 Task: Compose an email with the signature Jack Davis with the subject Thank you for your support and the message I am writing to request your feedback on the recent training program. from softage.8@softage.net to softage.3@softage.net Select the bulleted list and change the font typography to strikethroughSelect the bulleted list and remove the font typography strikethrough Send the email. Finally, move the email from Sent Items to the label Easter ideas
Action: Mouse moved to (1126, 66)
Screenshot: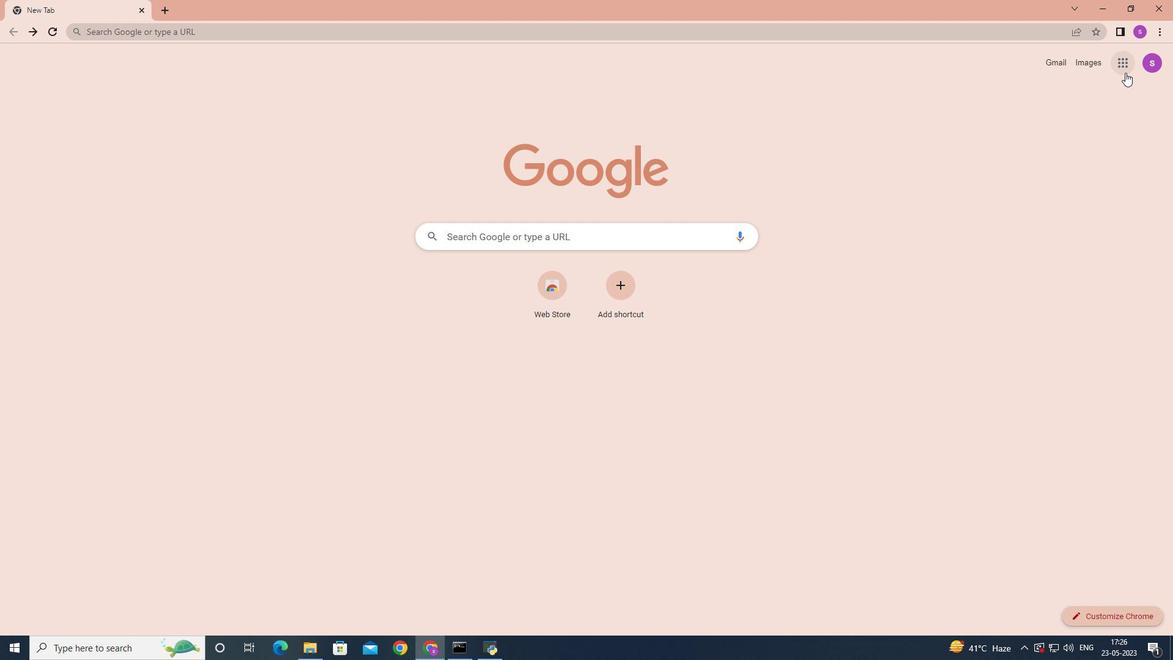 
Action: Mouse pressed left at (1126, 66)
Screenshot: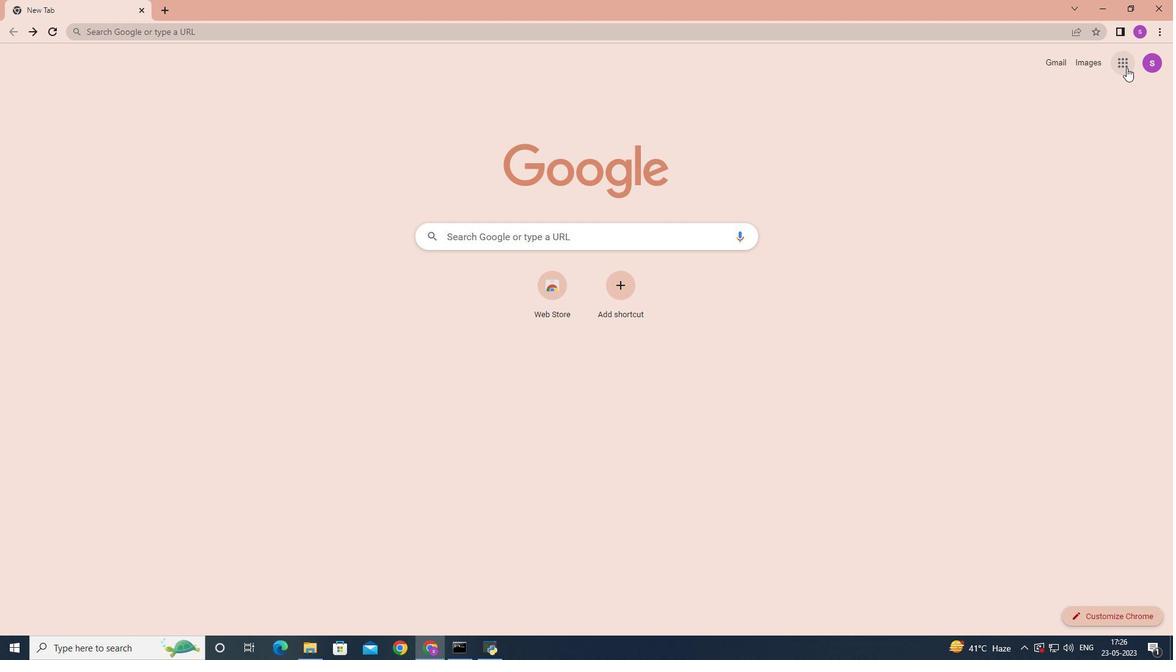 
Action: Mouse moved to (1082, 114)
Screenshot: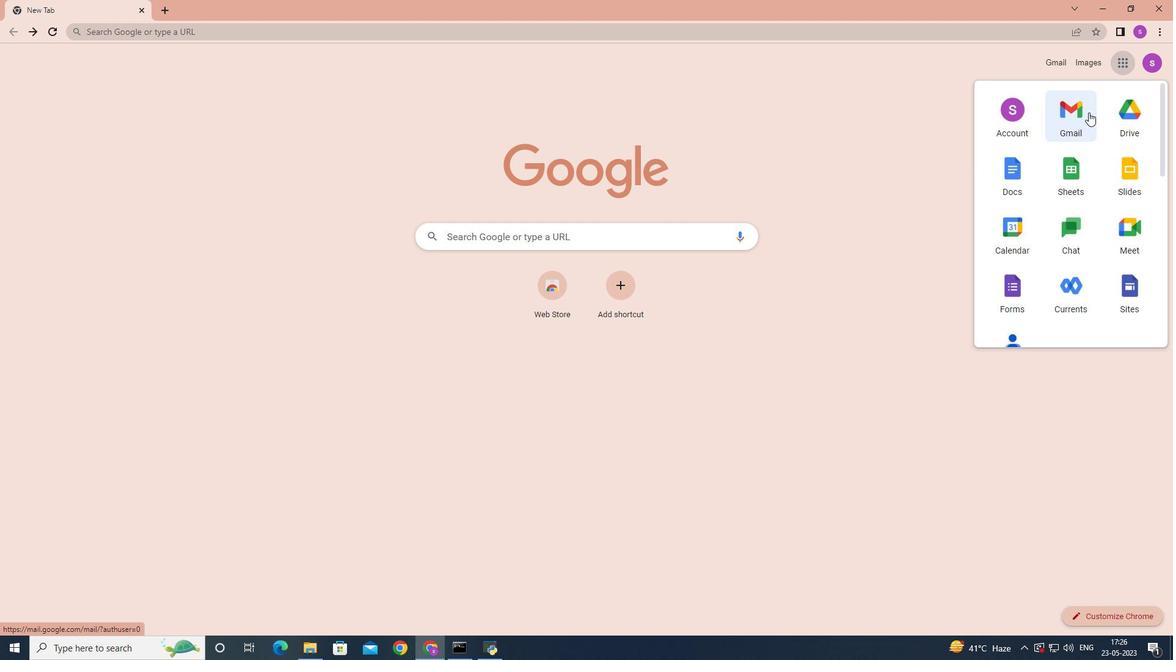 
Action: Mouse pressed left at (1082, 114)
Screenshot: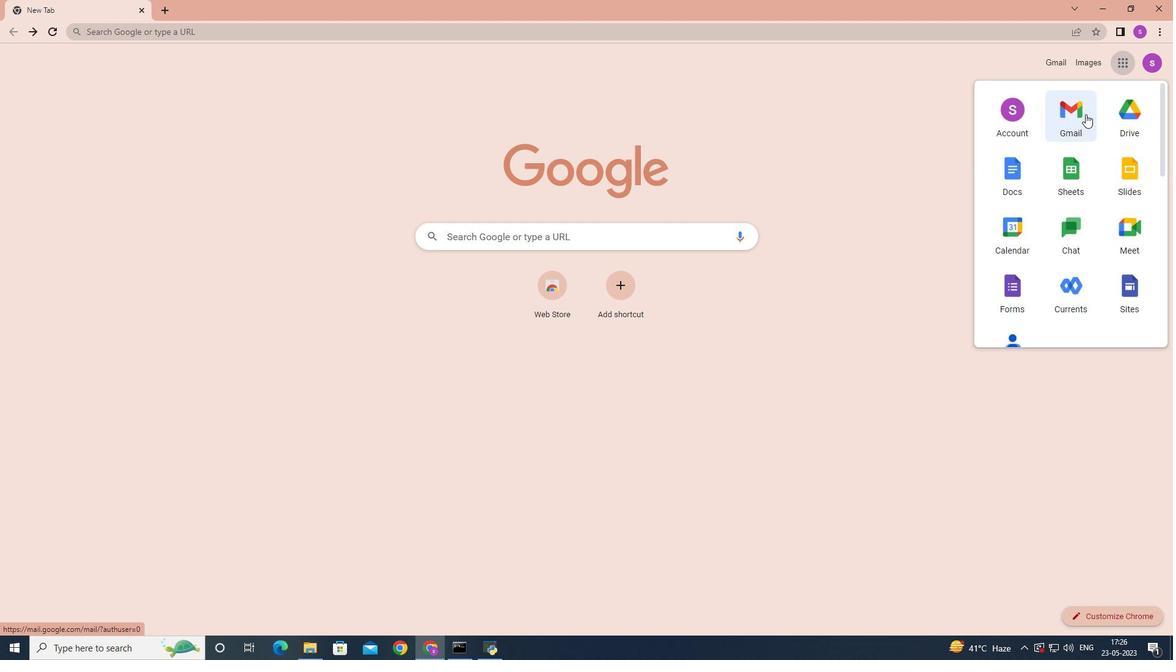
Action: Mouse moved to (1040, 66)
Screenshot: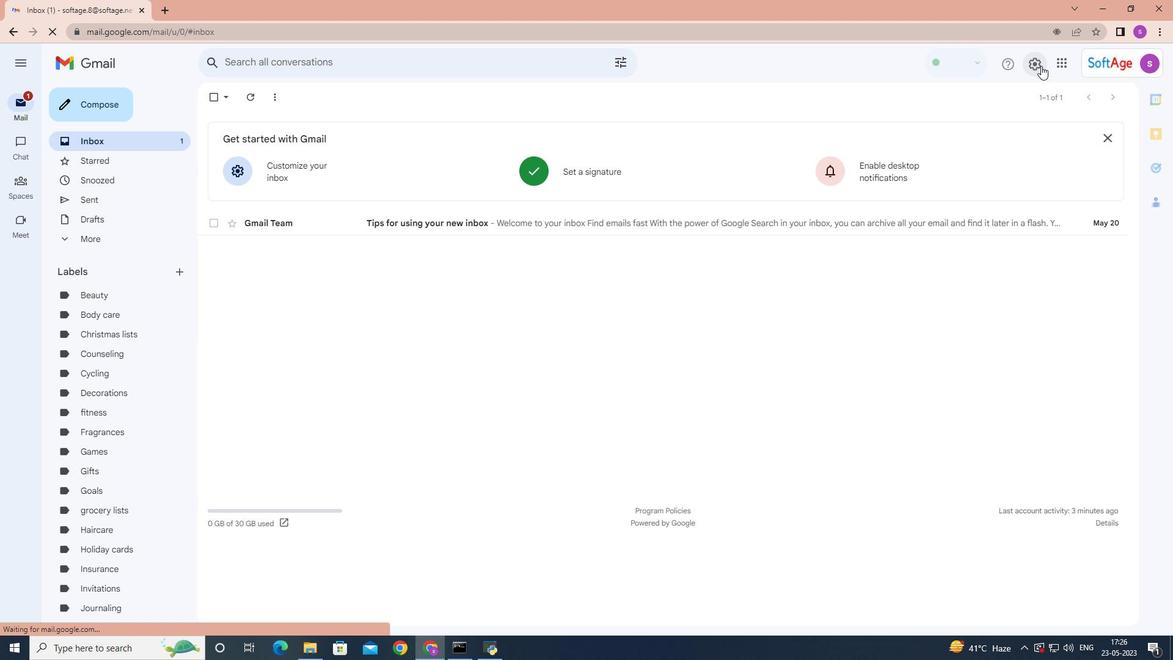
Action: Mouse pressed left at (1040, 66)
Screenshot: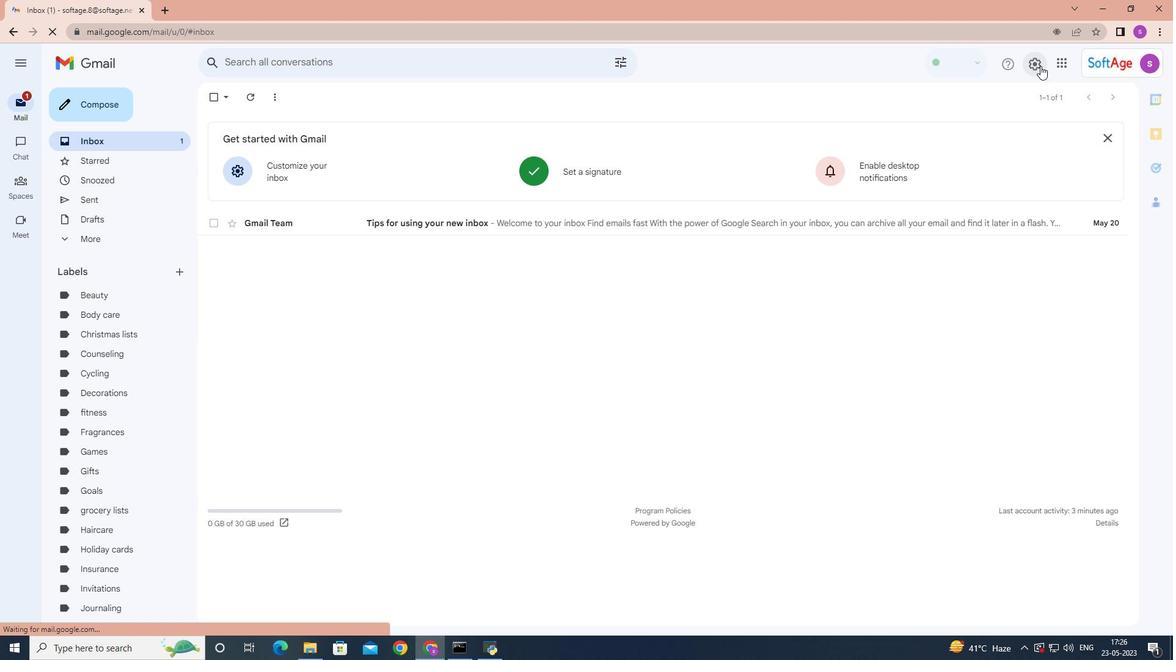 
Action: Mouse moved to (1056, 119)
Screenshot: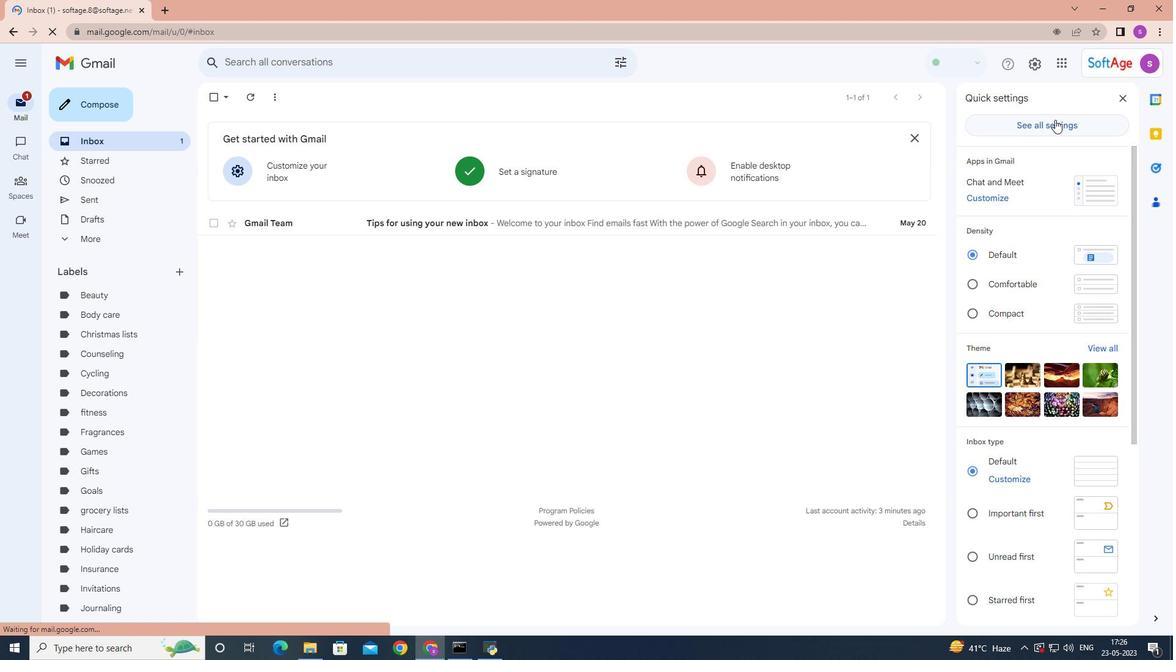 
Action: Mouse pressed left at (1056, 119)
Screenshot: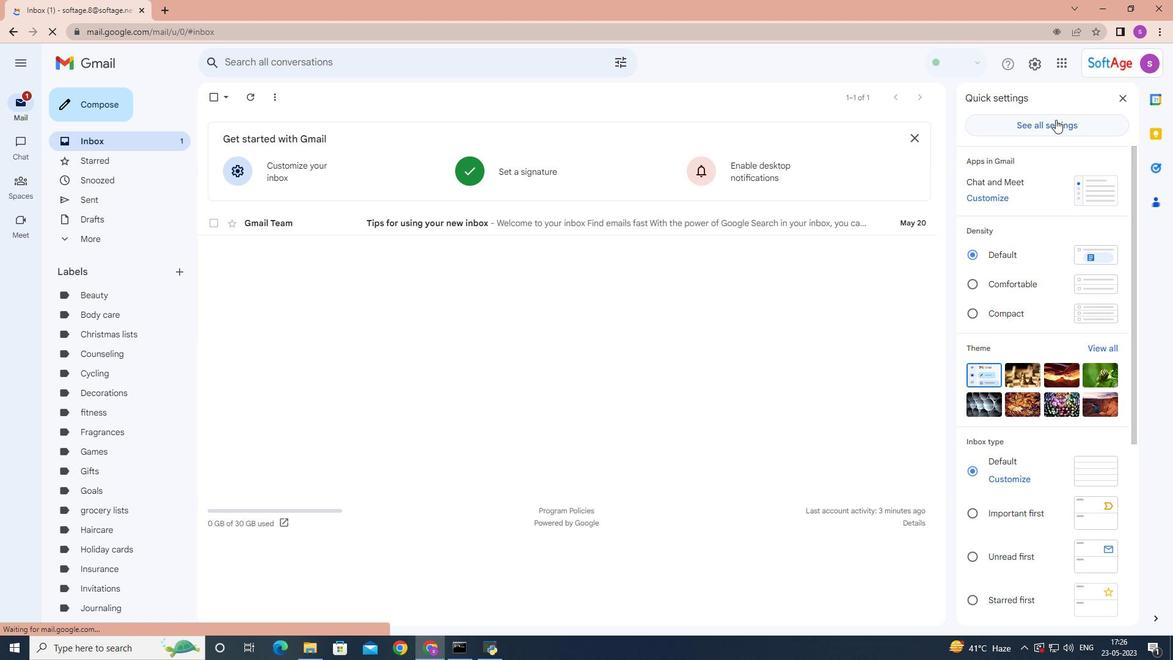 
Action: Mouse moved to (634, 208)
Screenshot: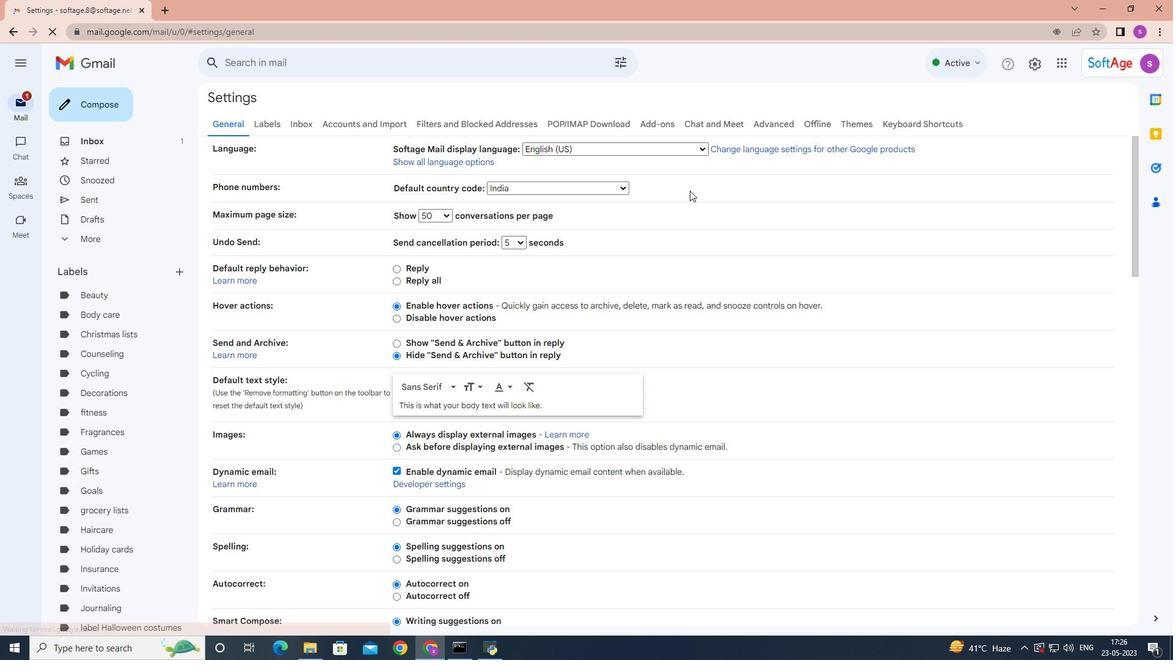 
Action: Mouse scrolled (634, 207) with delta (0, 0)
Screenshot: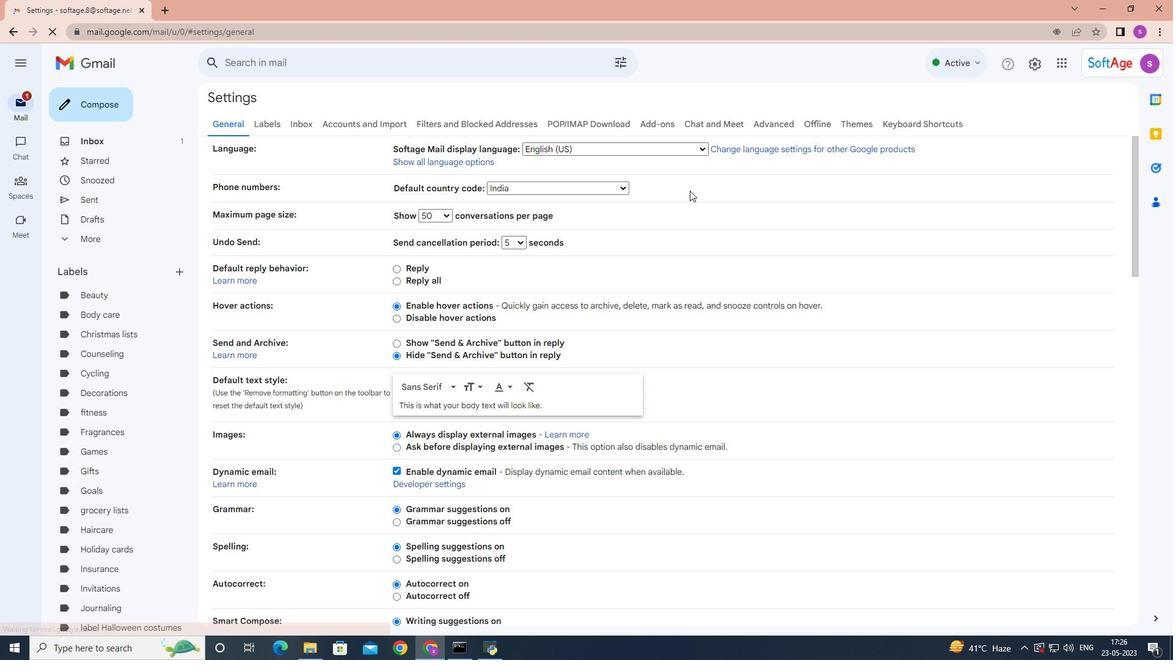 
Action: Mouse moved to (634, 208)
Screenshot: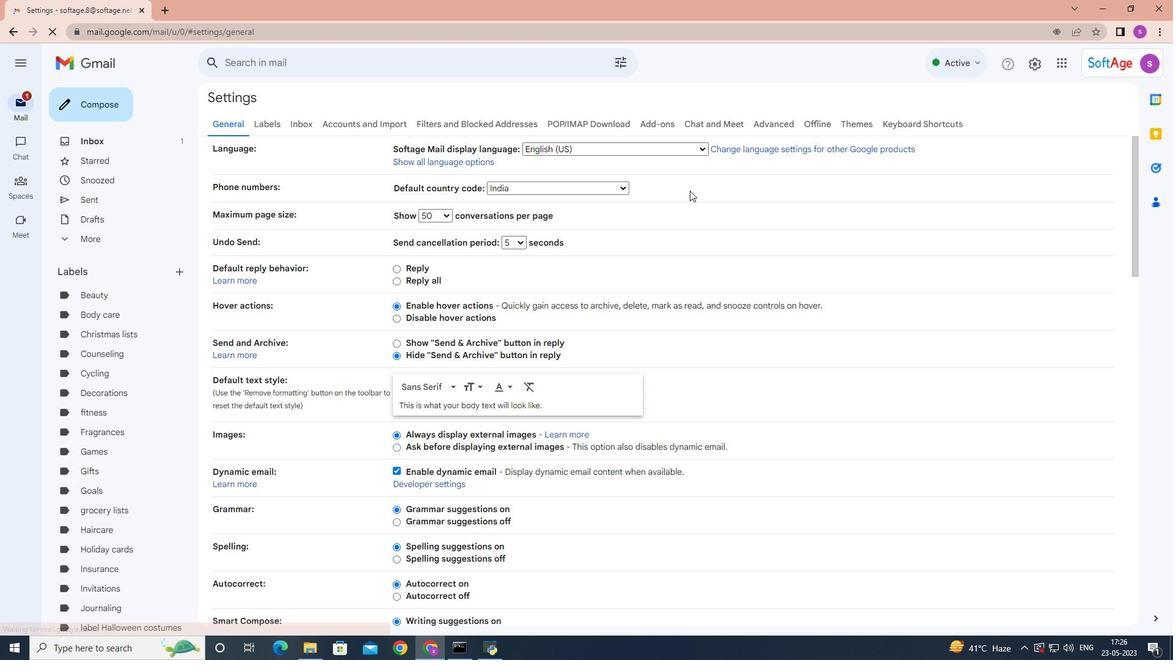 
Action: Mouse scrolled (634, 207) with delta (0, 0)
Screenshot: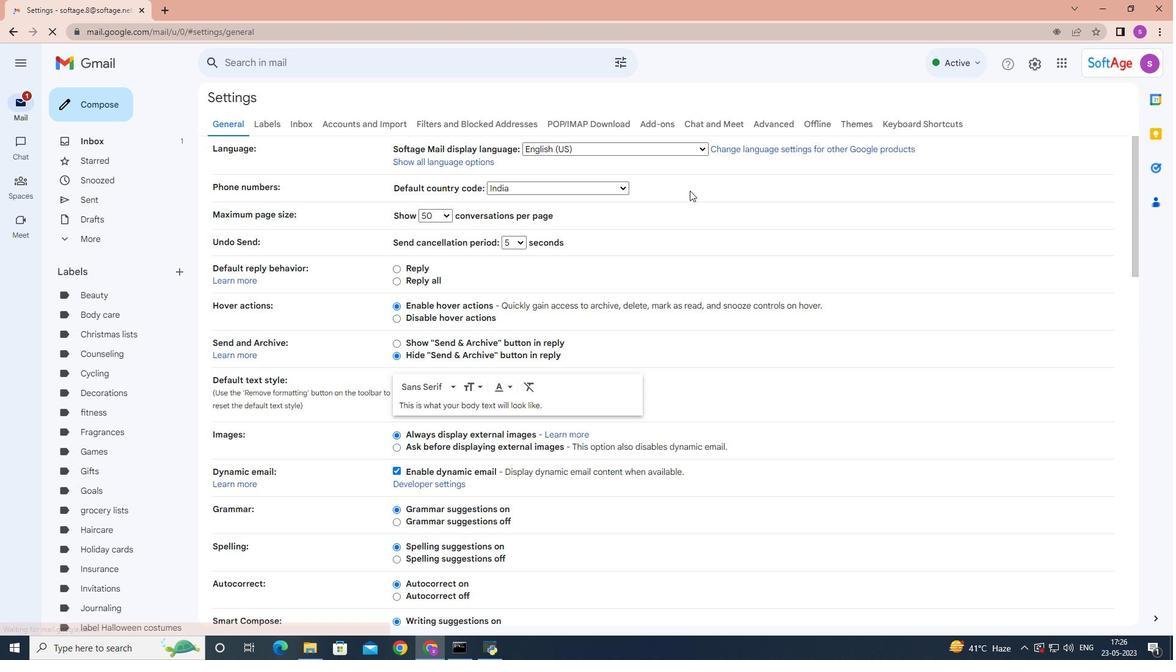 
Action: Mouse scrolled (634, 207) with delta (0, 0)
Screenshot: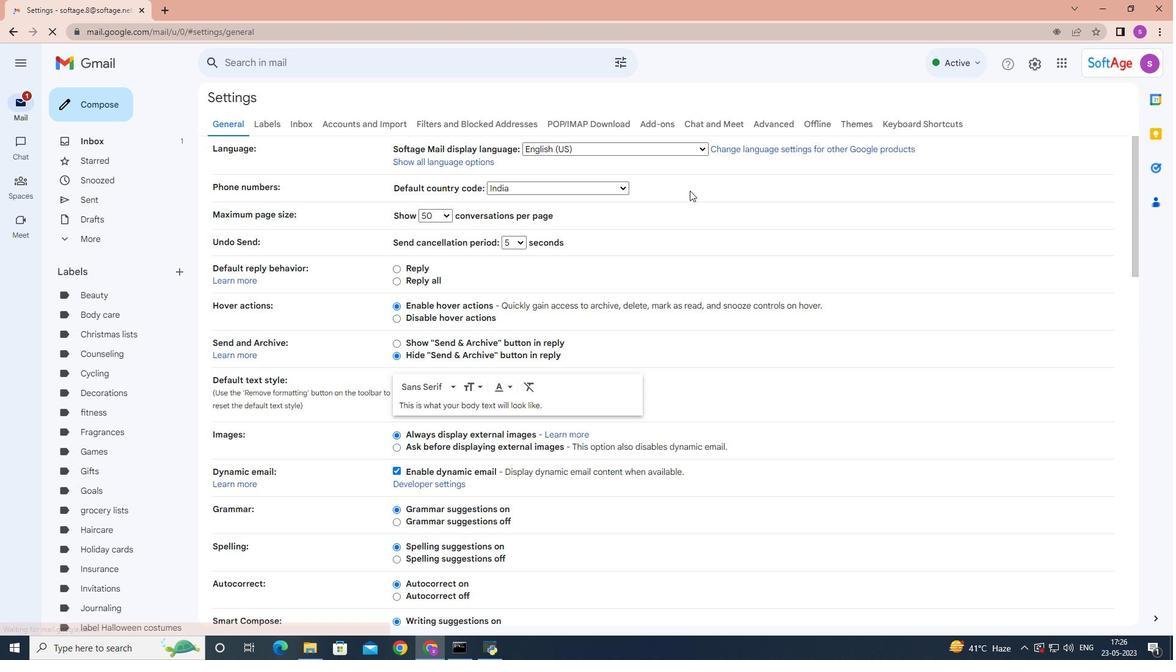 
Action: Mouse scrolled (634, 207) with delta (0, 0)
Screenshot: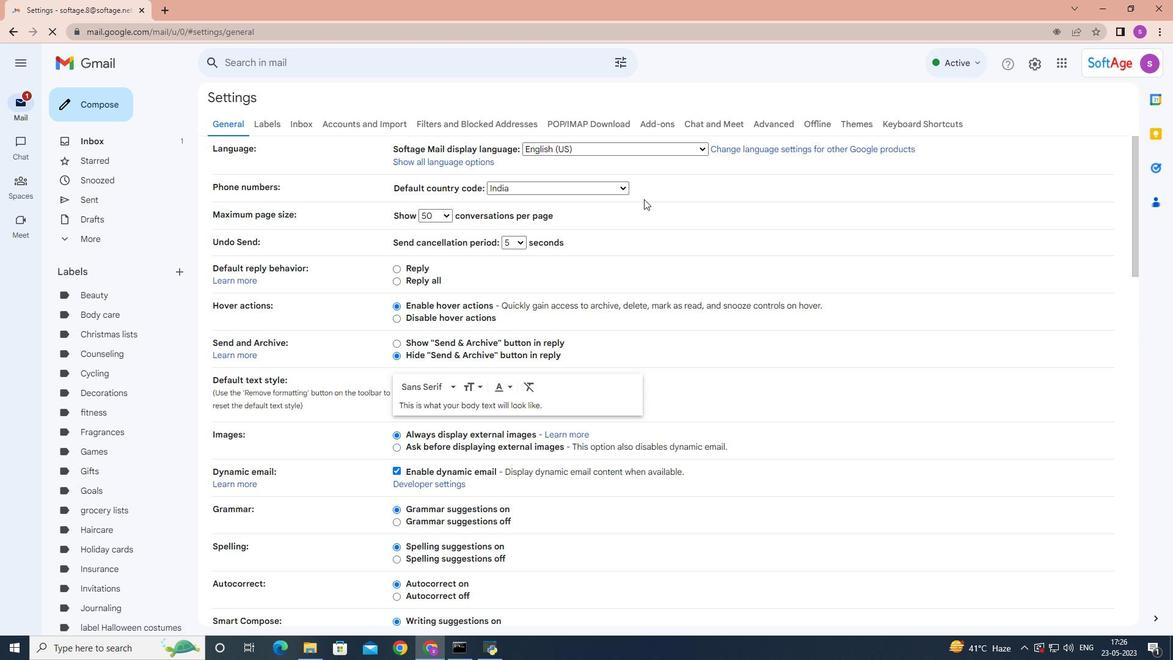 
Action: Mouse scrolled (634, 207) with delta (0, 0)
Screenshot: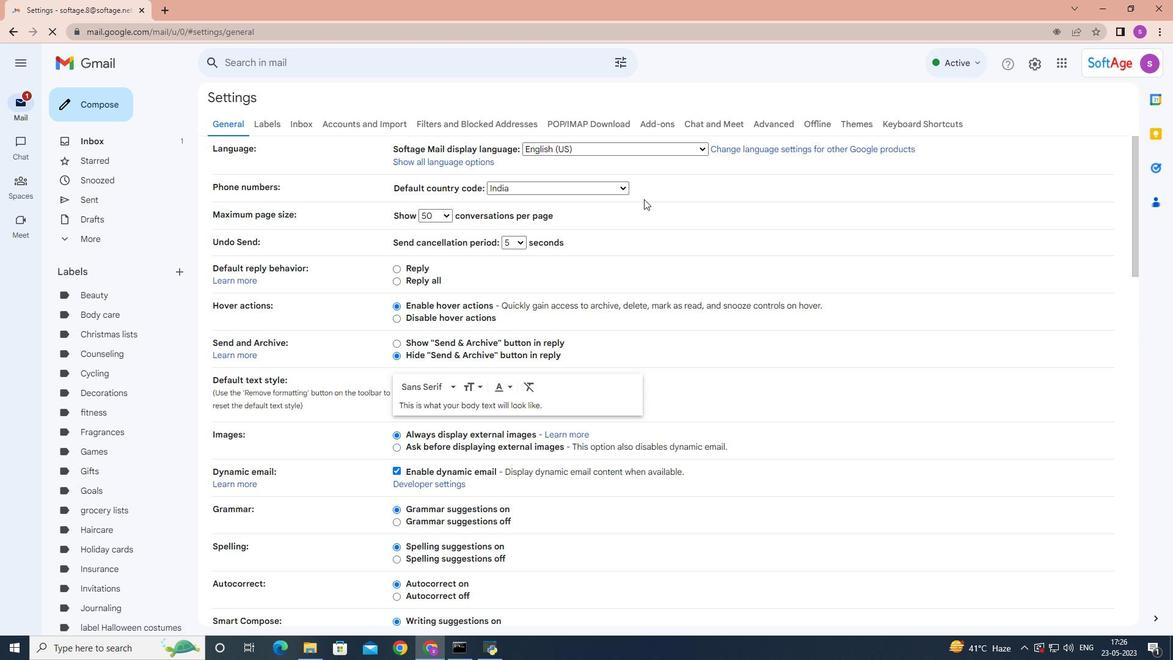 
Action: Mouse moved to (634, 209)
Screenshot: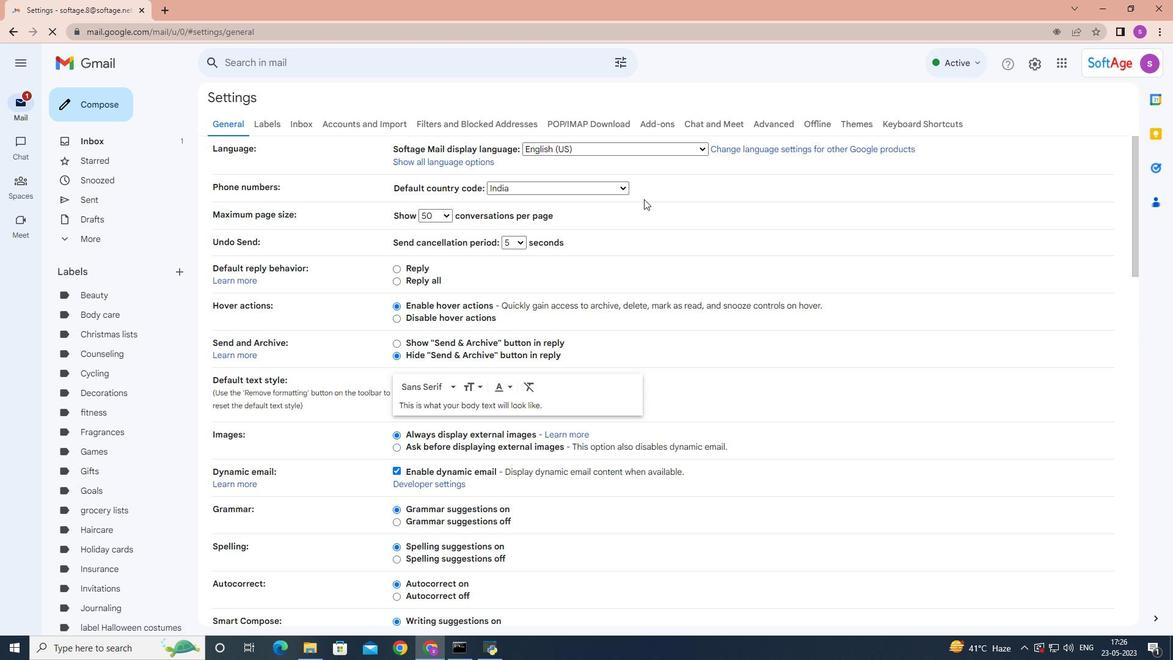 
Action: Mouse scrolled (634, 208) with delta (0, 0)
Screenshot: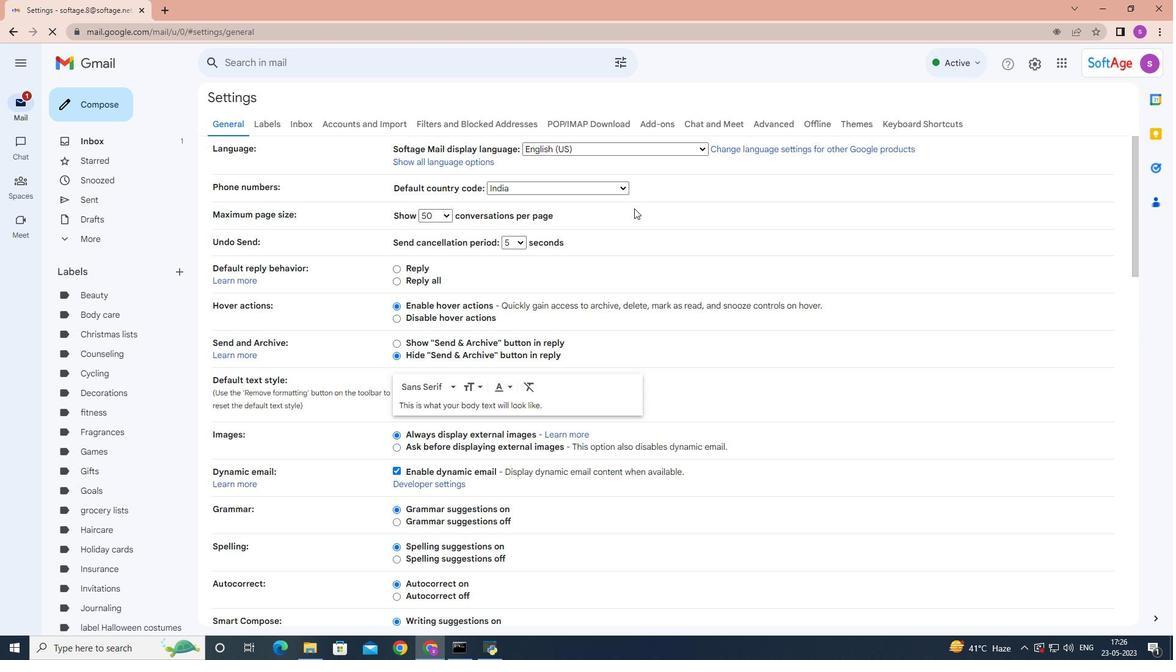 
Action: Mouse moved to (636, 209)
Screenshot: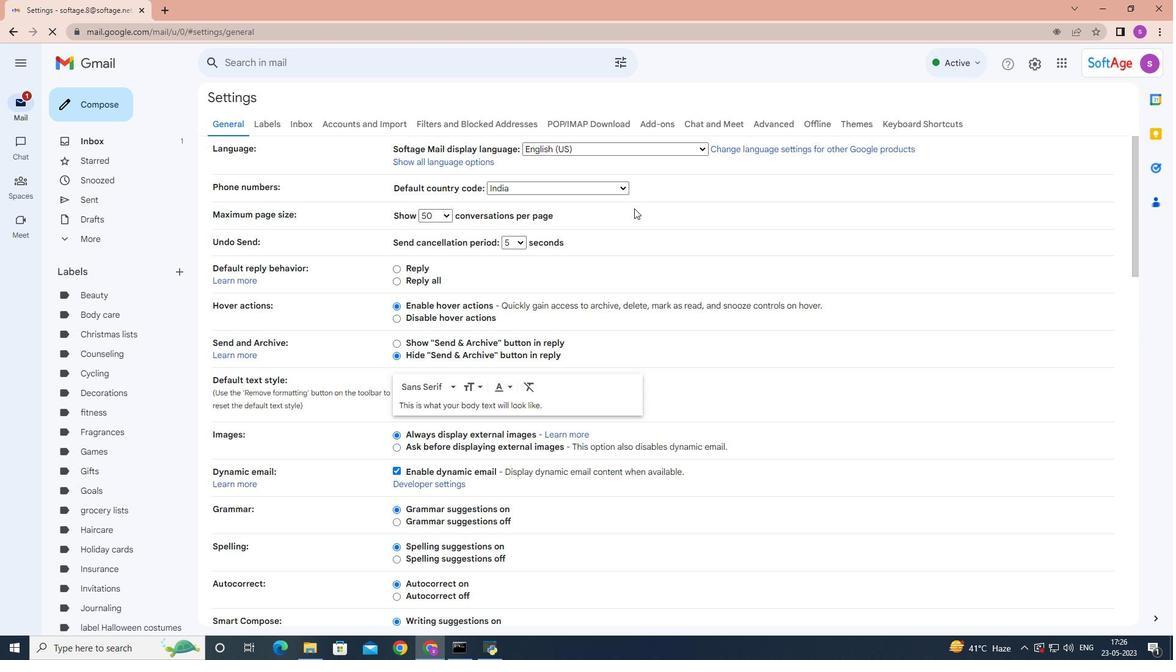 
Action: Mouse scrolled (636, 208) with delta (0, 0)
Screenshot: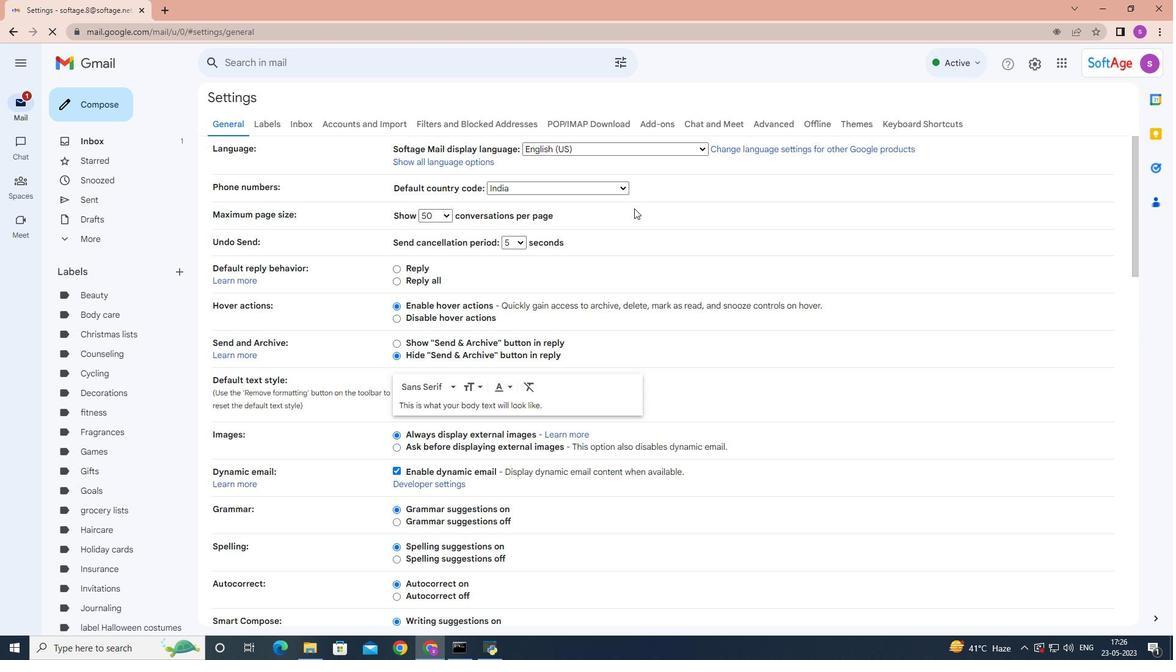 
Action: Mouse moved to (647, 204)
Screenshot: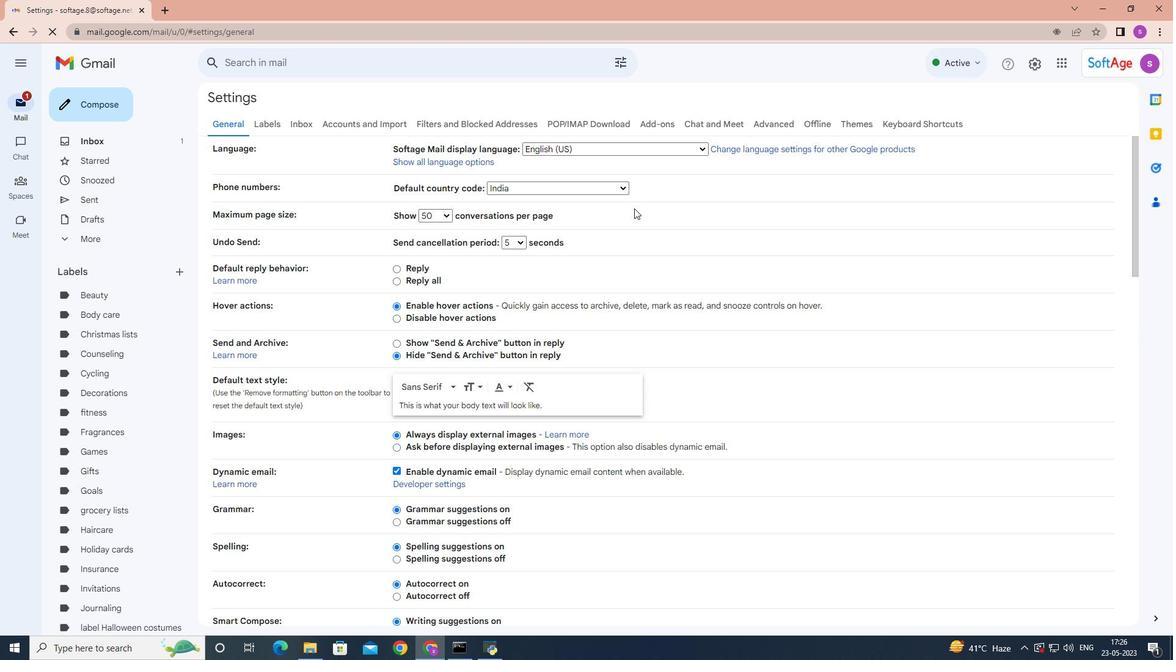 
Action: Mouse scrolled (647, 204) with delta (0, 0)
Screenshot: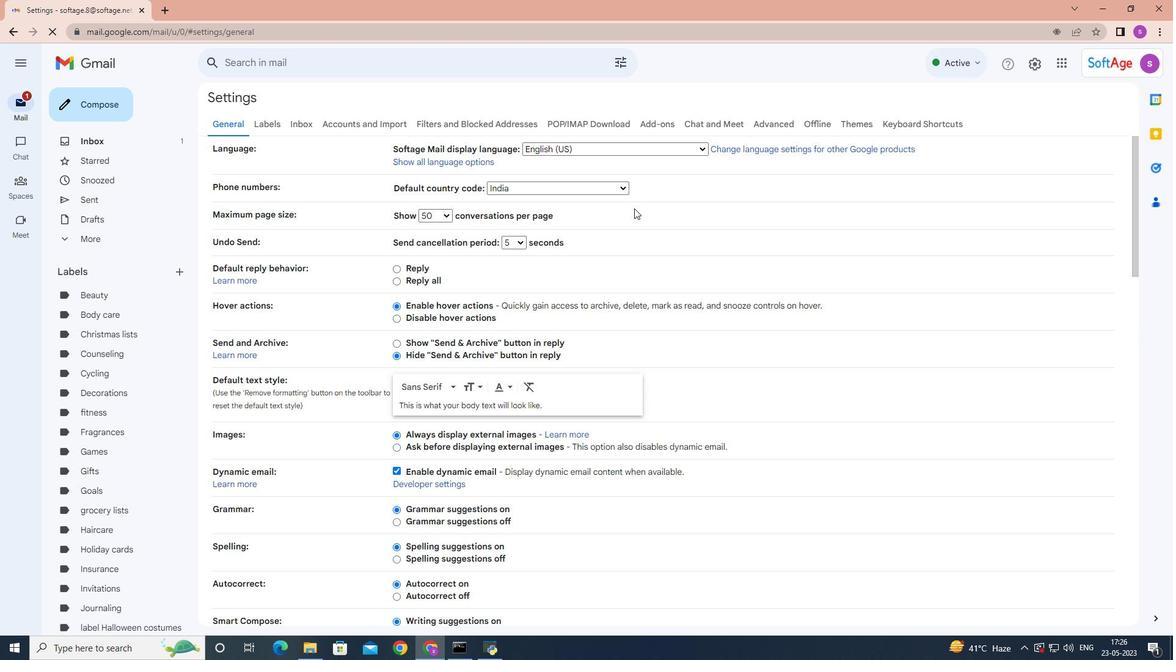 
Action: Mouse moved to (652, 209)
Screenshot: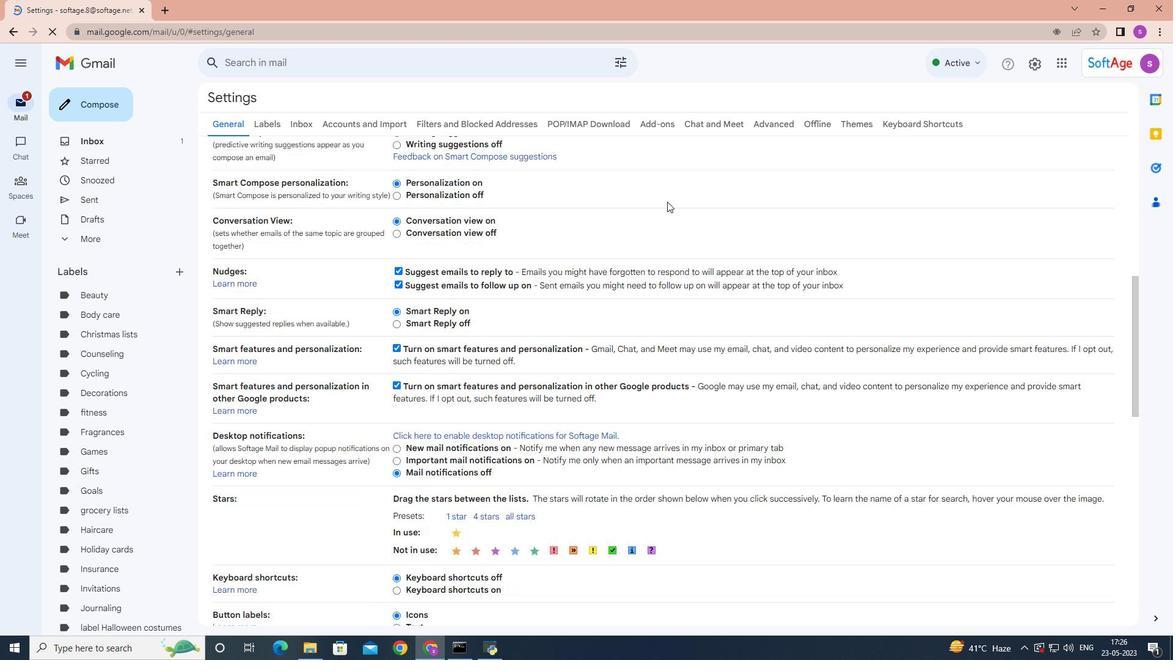 
Action: Mouse scrolled (652, 208) with delta (0, 0)
Screenshot: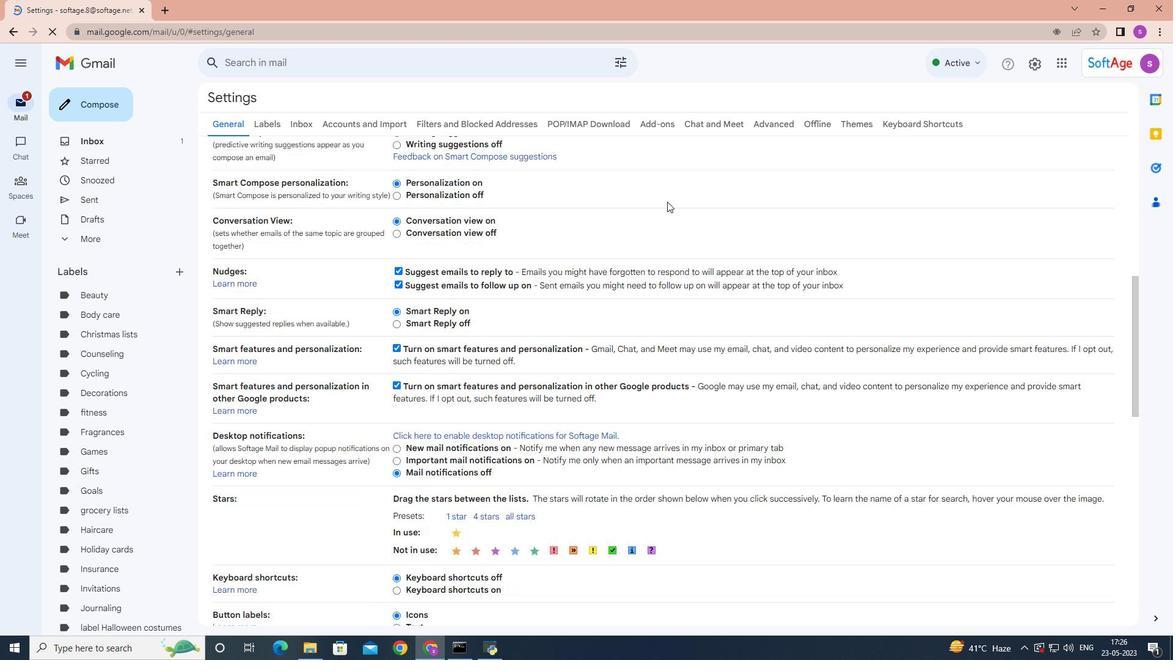 
Action: Mouse moved to (651, 210)
Screenshot: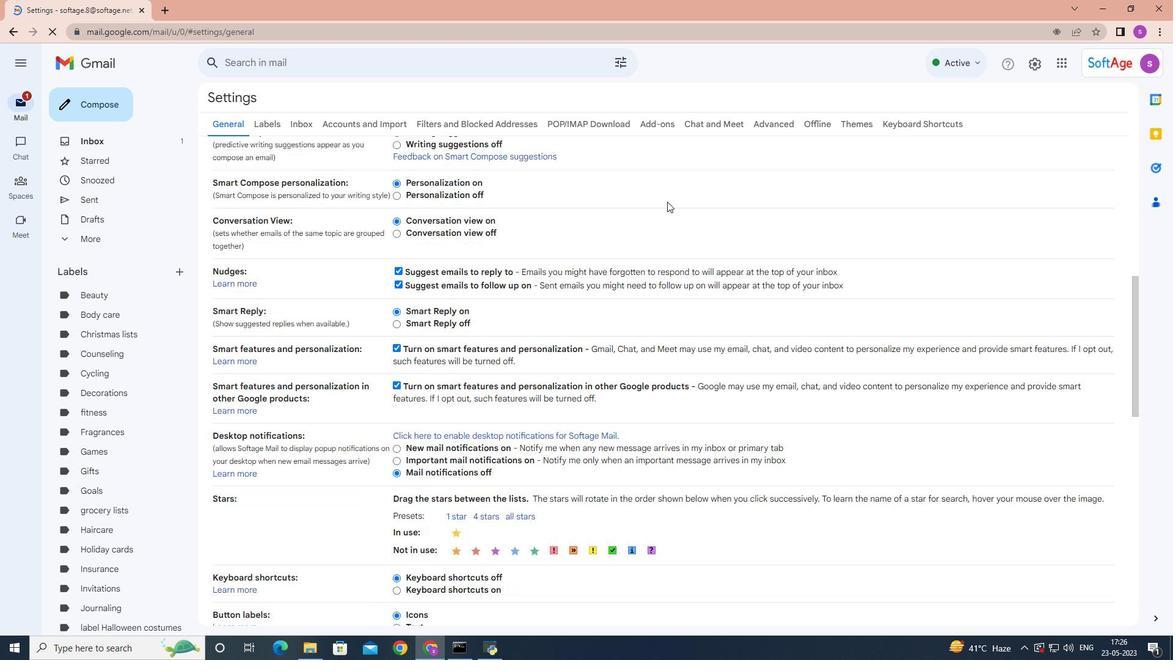 
Action: Mouse scrolled (651, 209) with delta (0, 0)
Screenshot: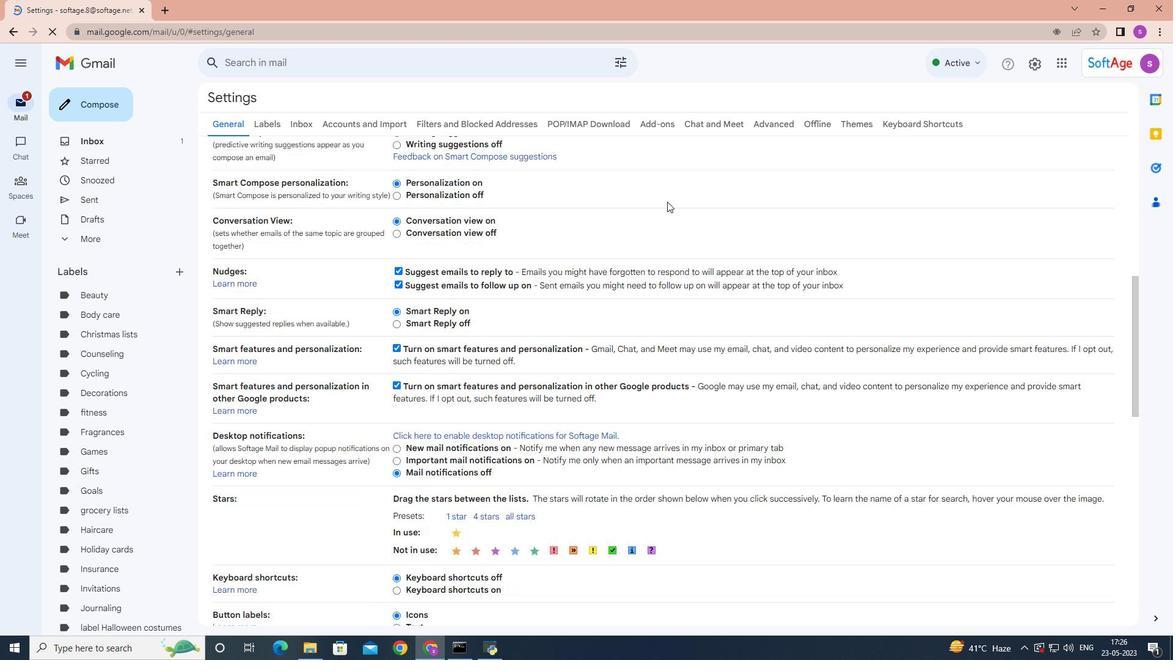 
Action: Mouse moved to (649, 210)
Screenshot: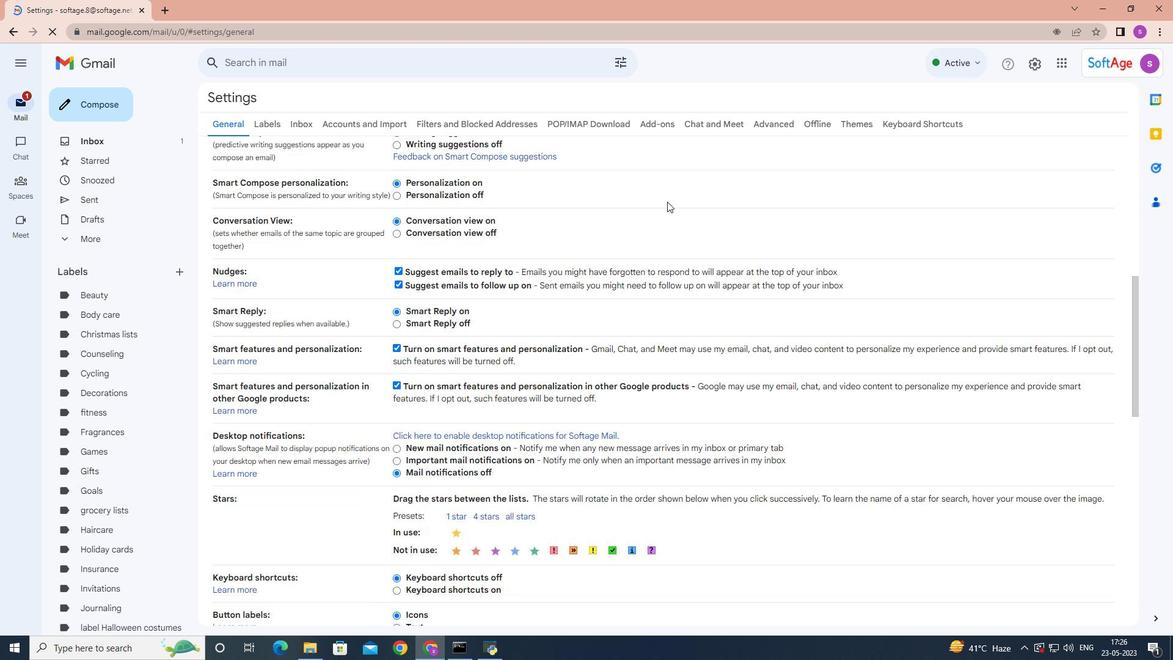 
Action: Mouse scrolled (649, 210) with delta (0, 0)
Screenshot: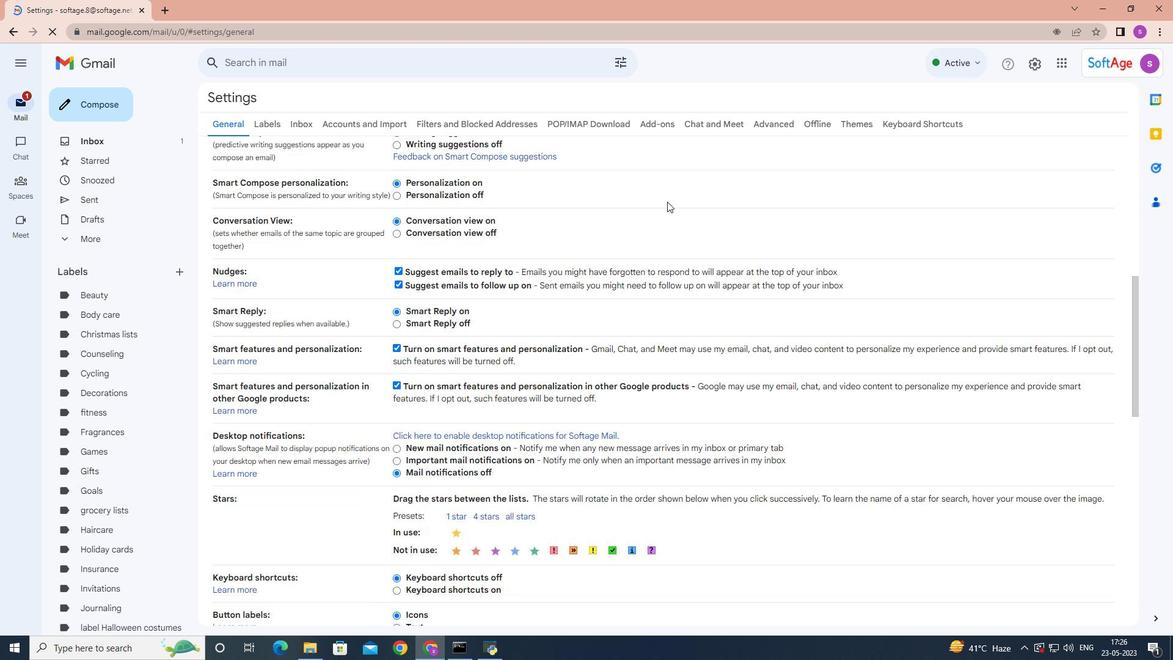 
Action: Mouse moved to (649, 210)
Screenshot: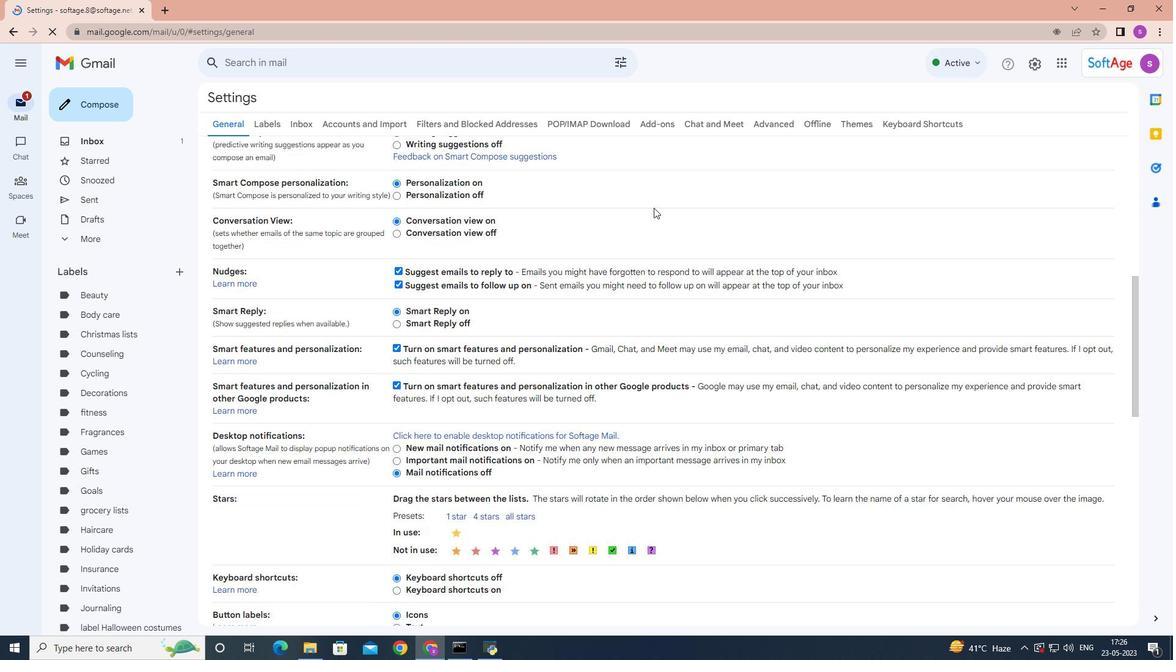
Action: Mouse scrolled (649, 210) with delta (0, 0)
Screenshot: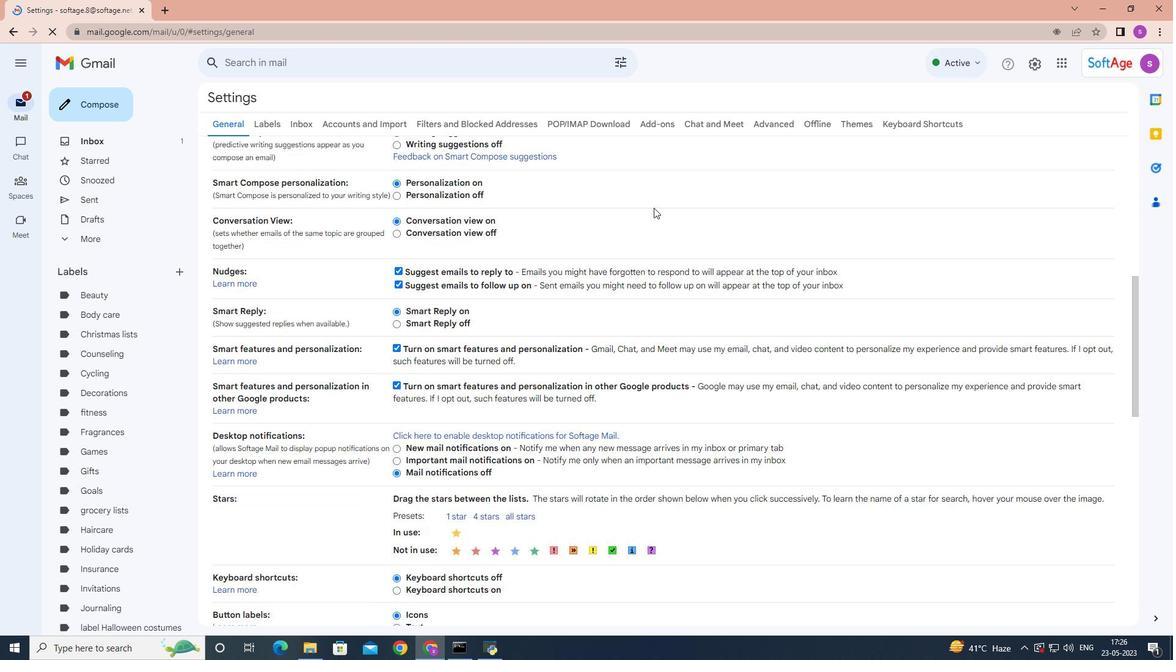 
Action: Mouse moved to (648, 210)
Screenshot: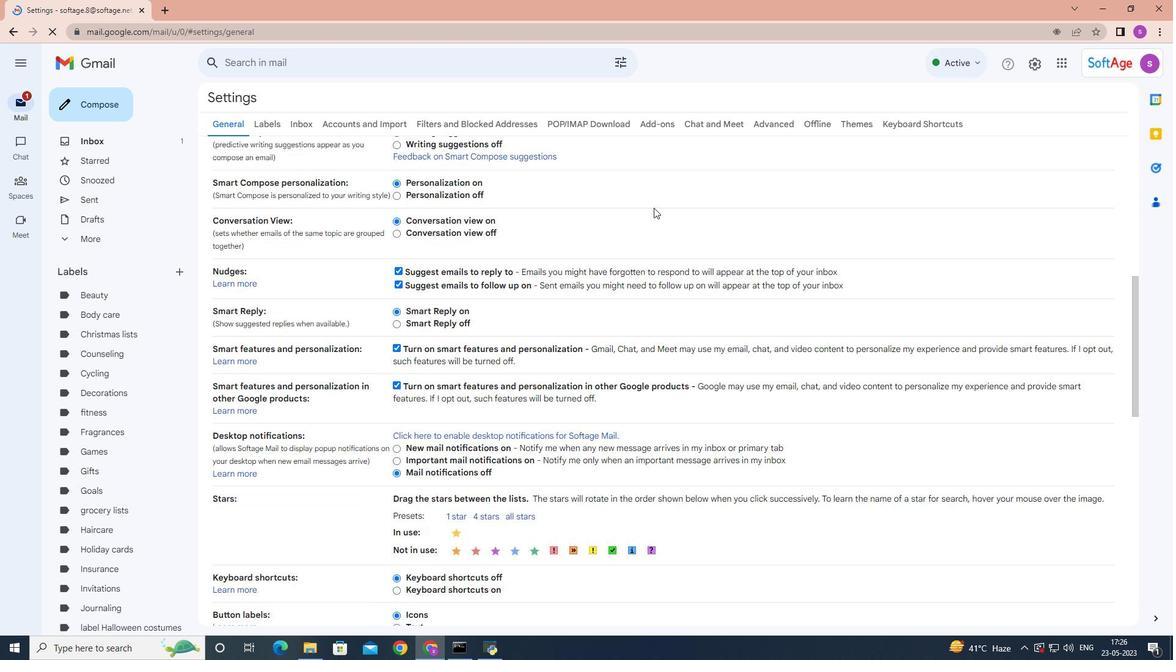 
Action: Mouse scrolled (648, 210) with delta (0, 0)
Screenshot: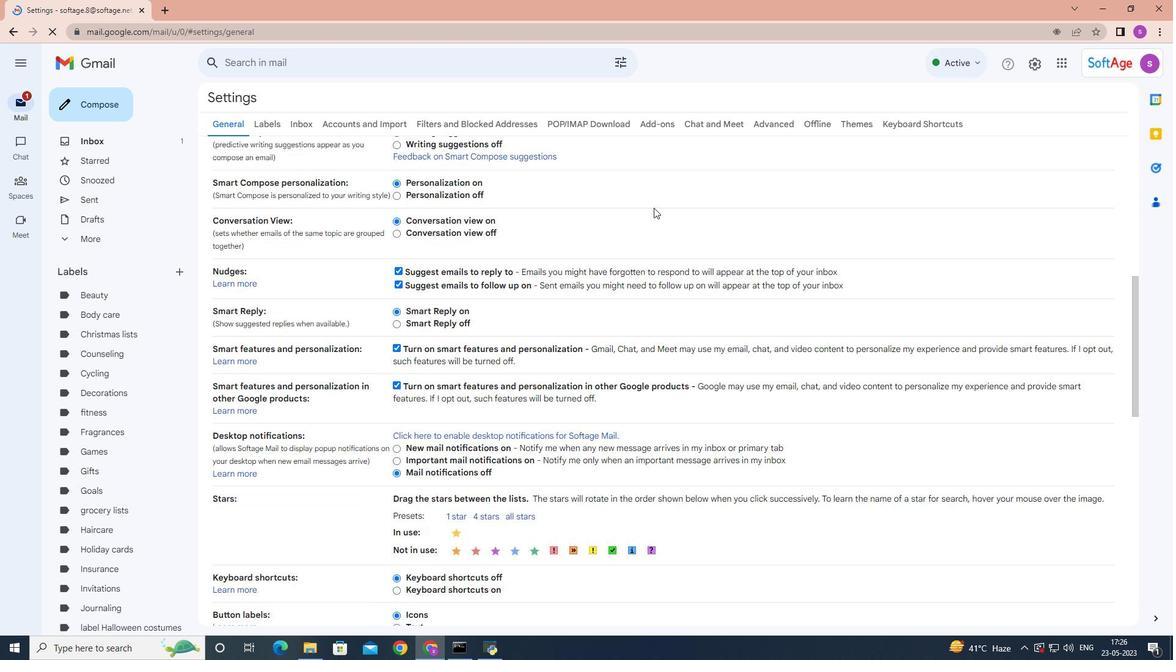 
Action: Mouse moved to (647, 210)
Screenshot: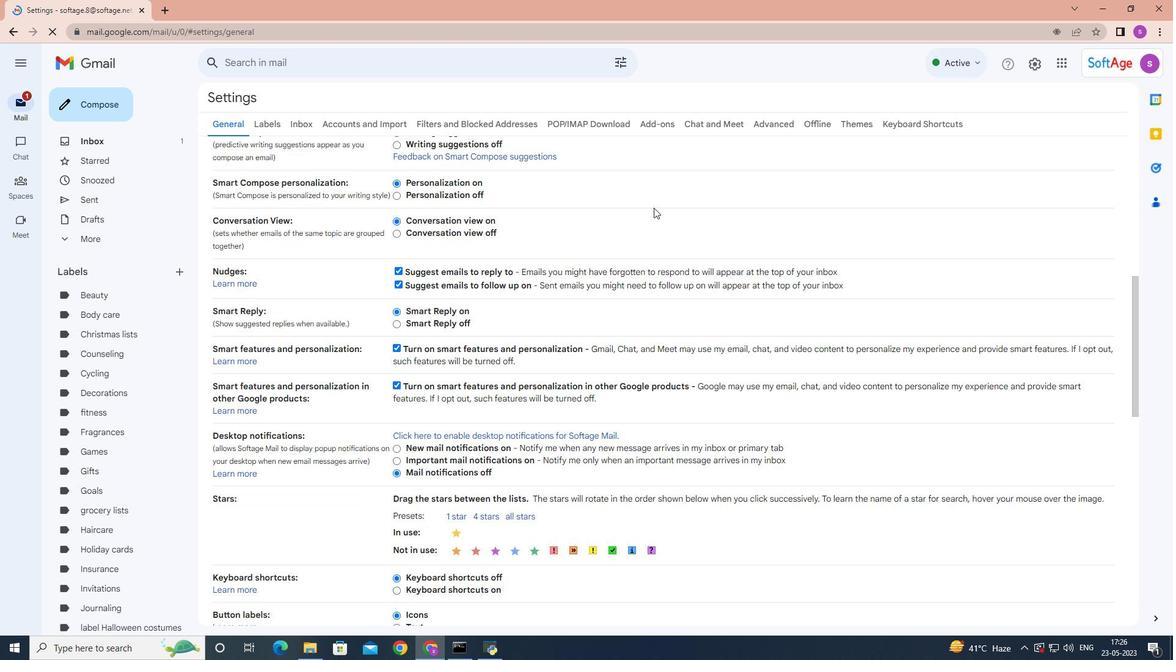 
Action: Mouse scrolled (647, 210) with delta (0, 0)
Screenshot: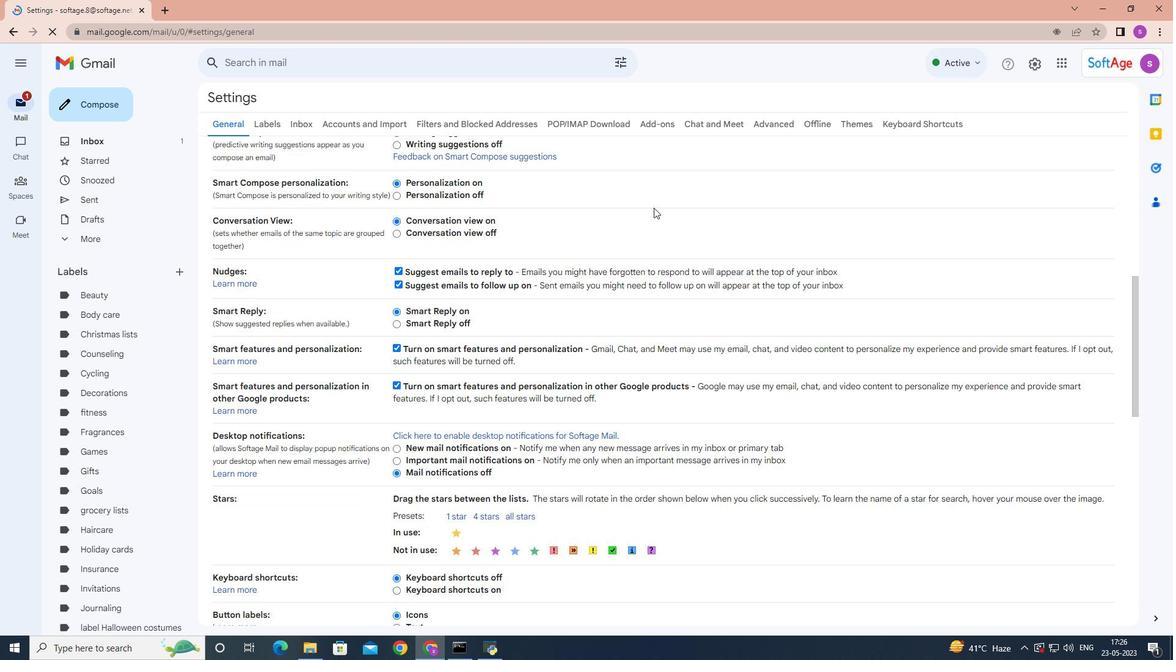 
Action: Mouse moved to (640, 207)
Screenshot: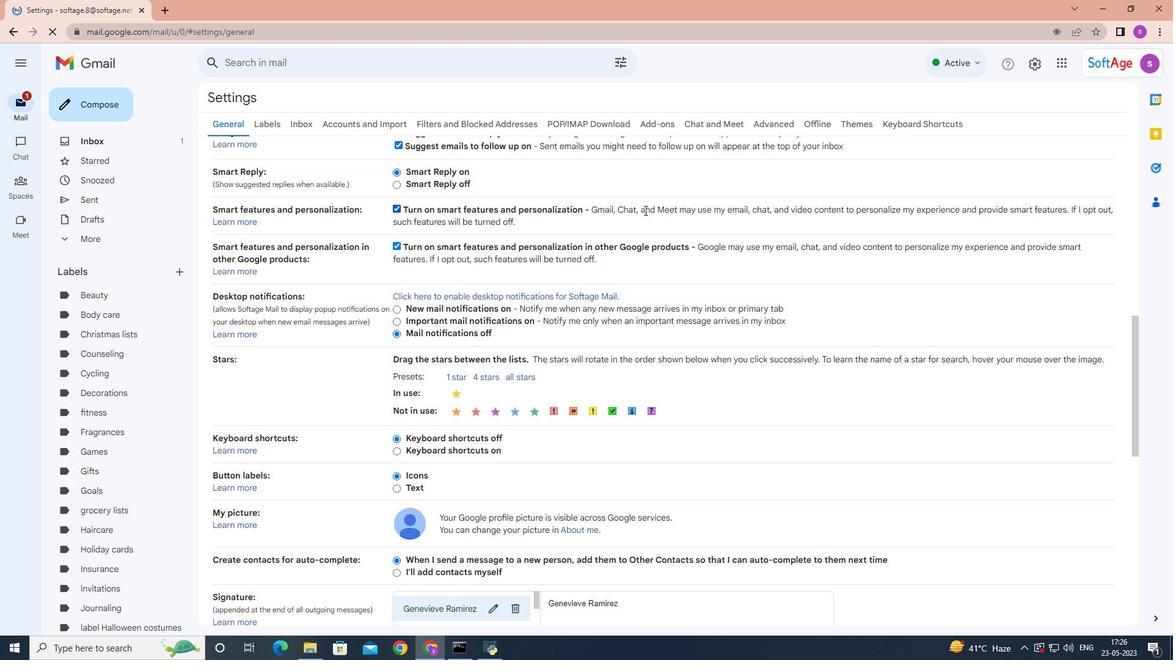 
Action: Mouse scrolled (640, 207) with delta (0, 0)
Screenshot: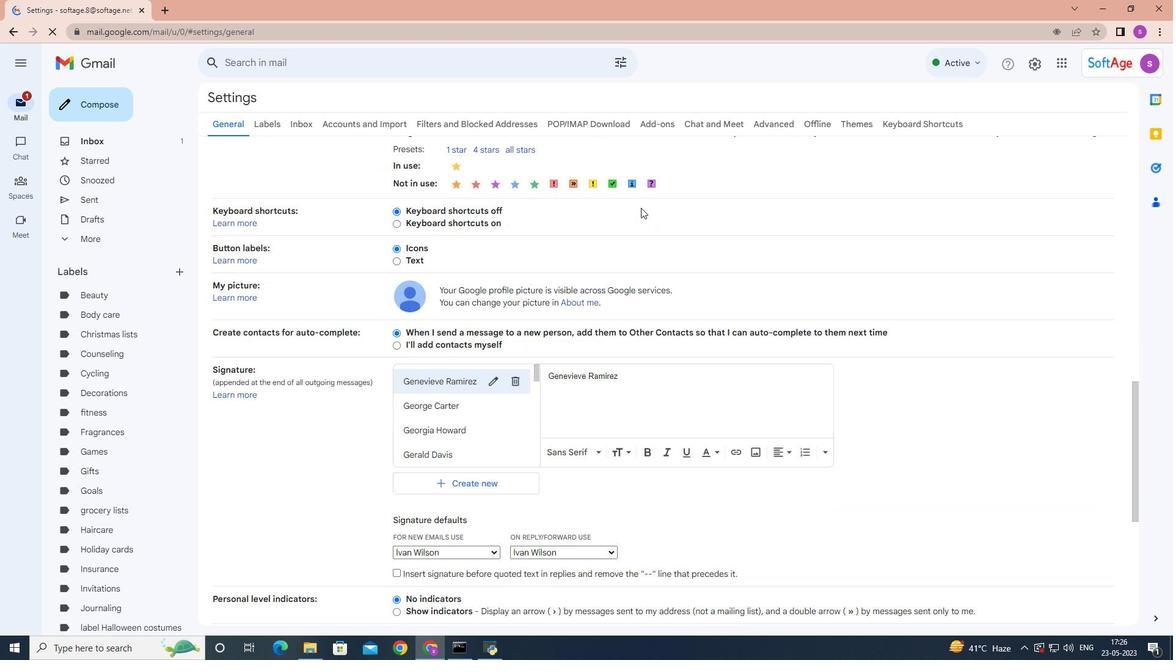 
Action: Mouse scrolled (640, 207) with delta (0, 0)
Screenshot: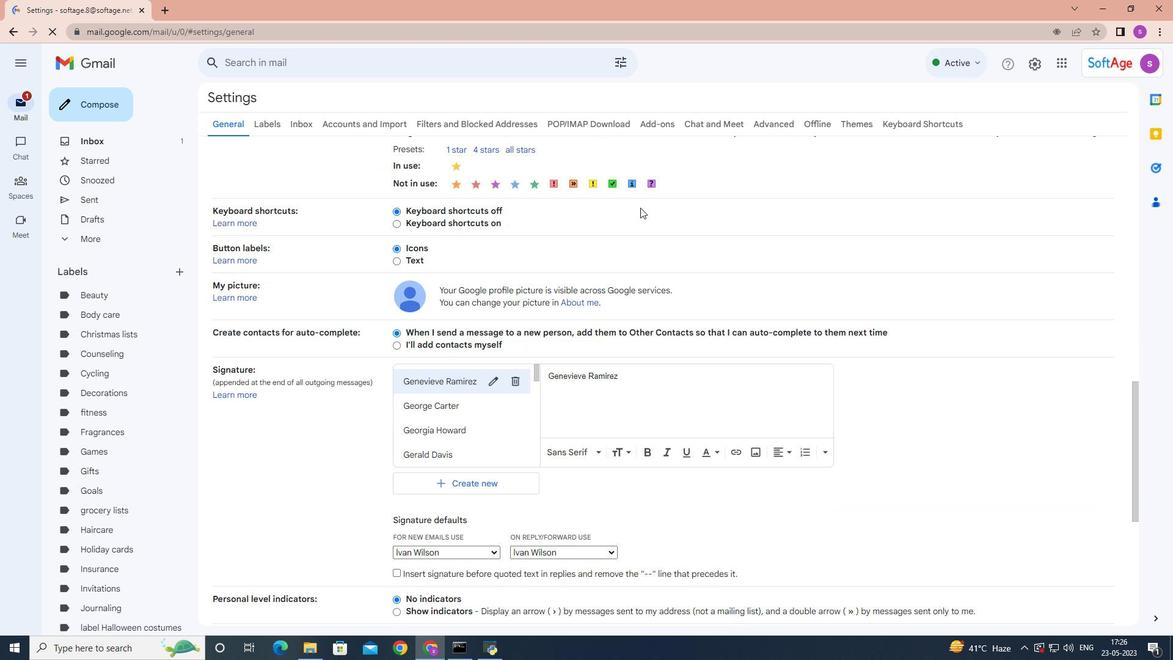 
Action: Mouse scrolled (640, 207) with delta (0, 0)
Screenshot: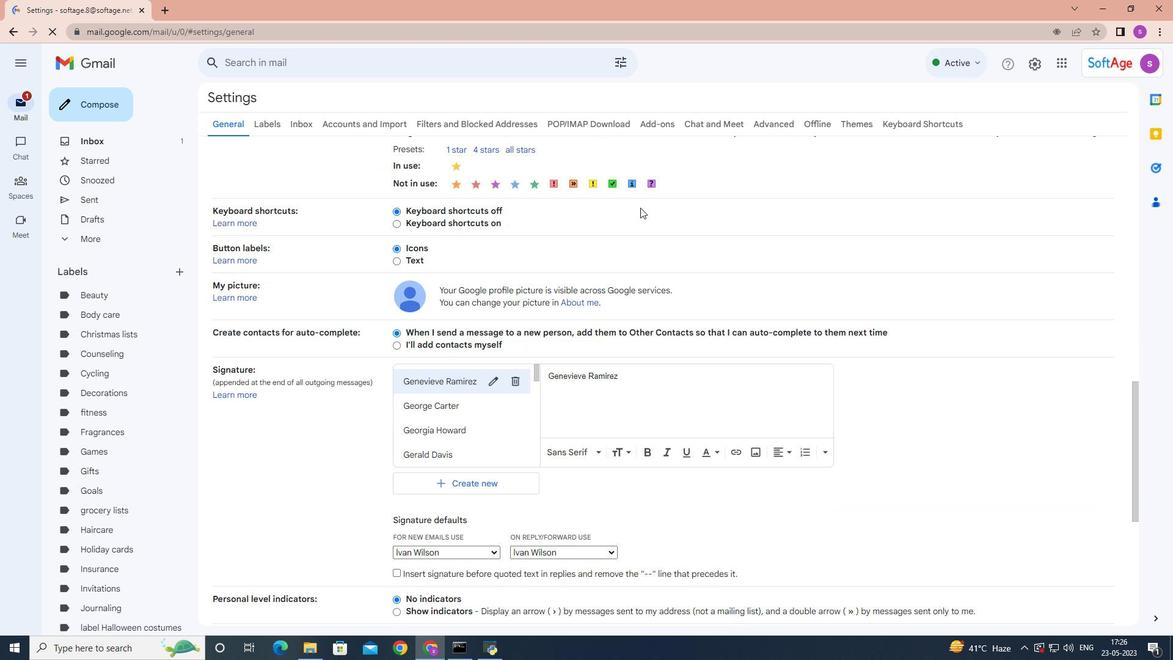 
Action: Mouse scrolled (640, 207) with delta (0, 0)
Screenshot: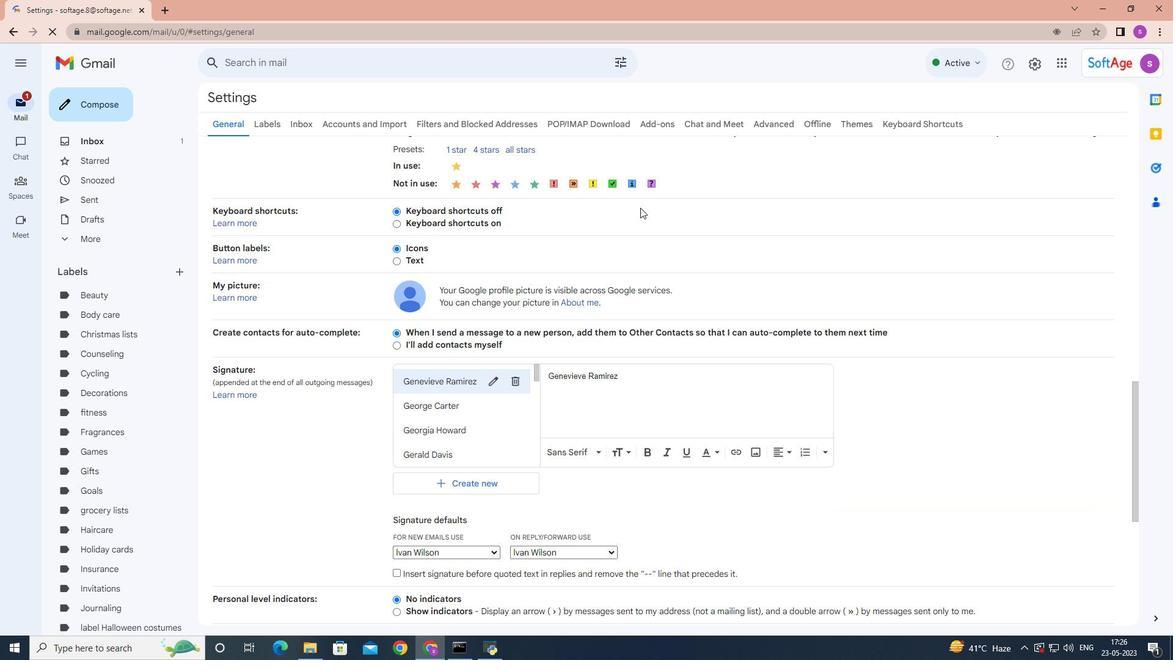 
Action: Mouse moved to (501, 240)
Screenshot: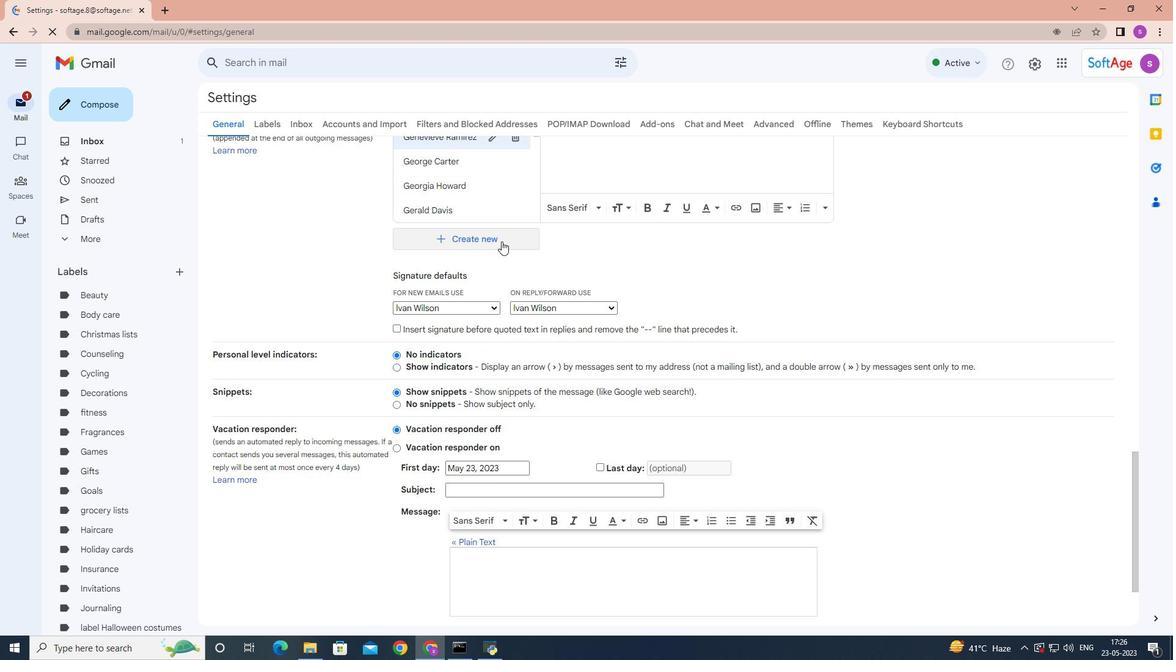 
Action: Mouse pressed left at (501, 240)
Screenshot: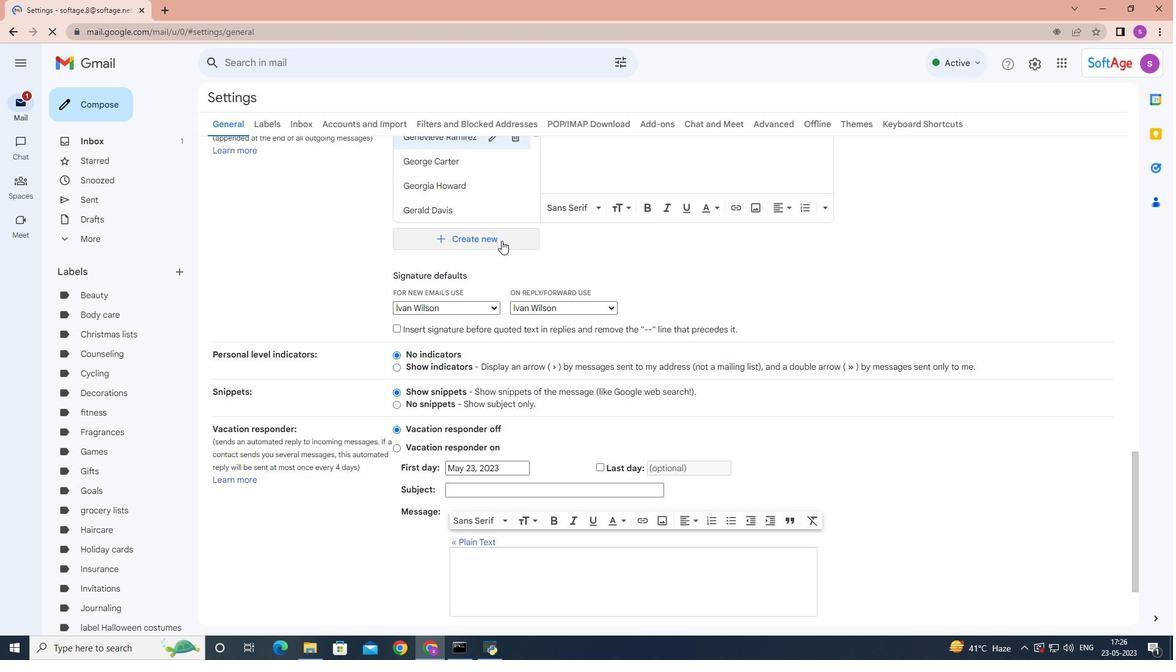 
Action: Mouse moved to (520, 342)
Screenshot: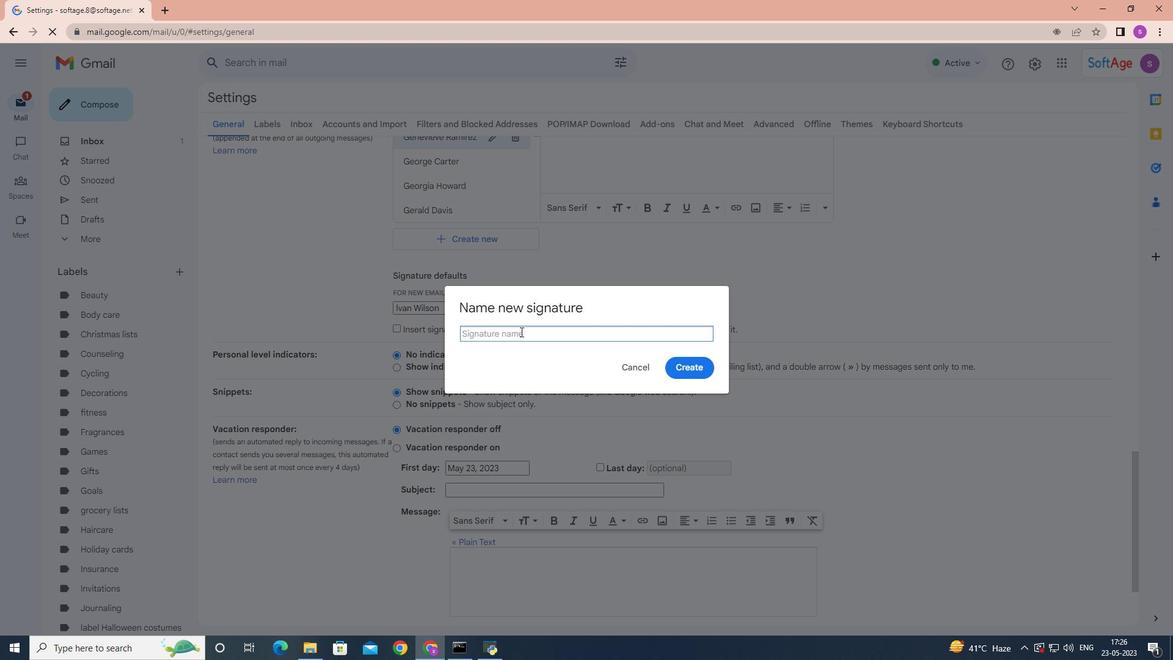 
Action: Key pressed <Key.shift>Jack<Key.space><Key.shift>Davis<Key.space>
Screenshot: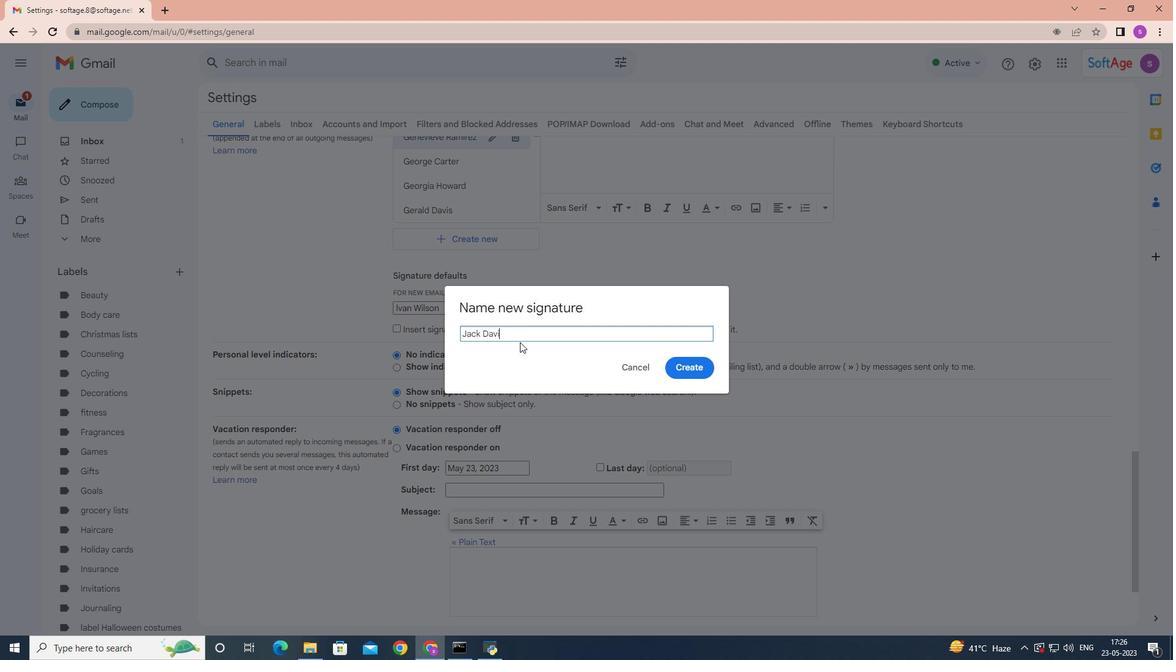
Action: Mouse moved to (677, 366)
Screenshot: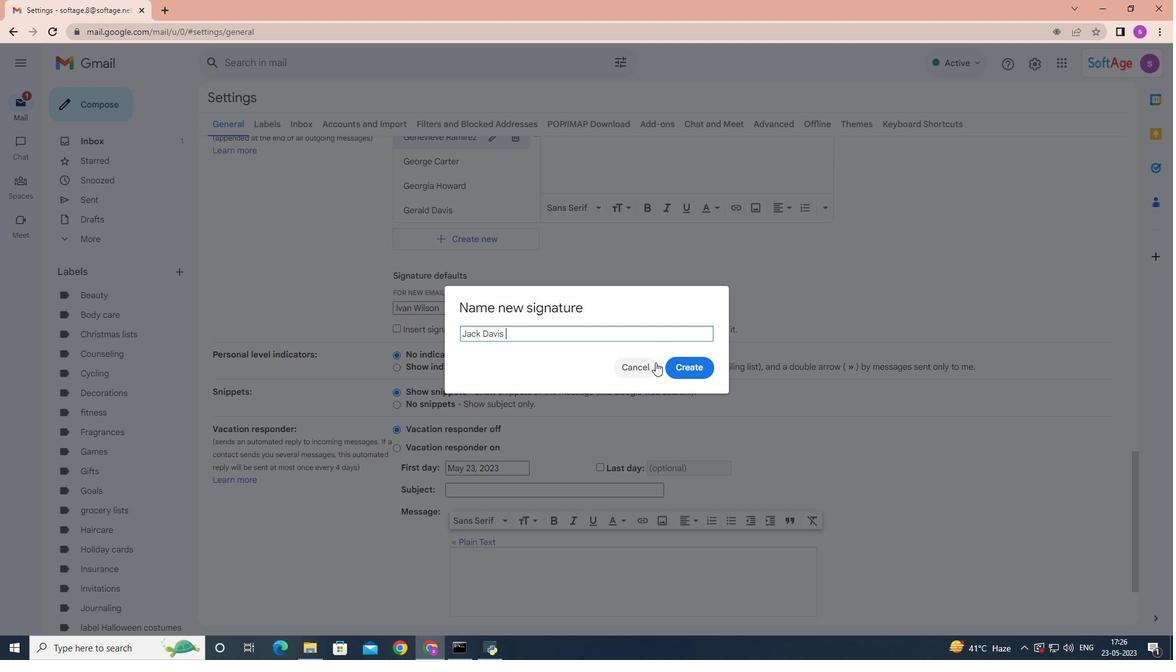 
Action: Mouse pressed left at (677, 366)
Screenshot: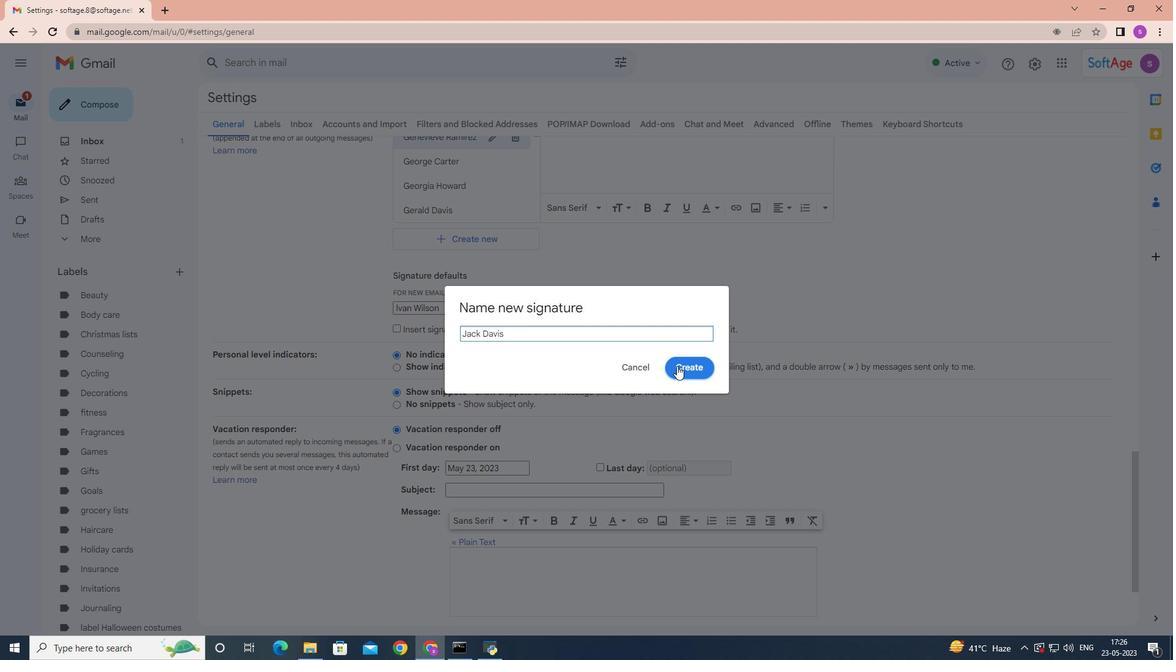 
Action: Mouse moved to (631, 369)
Screenshot: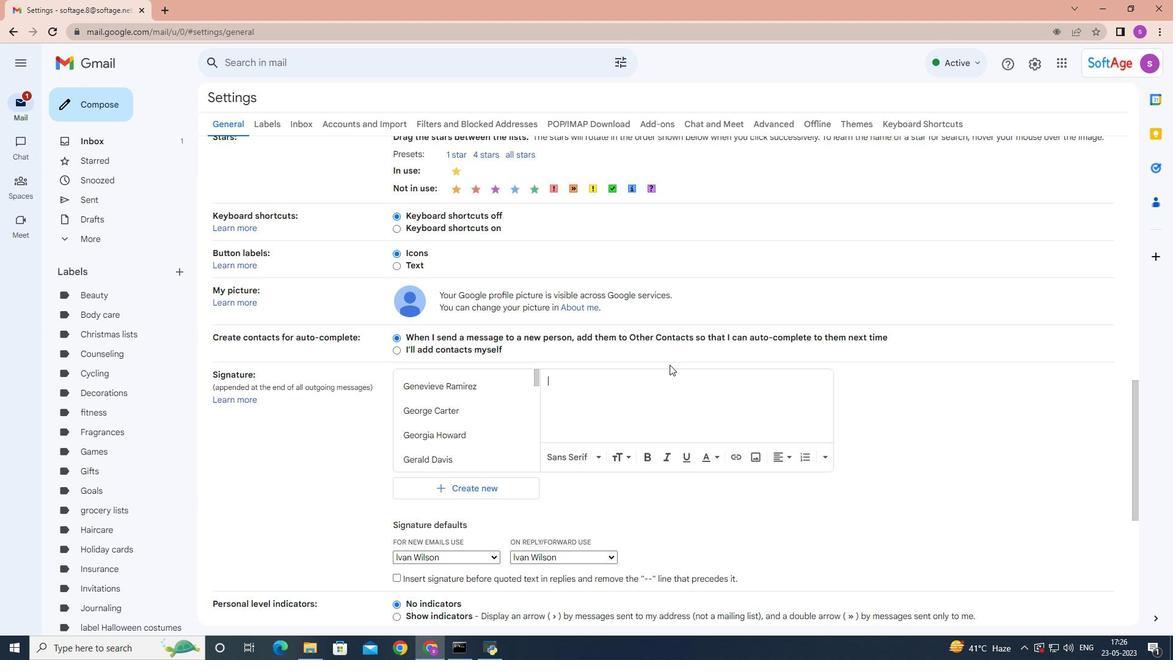 
Action: Key pressed <Key.shift>Jack<Key.space><Key.shift>Davis
Screenshot: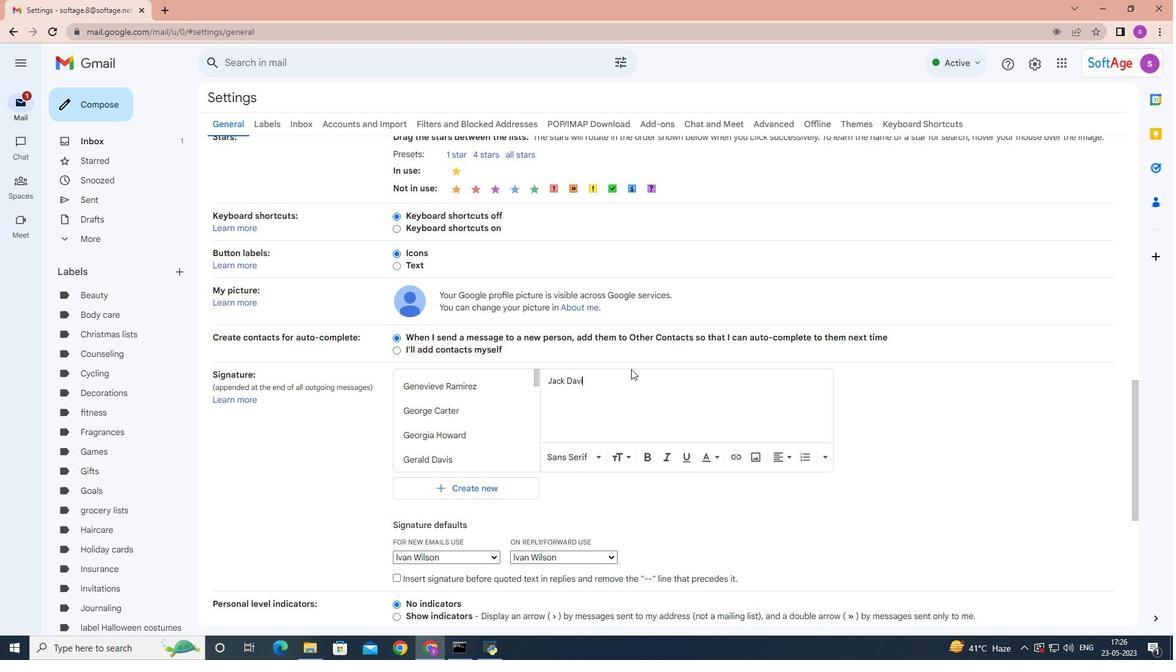 
Action: Mouse scrolled (631, 368) with delta (0, 0)
Screenshot: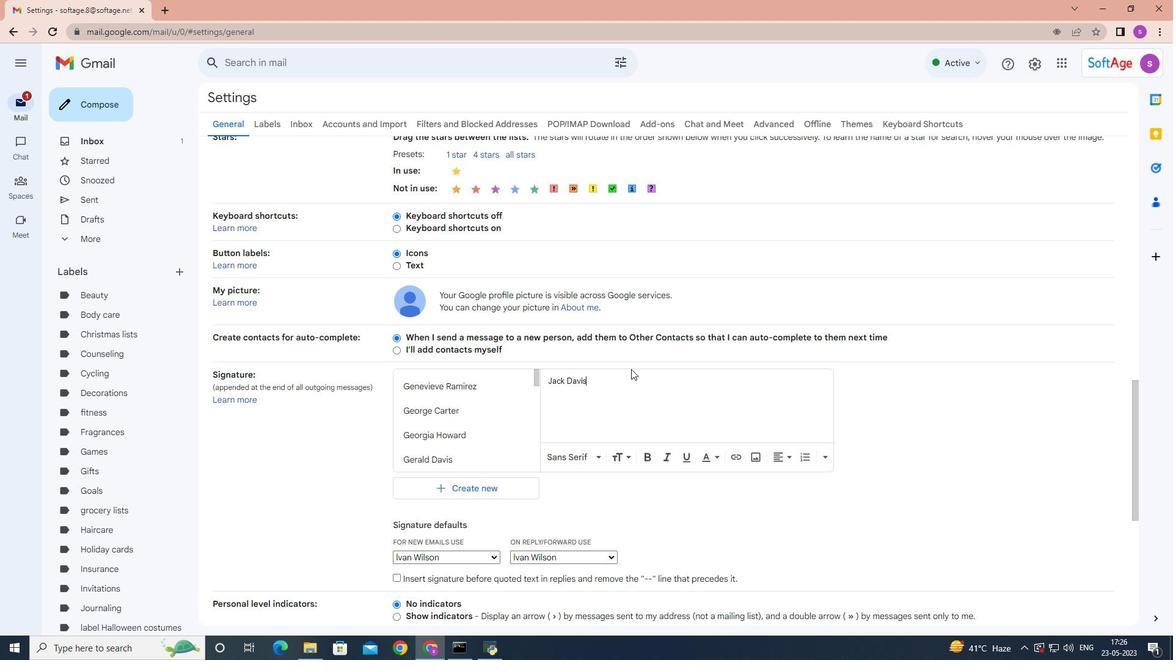 
Action: Mouse scrolled (631, 368) with delta (0, 0)
Screenshot: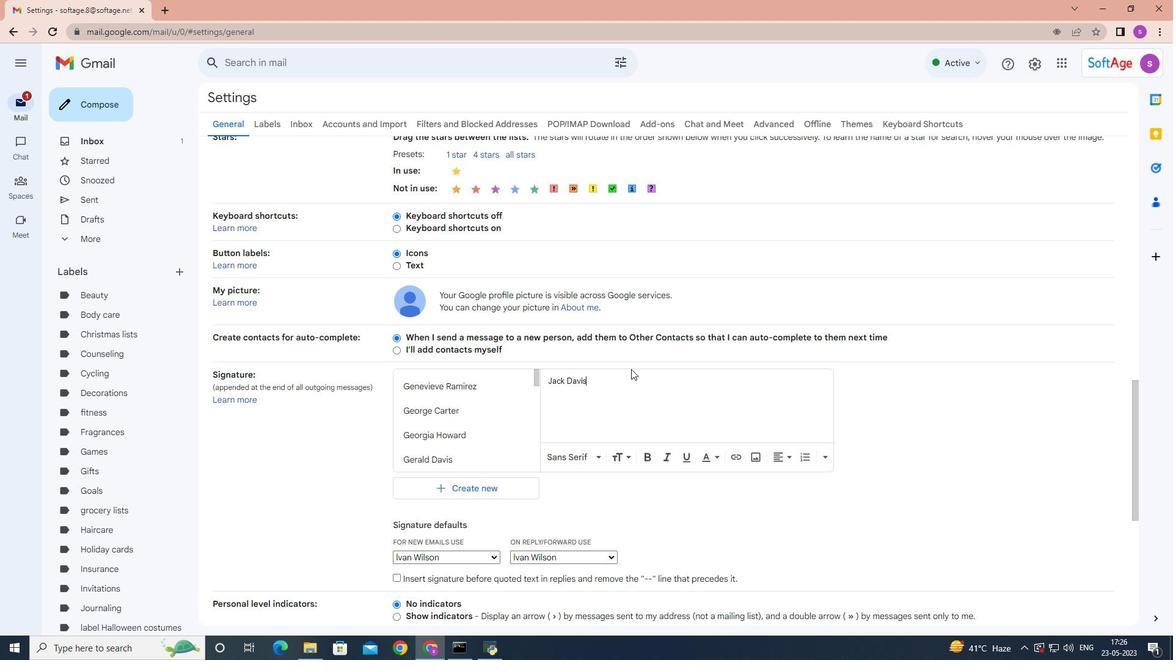 
Action: Mouse scrolled (631, 368) with delta (0, 0)
Screenshot: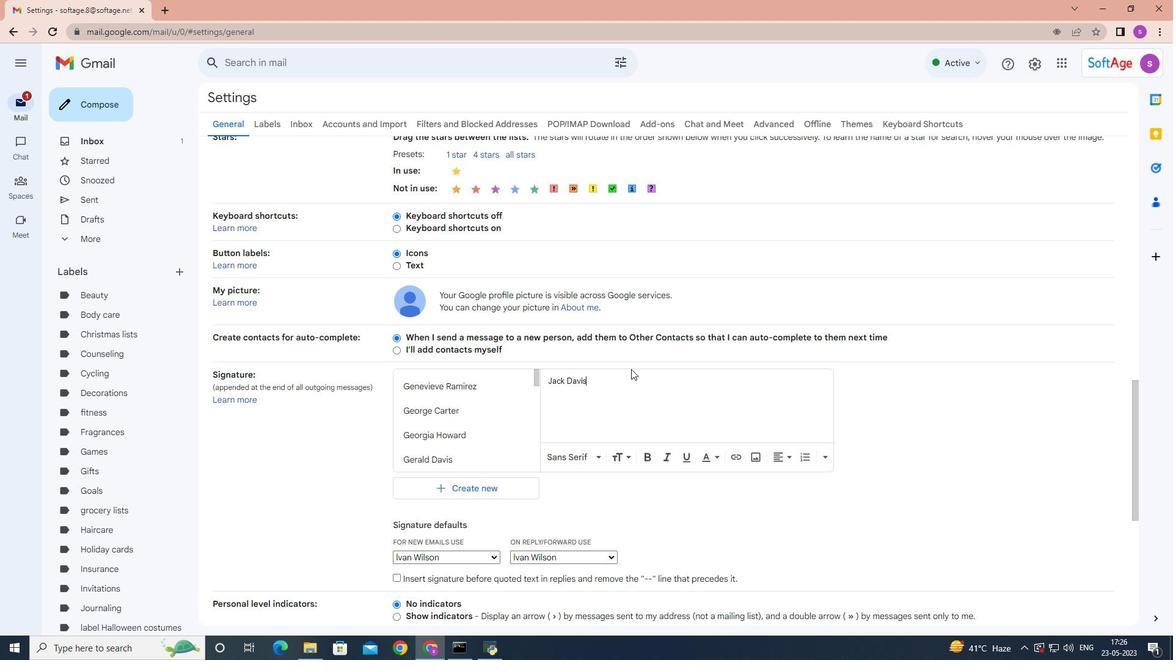 
Action: Mouse scrolled (631, 368) with delta (0, 0)
Screenshot: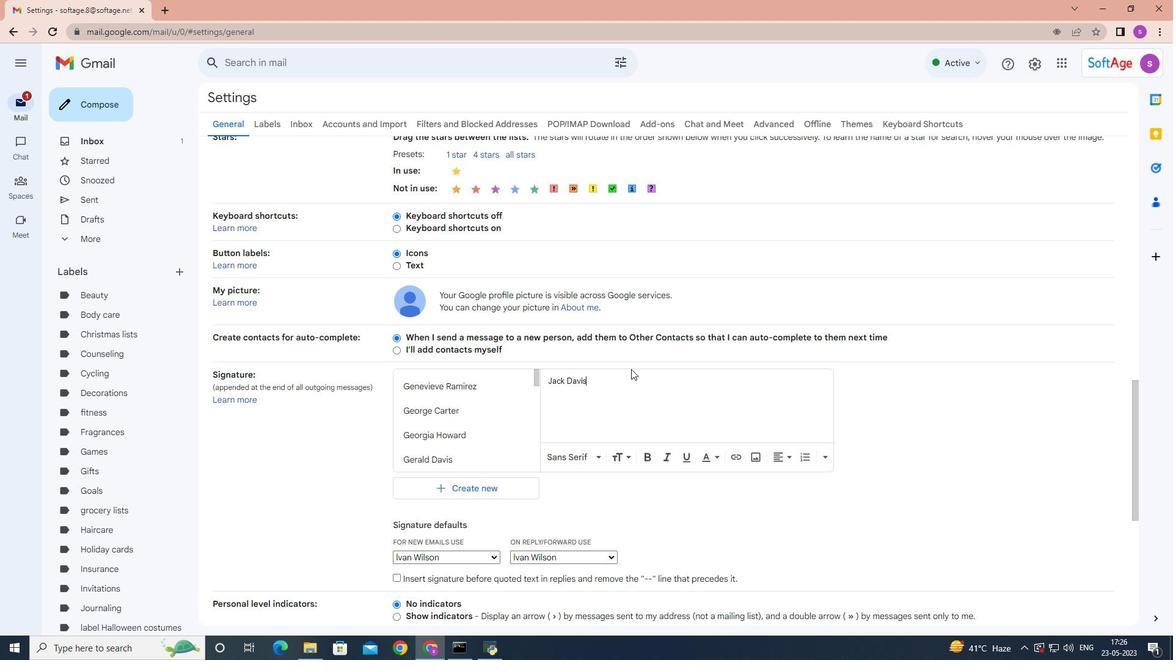 
Action: Mouse moved to (489, 314)
Screenshot: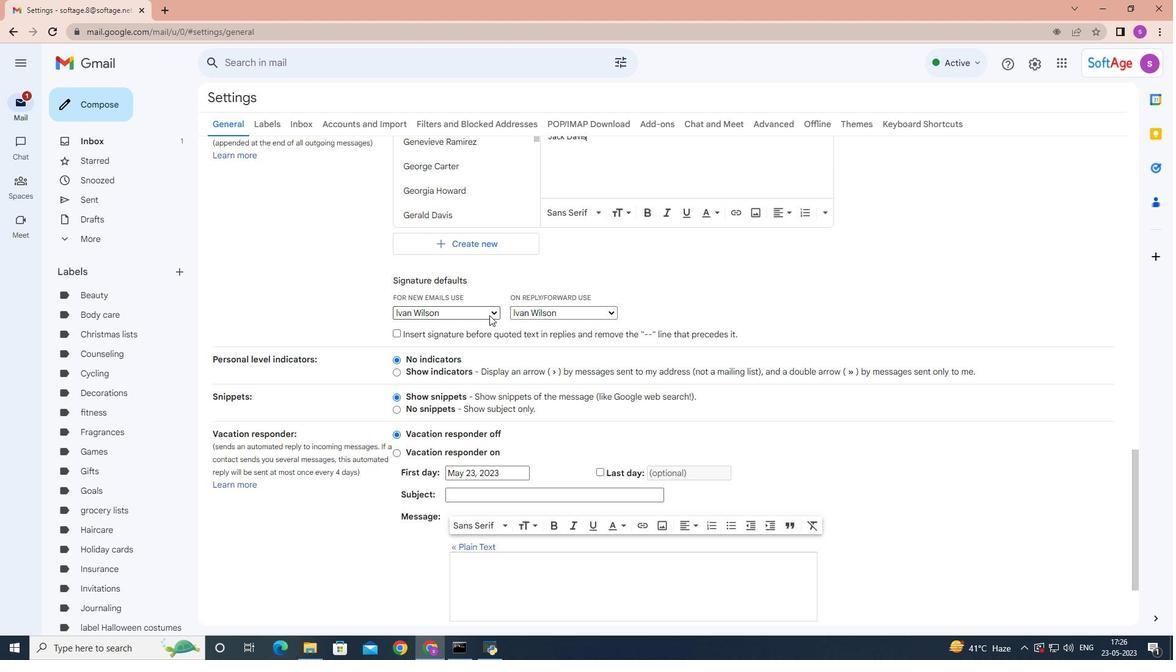 
Action: Mouse pressed left at (489, 314)
Screenshot: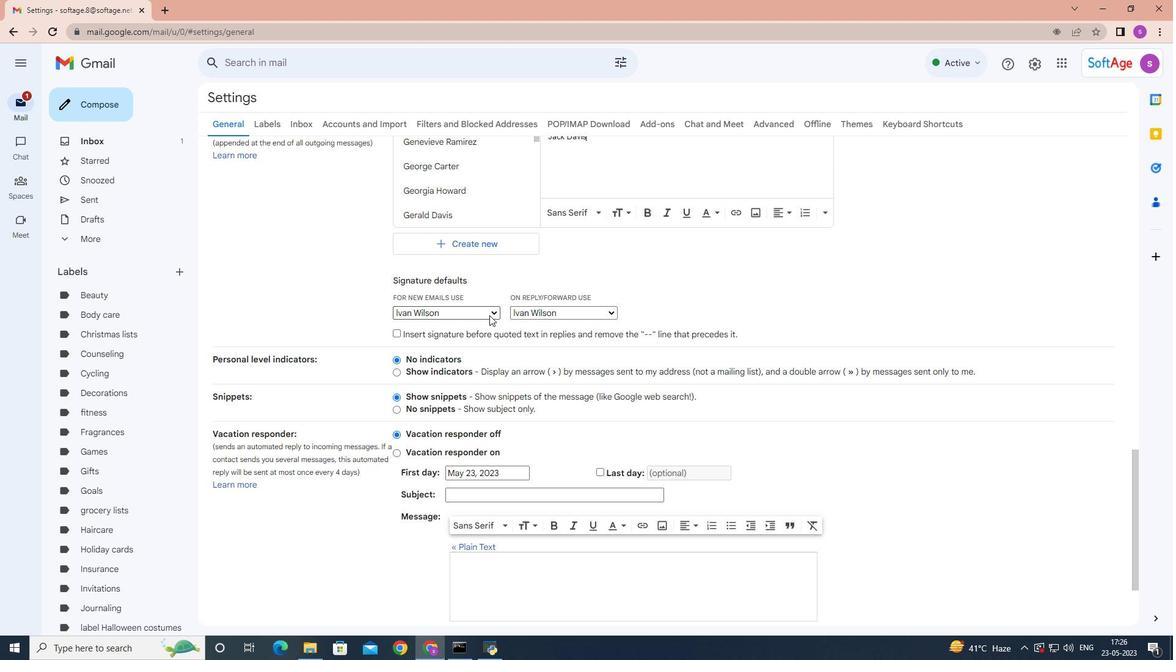 
Action: Mouse moved to (451, 540)
Screenshot: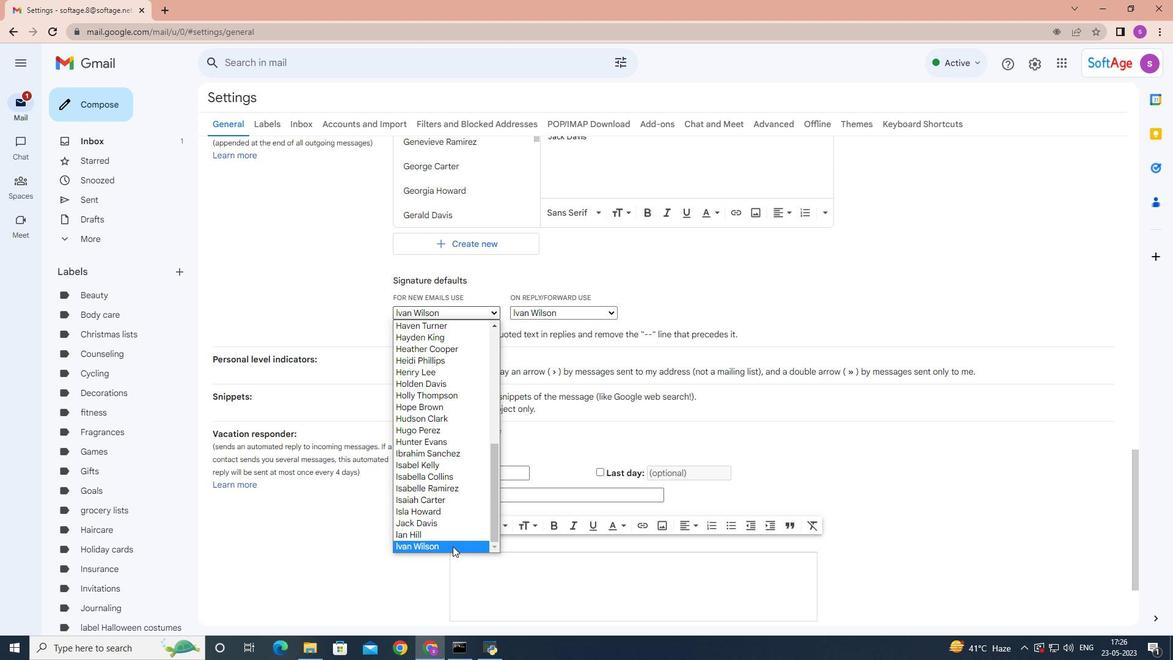 
Action: Mouse scrolled (451, 540) with delta (0, 0)
Screenshot: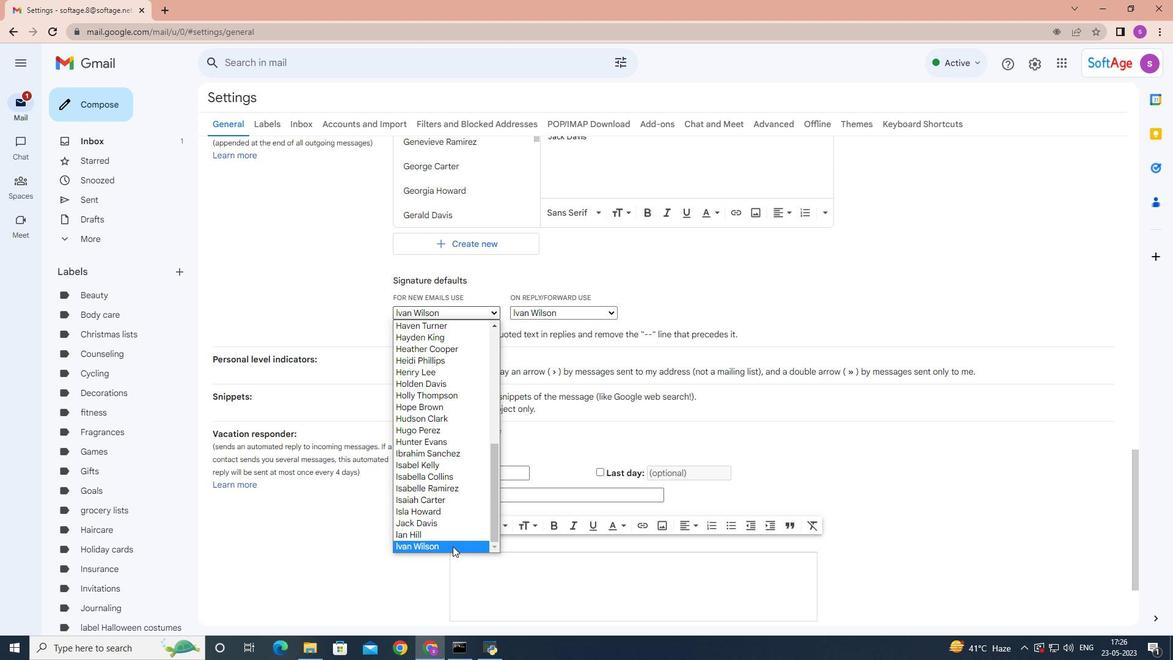 
Action: Mouse scrolled (451, 540) with delta (0, 0)
Screenshot: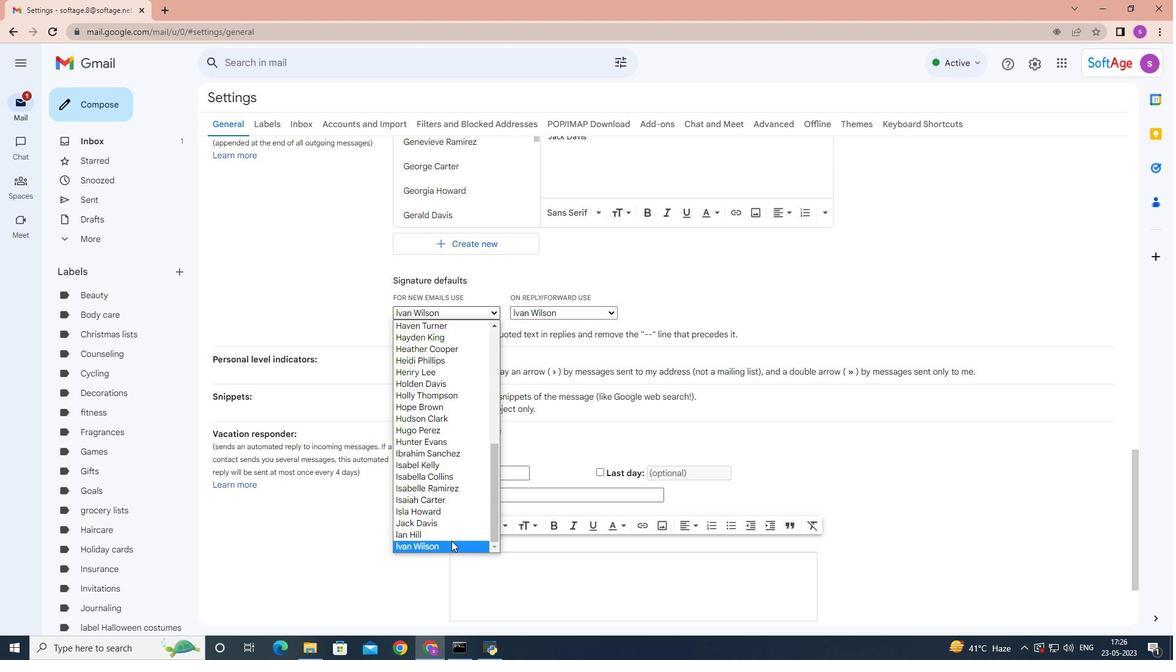 
Action: Mouse scrolled (451, 540) with delta (0, 0)
Screenshot: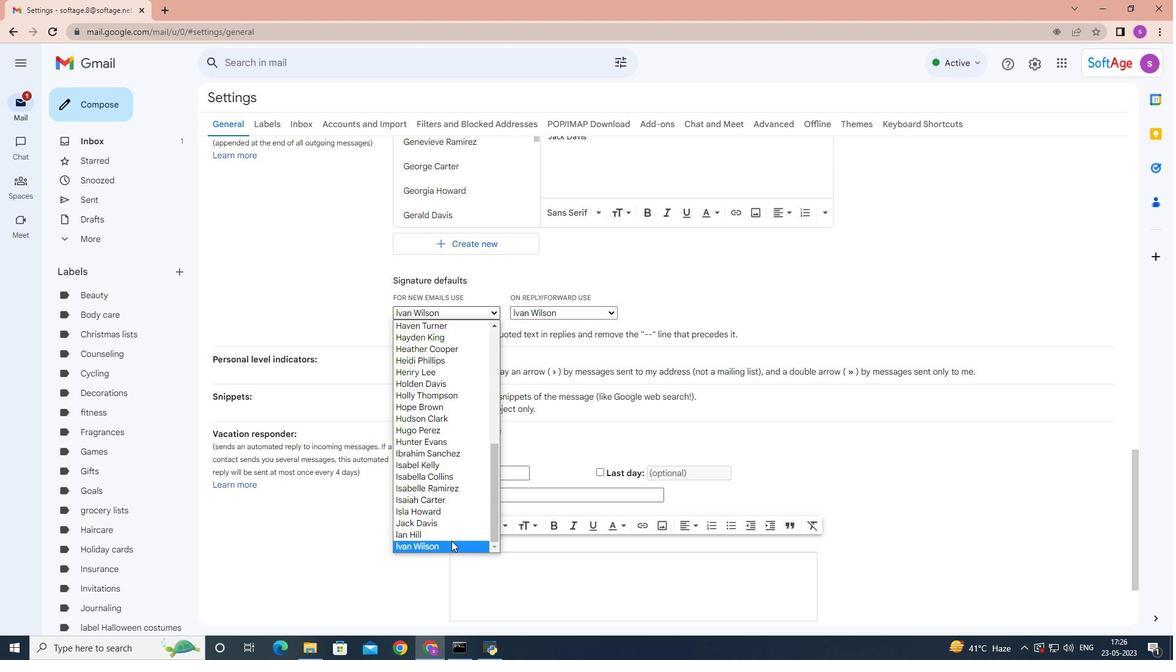 
Action: Mouse moved to (451, 534)
Screenshot: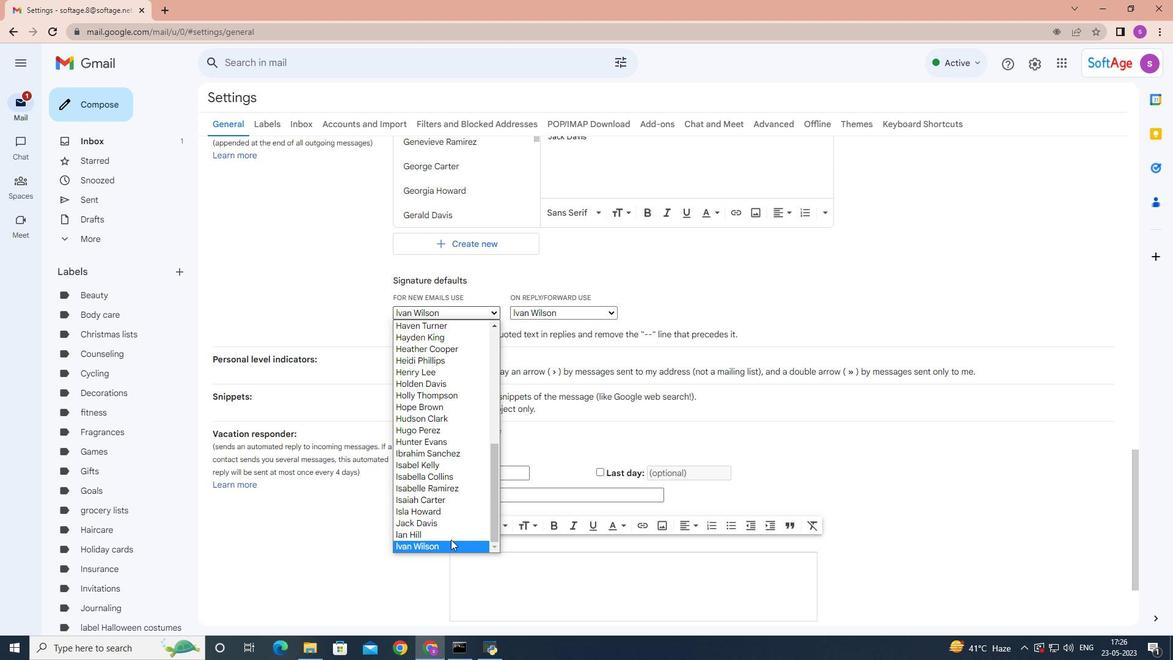 
Action: Mouse scrolled (451, 533) with delta (0, 0)
Screenshot: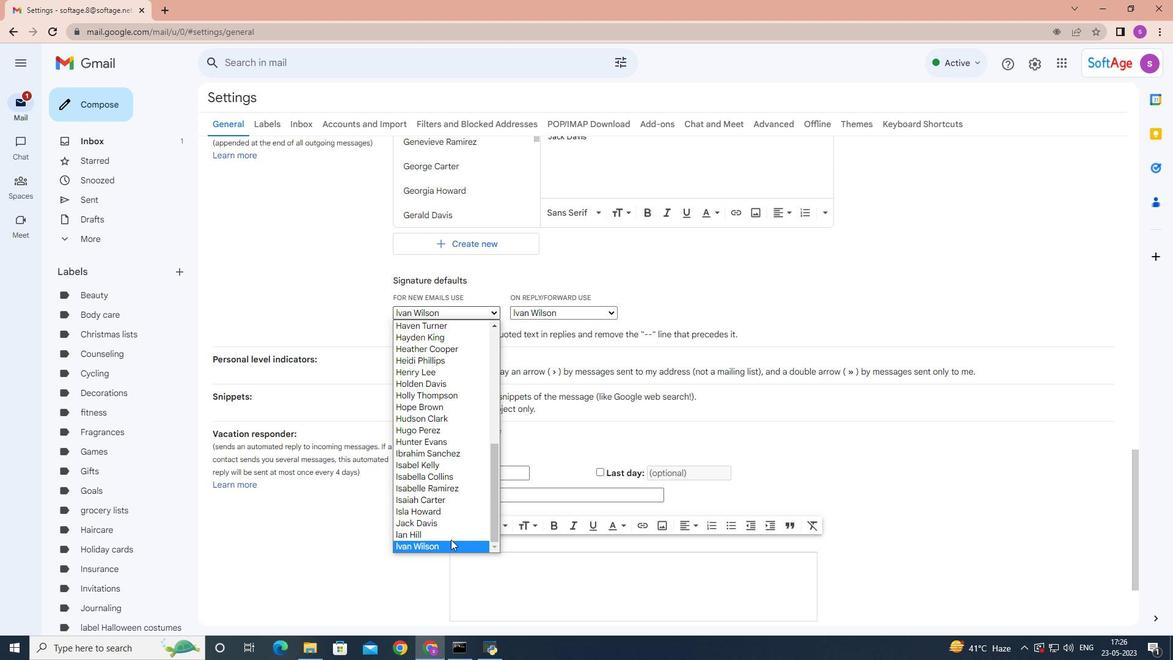 
Action: Mouse moved to (466, 495)
Screenshot: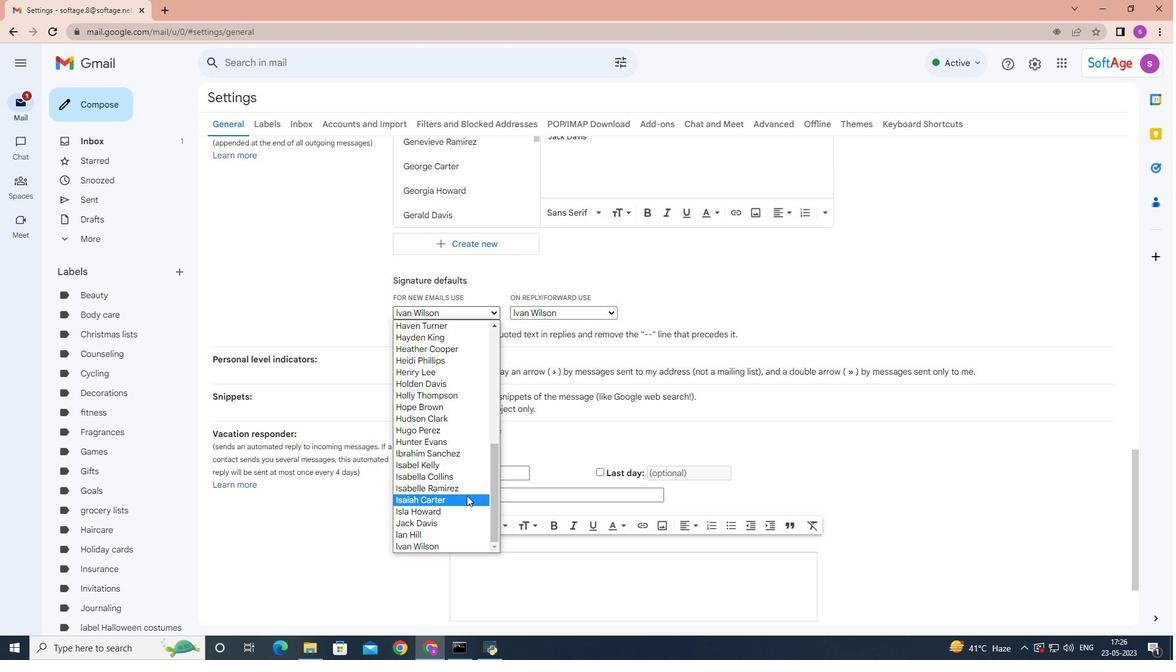 
Action: Mouse scrolled (466, 494) with delta (0, 0)
Screenshot: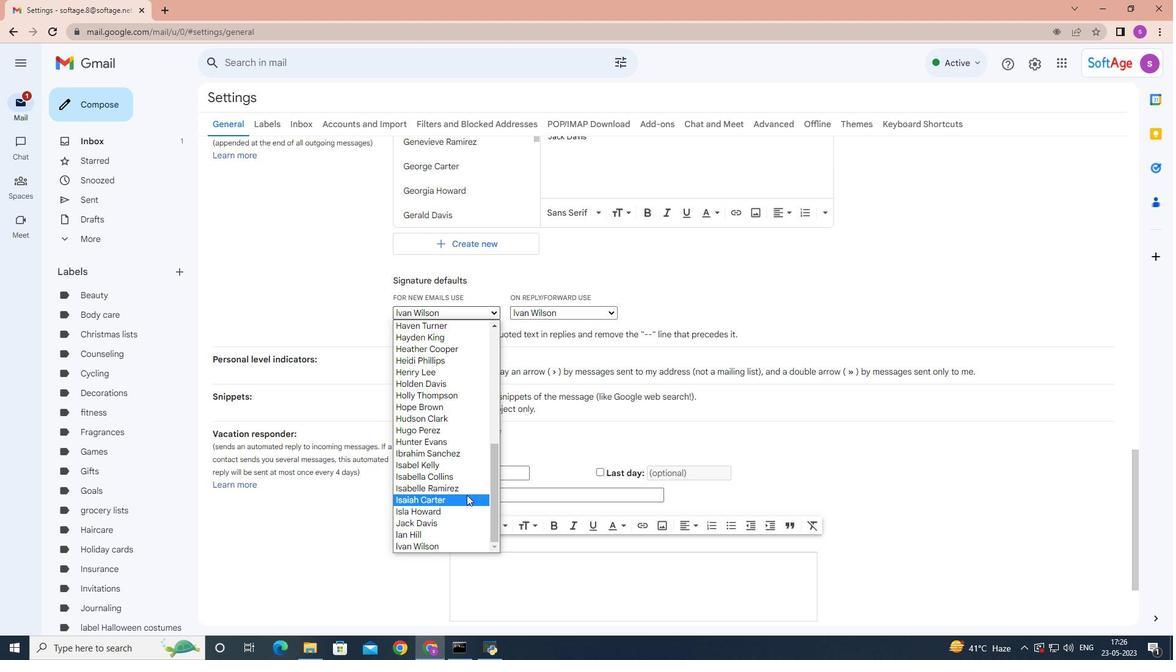 
Action: Mouse scrolled (466, 494) with delta (0, 0)
Screenshot: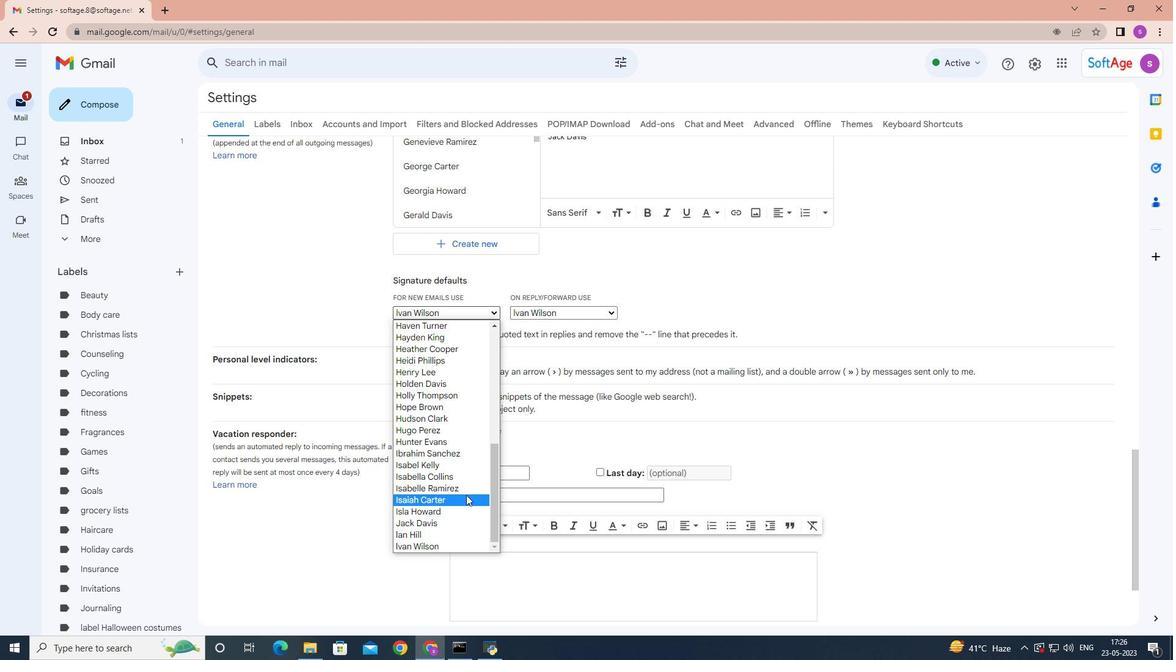
Action: Mouse scrolled (466, 494) with delta (0, 0)
Screenshot: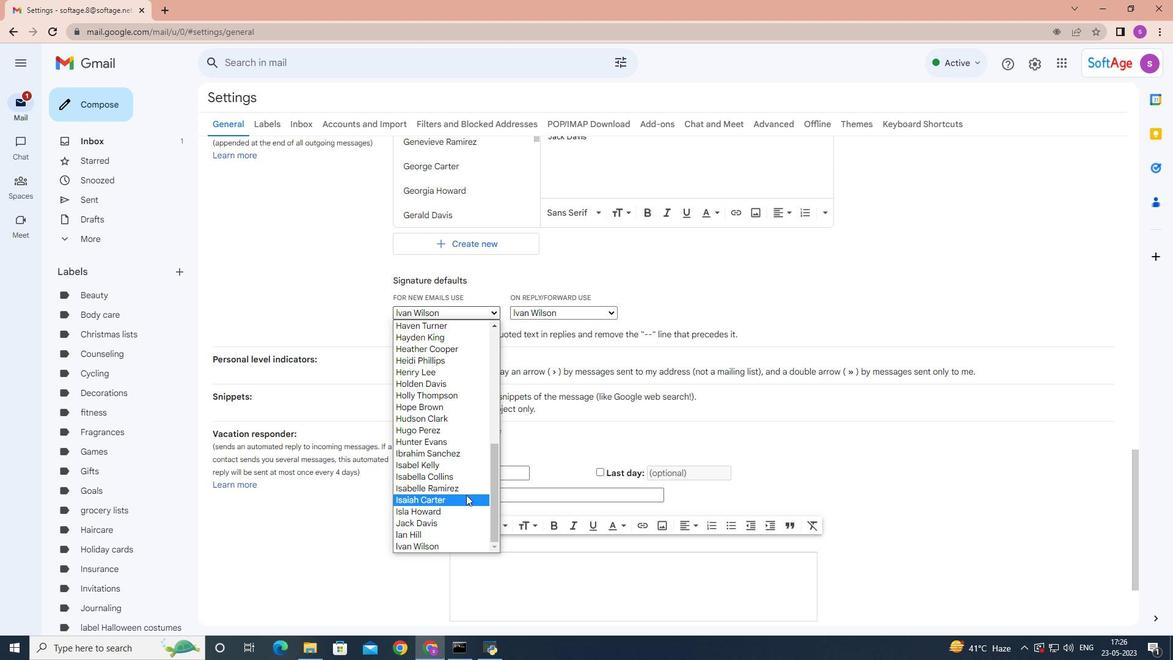
Action: Mouse scrolled (466, 494) with delta (0, 0)
Screenshot: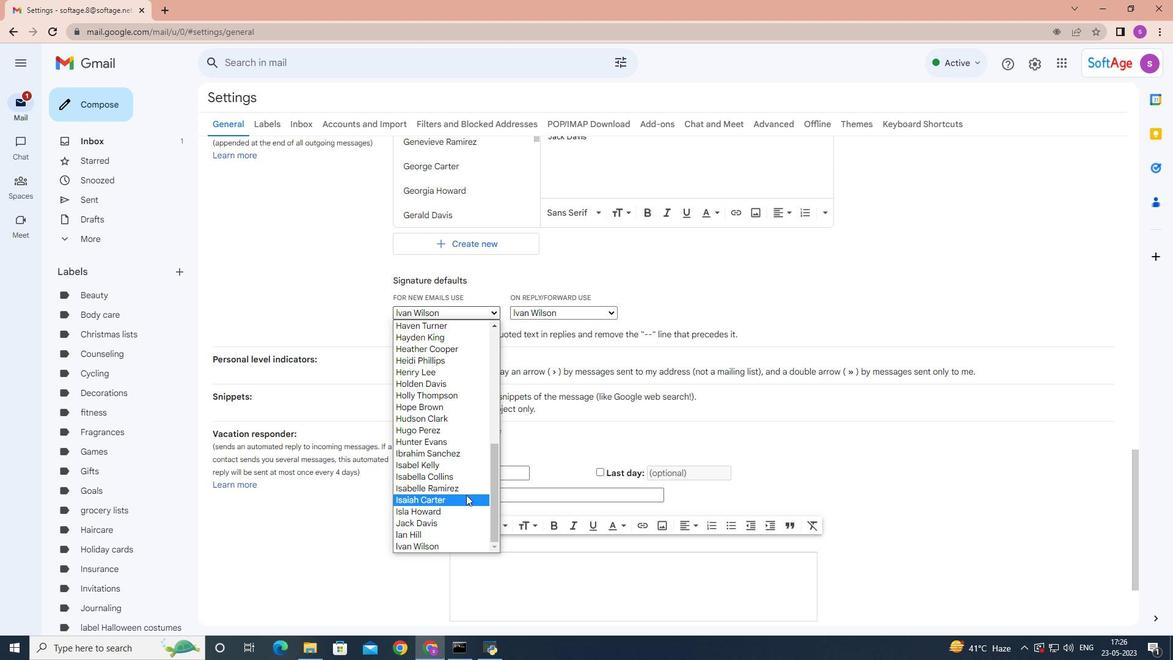
Action: Mouse moved to (454, 519)
Screenshot: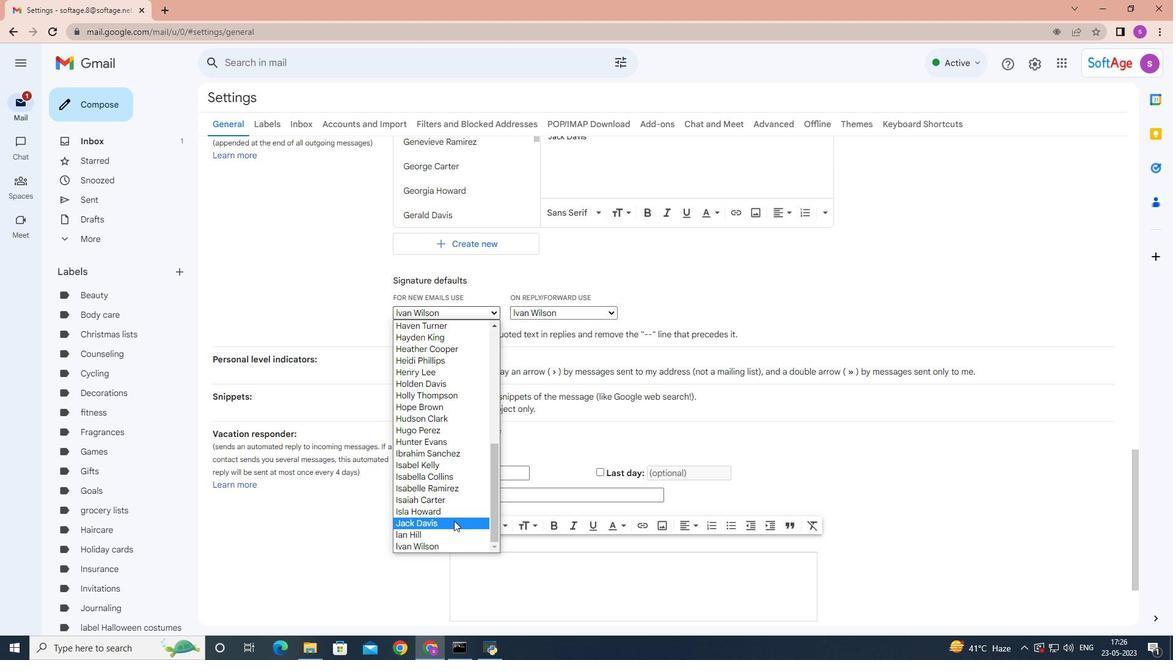 
Action: Mouse pressed left at (454, 519)
Screenshot: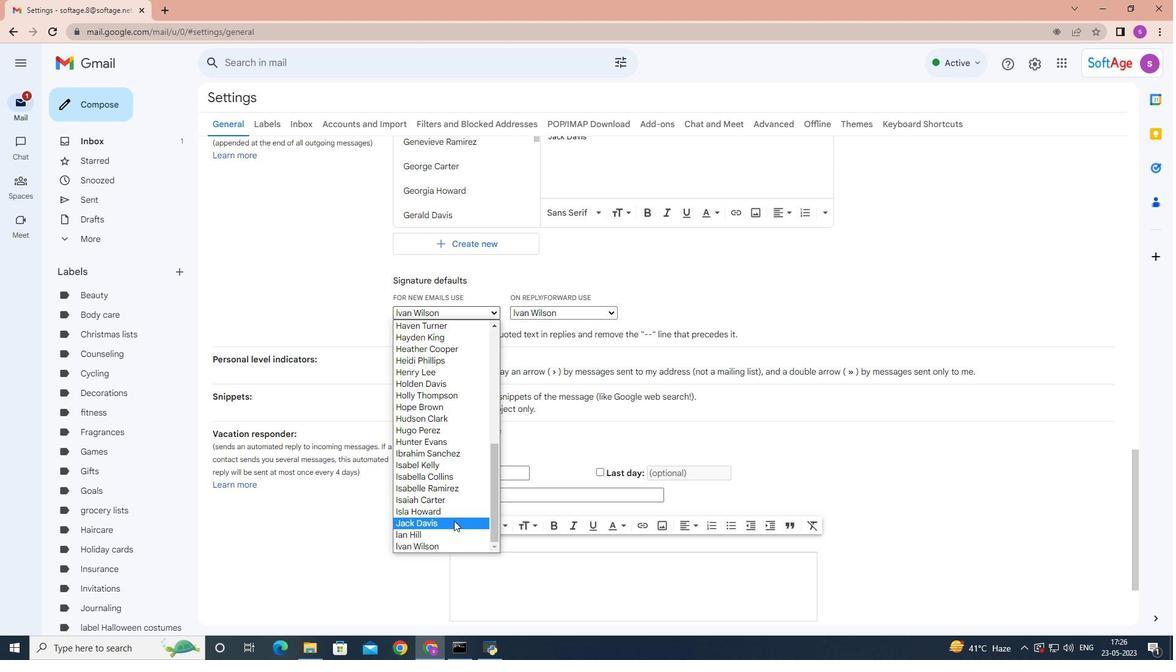 
Action: Mouse moved to (608, 314)
Screenshot: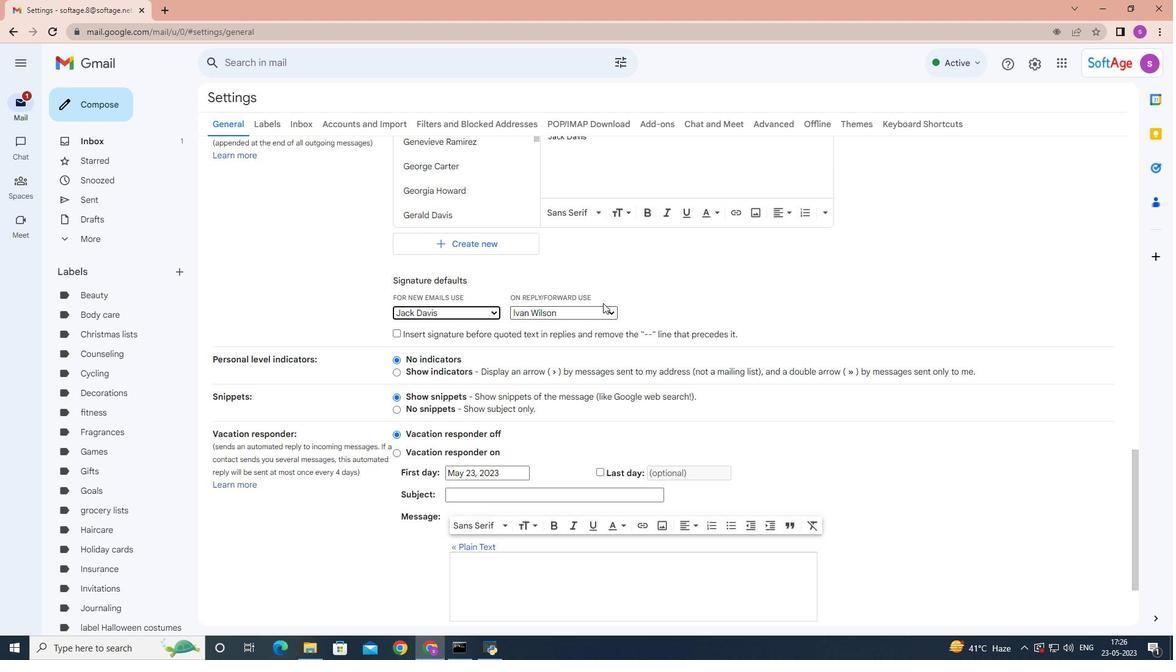 
Action: Mouse pressed left at (608, 314)
Screenshot: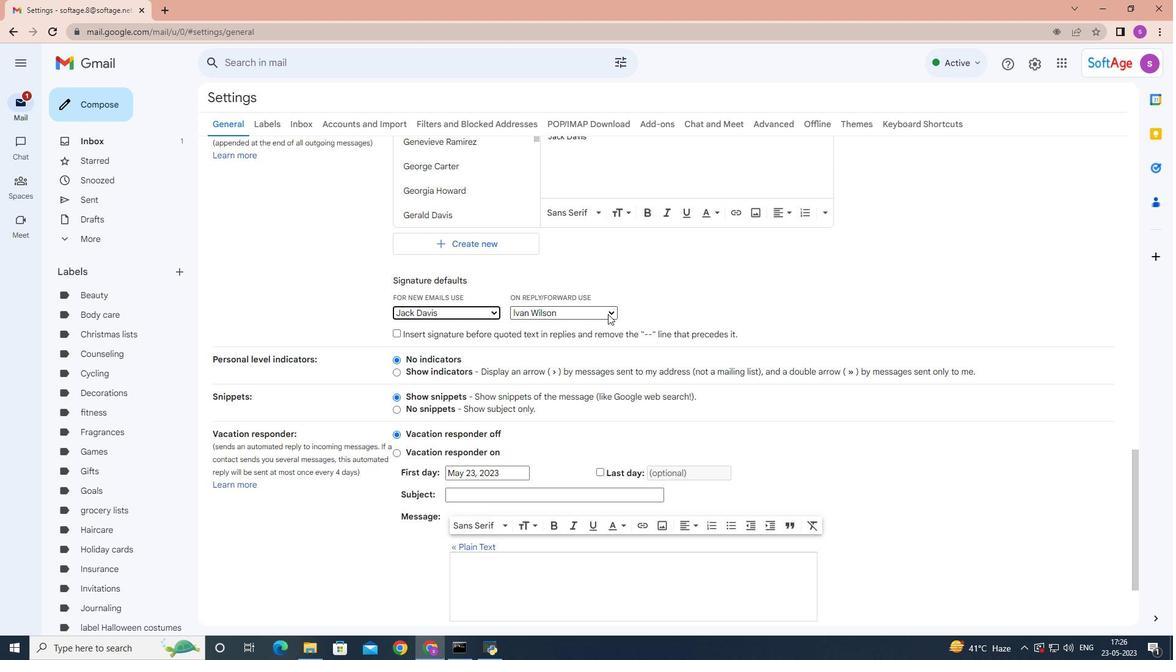 
Action: Mouse moved to (552, 470)
Screenshot: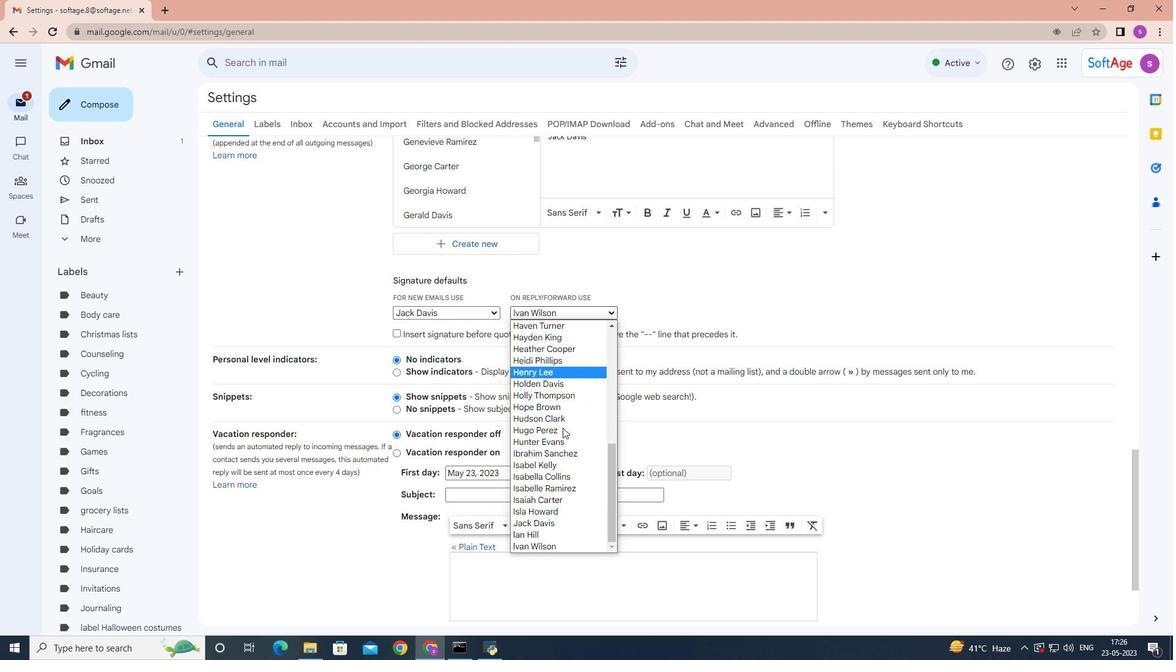 
Action: Mouse scrolled (552, 470) with delta (0, 0)
Screenshot: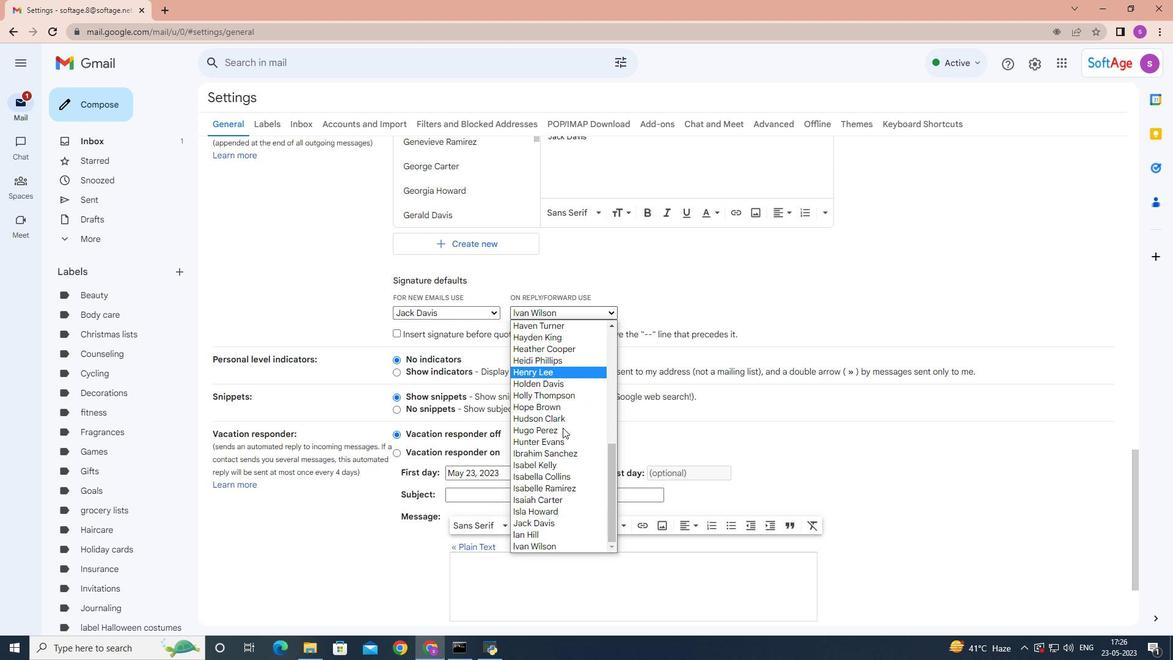 
Action: Mouse moved to (551, 473)
Screenshot: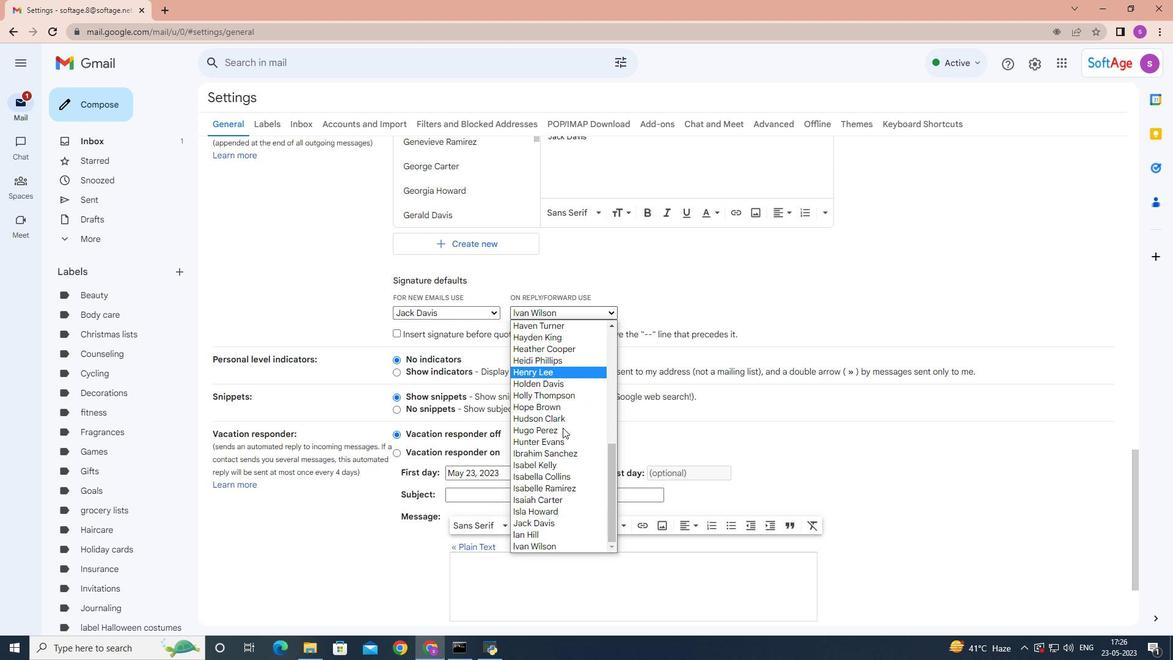 
Action: Mouse scrolled (551, 472) with delta (0, 0)
Screenshot: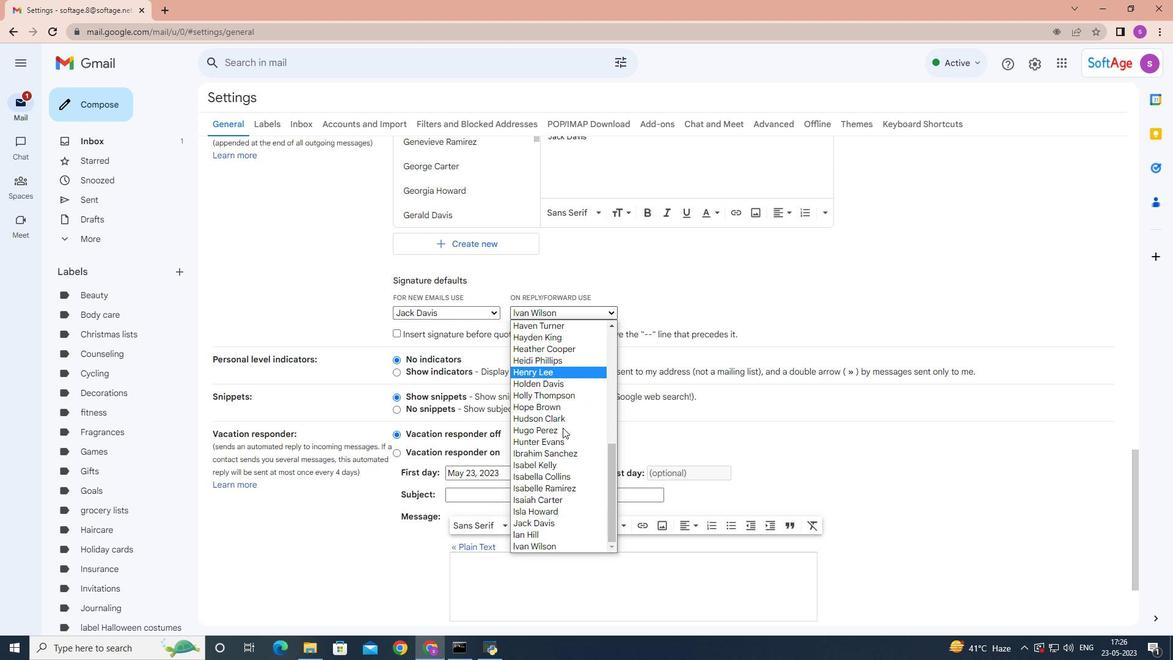 
Action: Mouse moved to (550, 474)
Screenshot: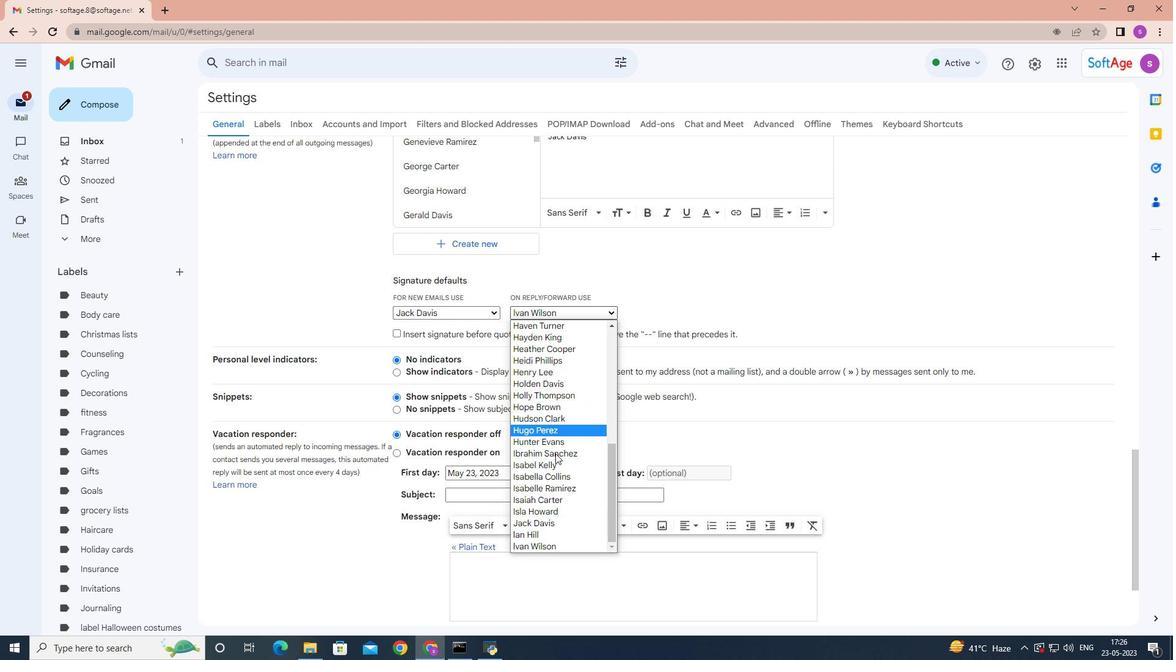 
Action: Mouse scrolled (550, 474) with delta (0, 0)
Screenshot: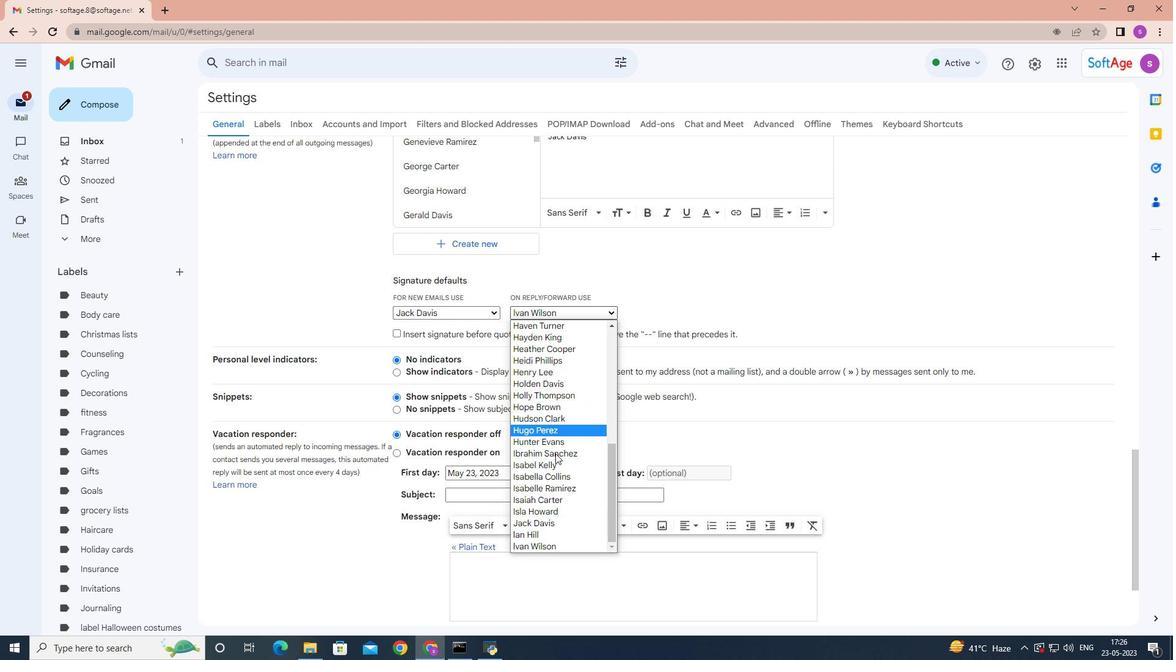 
Action: Mouse scrolled (550, 474) with delta (0, 0)
Screenshot: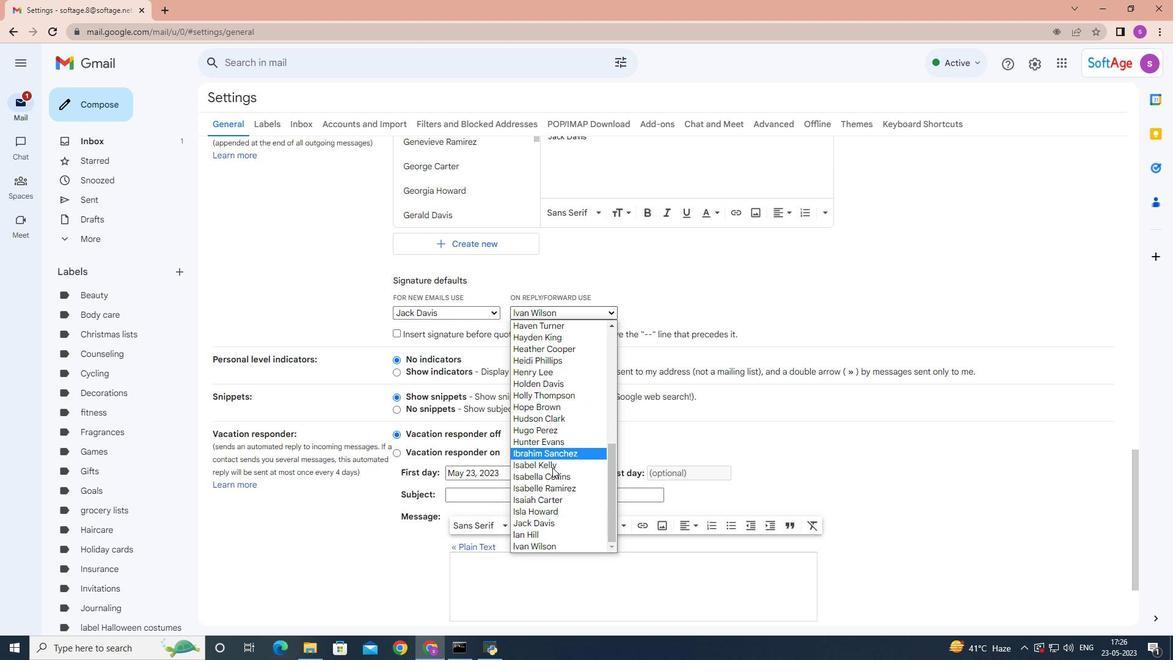 
Action: Mouse moved to (550, 474)
Screenshot: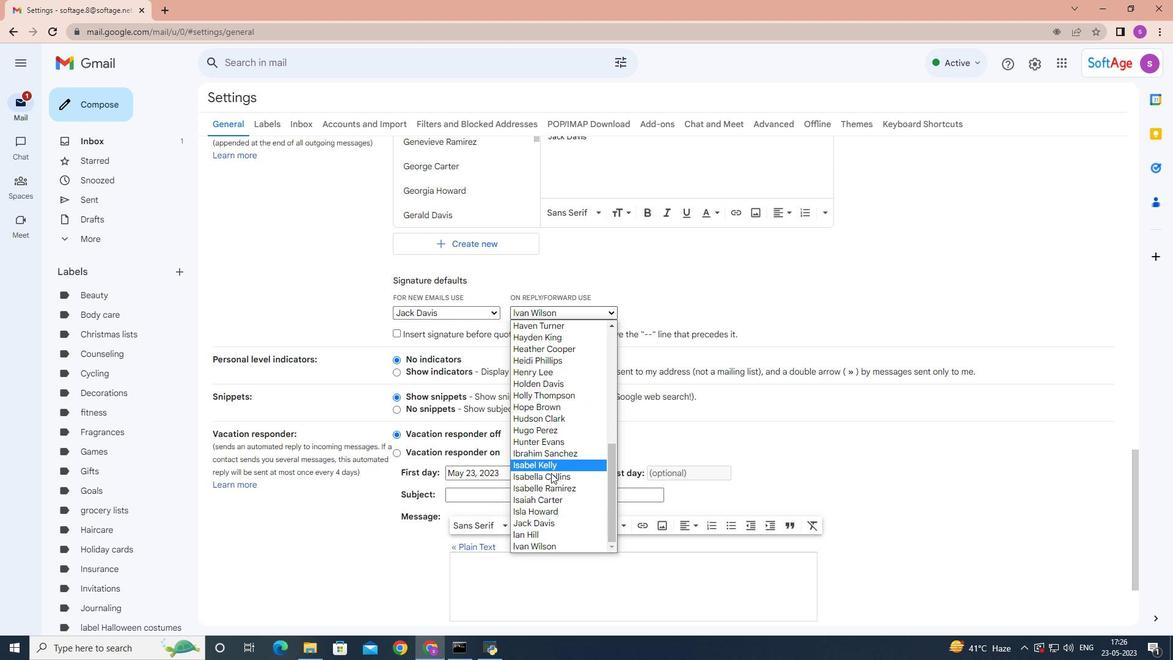 
Action: Mouse scrolled (550, 474) with delta (0, 0)
Screenshot: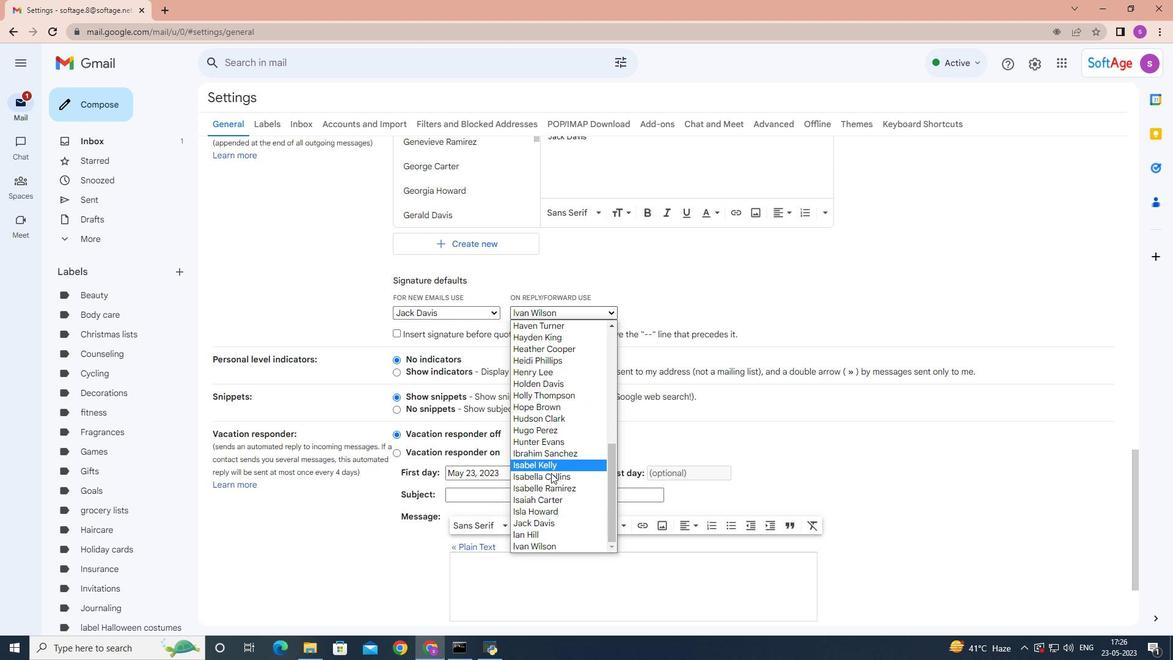 
Action: Mouse scrolled (550, 474) with delta (0, 0)
Screenshot: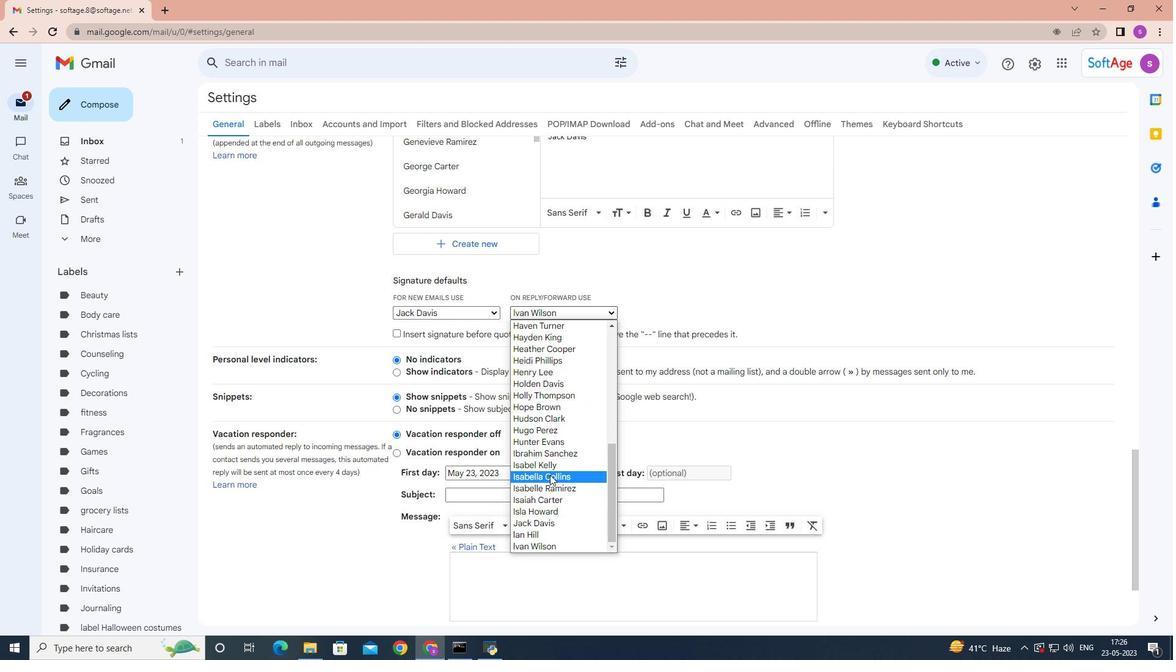 
Action: Mouse moved to (563, 520)
Screenshot: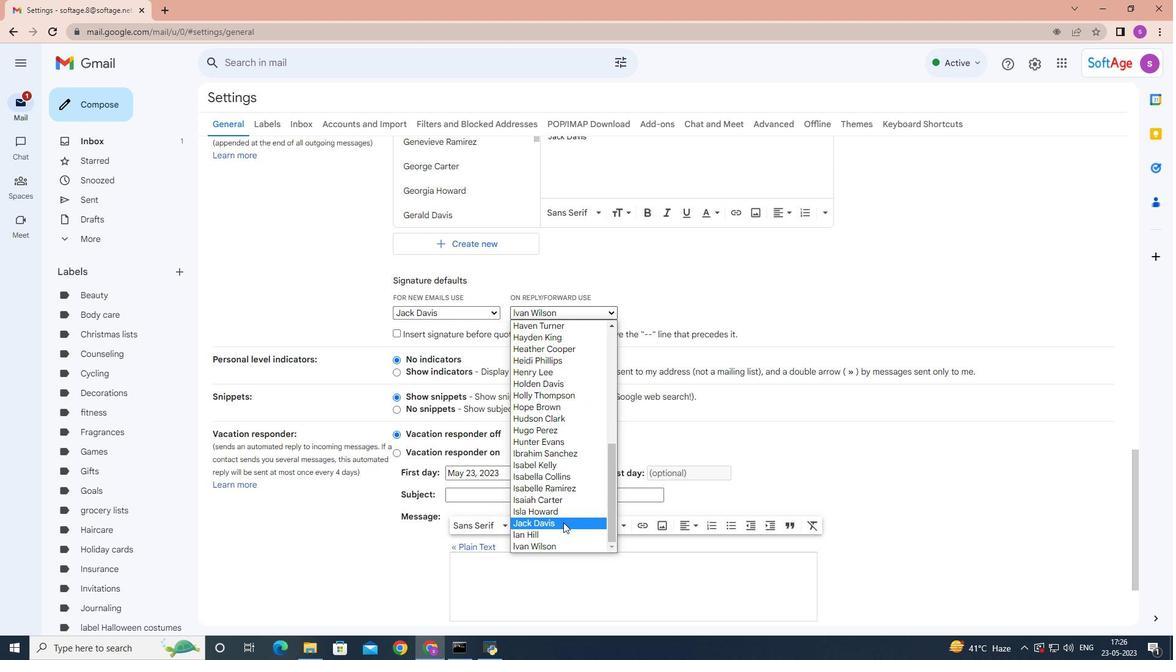 
Action: Mouse pressed left at (563, 520)
Screenshot: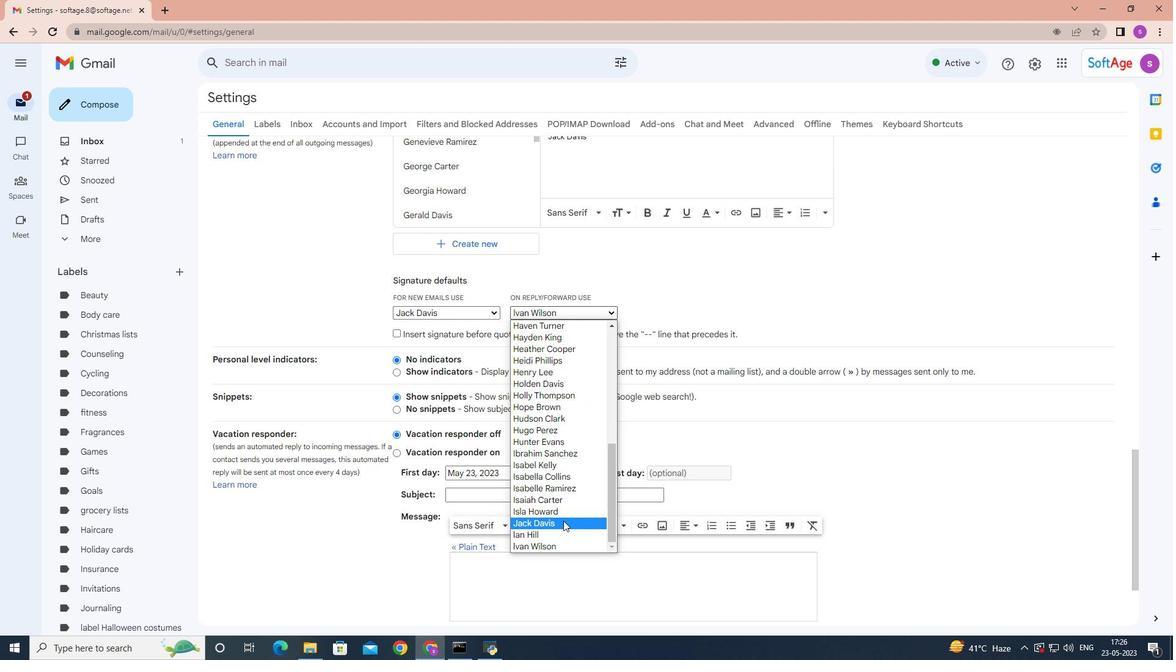 
Action: Mouse moved to (786, 415)
Screenshot: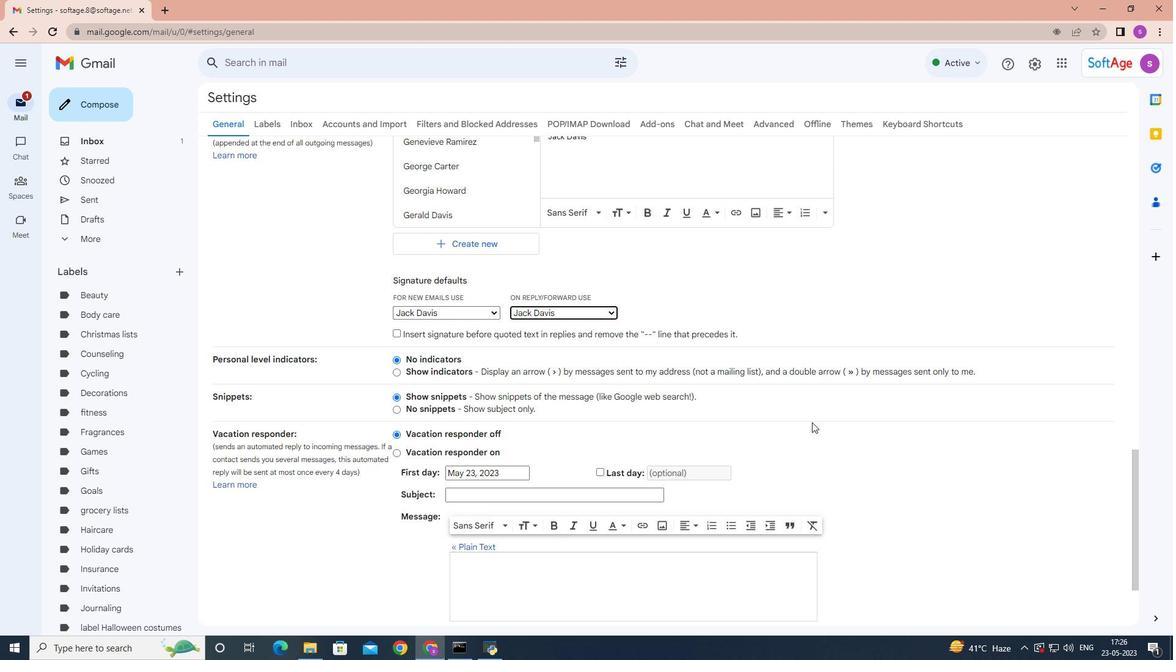 
Action: Mouse scrolled (786, 414) with delta (0, 0)
Screenshot: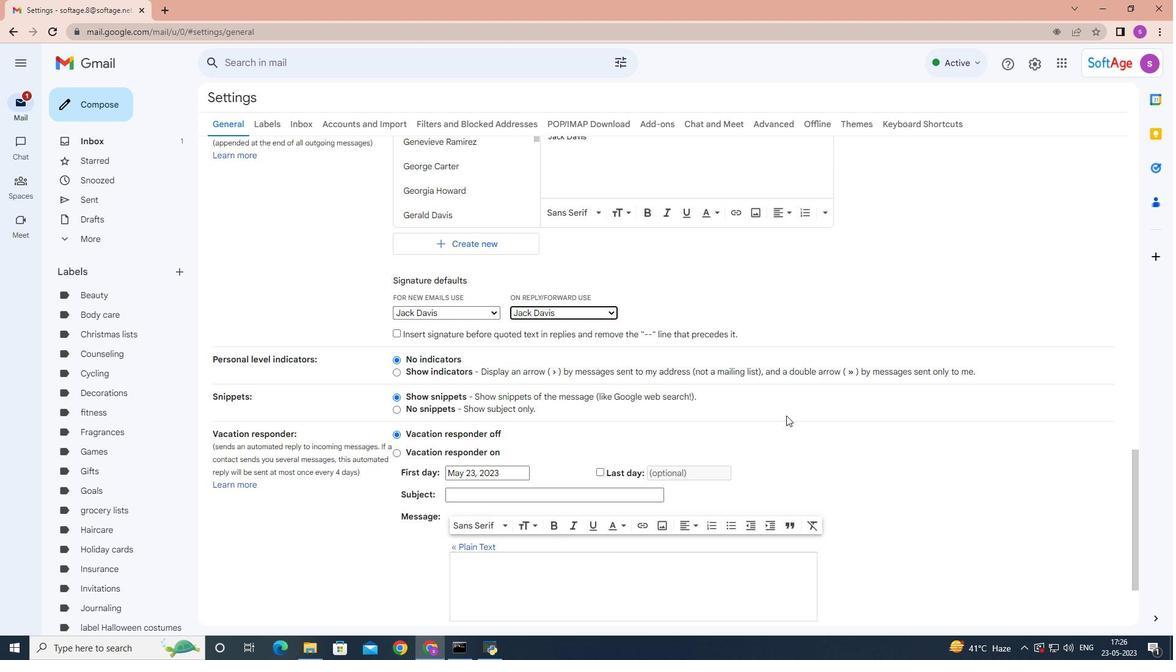 
Action: Mouse scrolled (786, 414) with delta (0, 0)
Screenshot: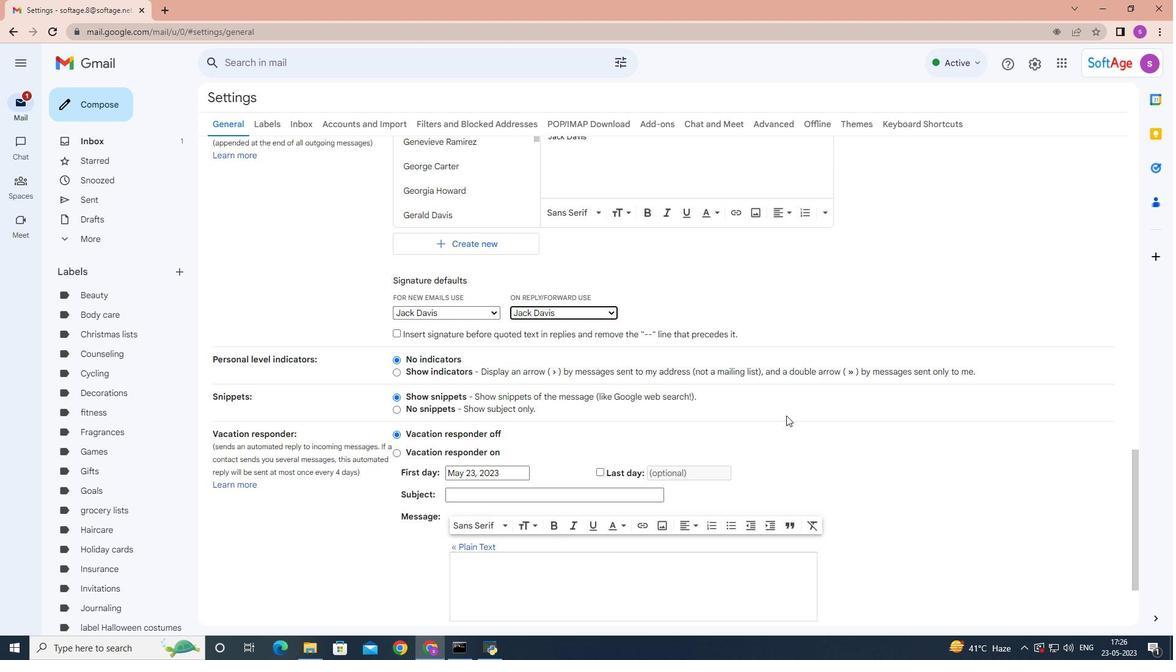 
Action: Mouse scrolled (786, 414) with delta (0, 0)
Screenshot: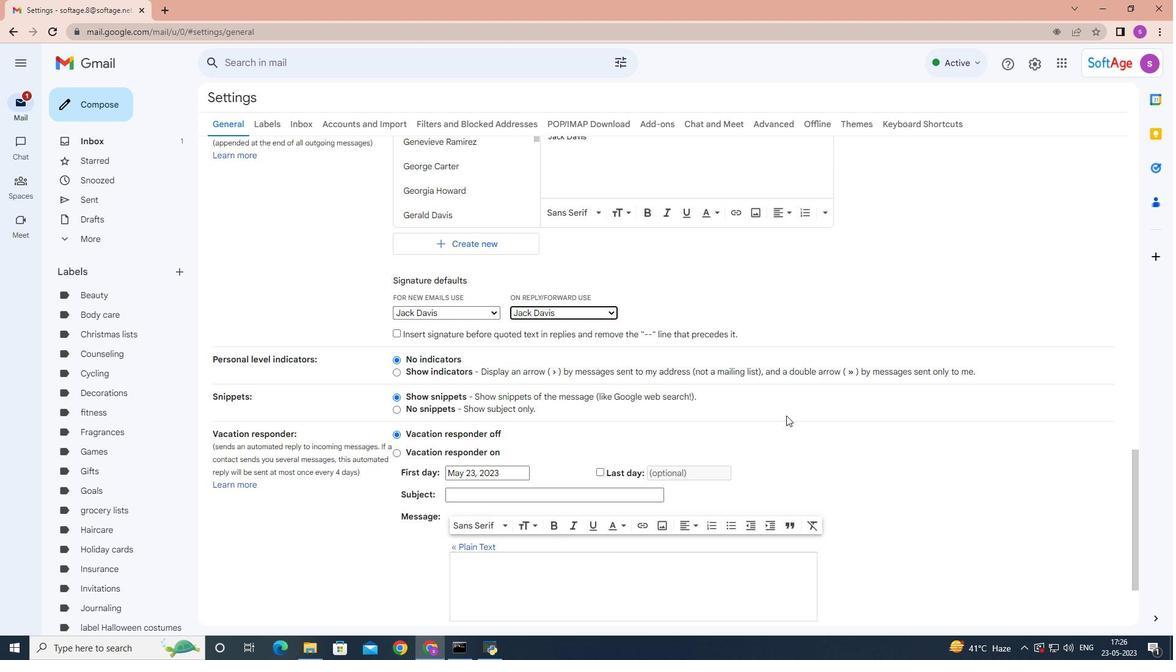 
Action: Mouse scrolled (786, 414) with delta (0, 0)
Screenshot: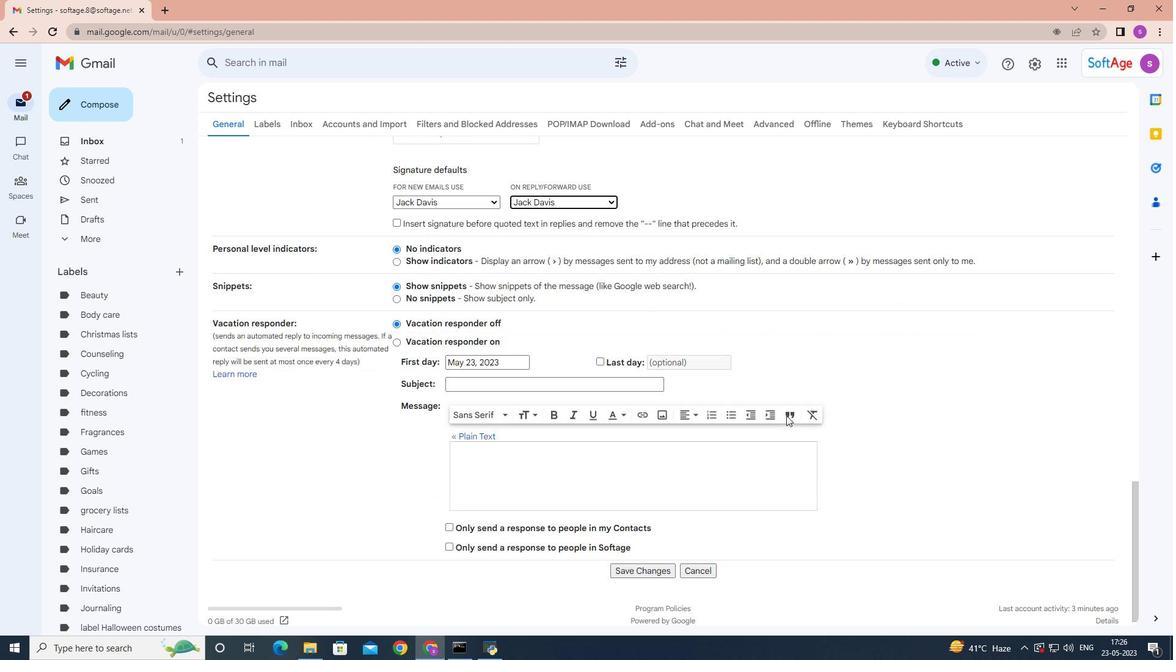 
Action: Mouse scrolled (786, 414) with delta (0, 0)
Screenshot: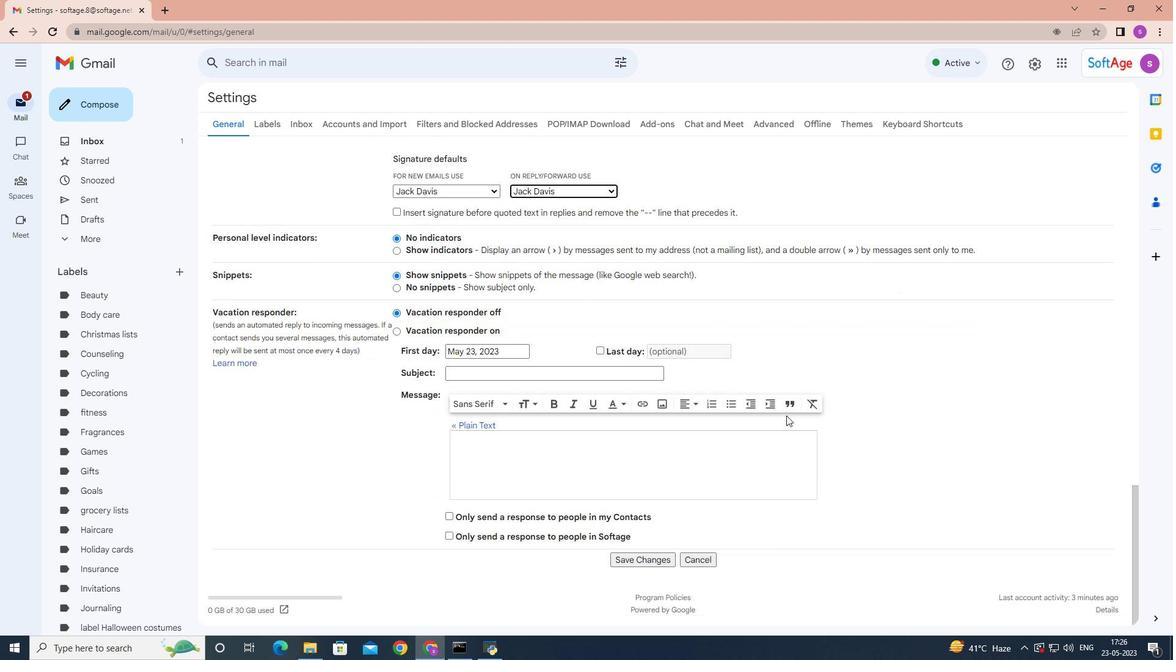 
Action: Mouse moved to (639, 556)
Screenshot: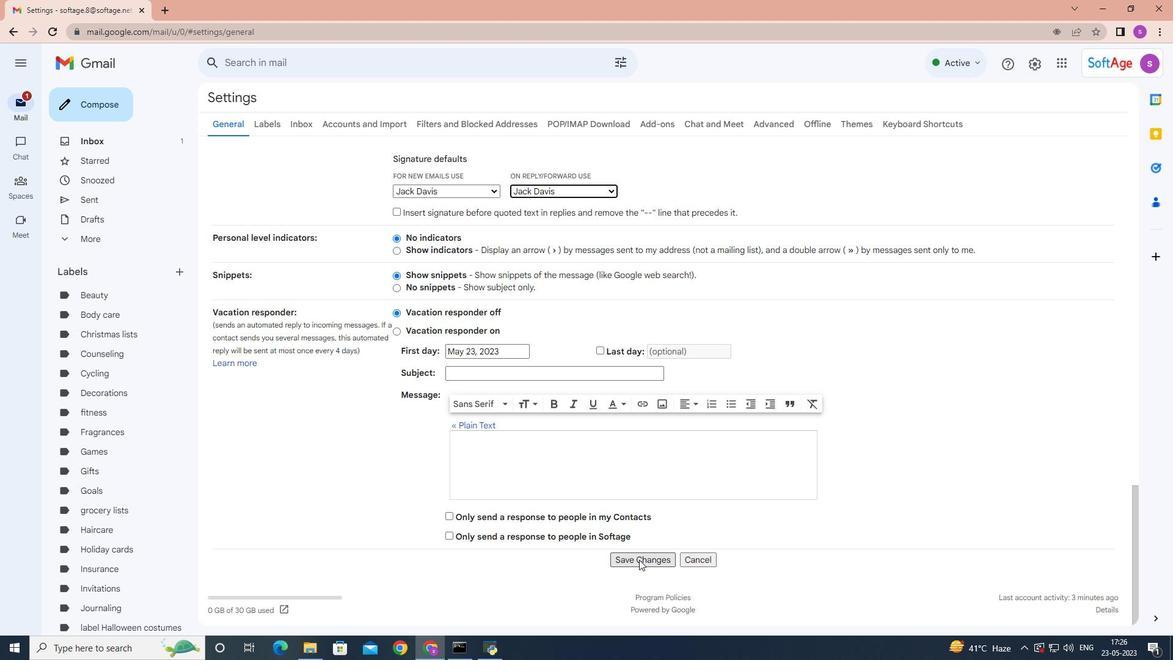 
Action: Mouse pressed left at (639, 556)
Screenshot: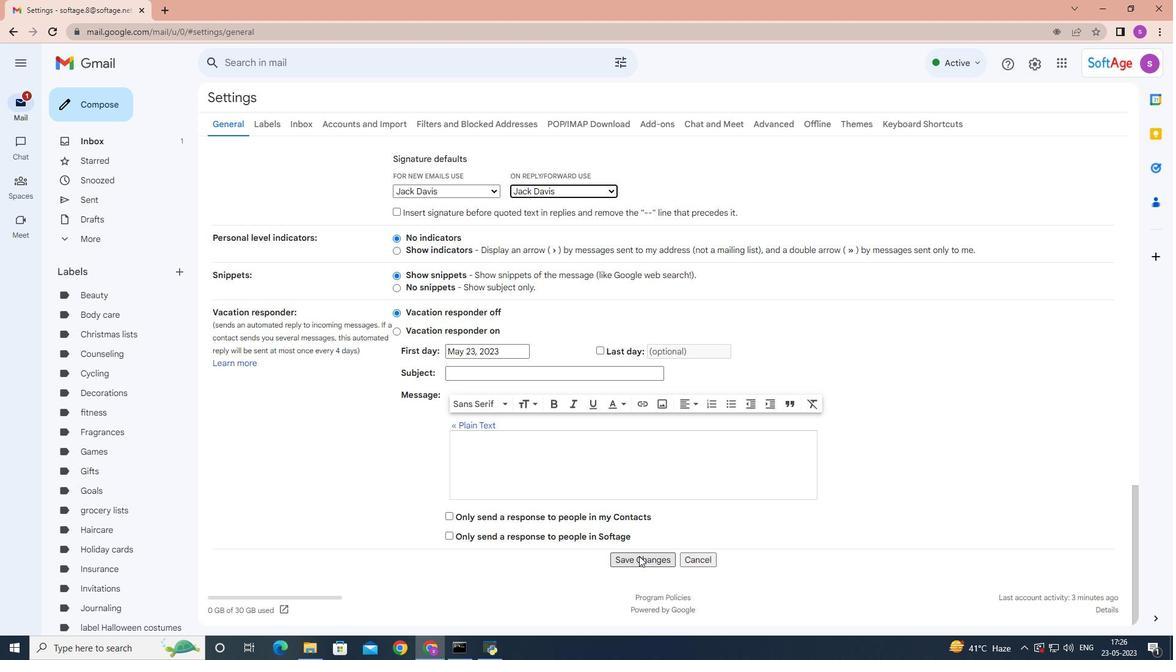 
Action: Mouse moved to (95, 102)
Screenshot: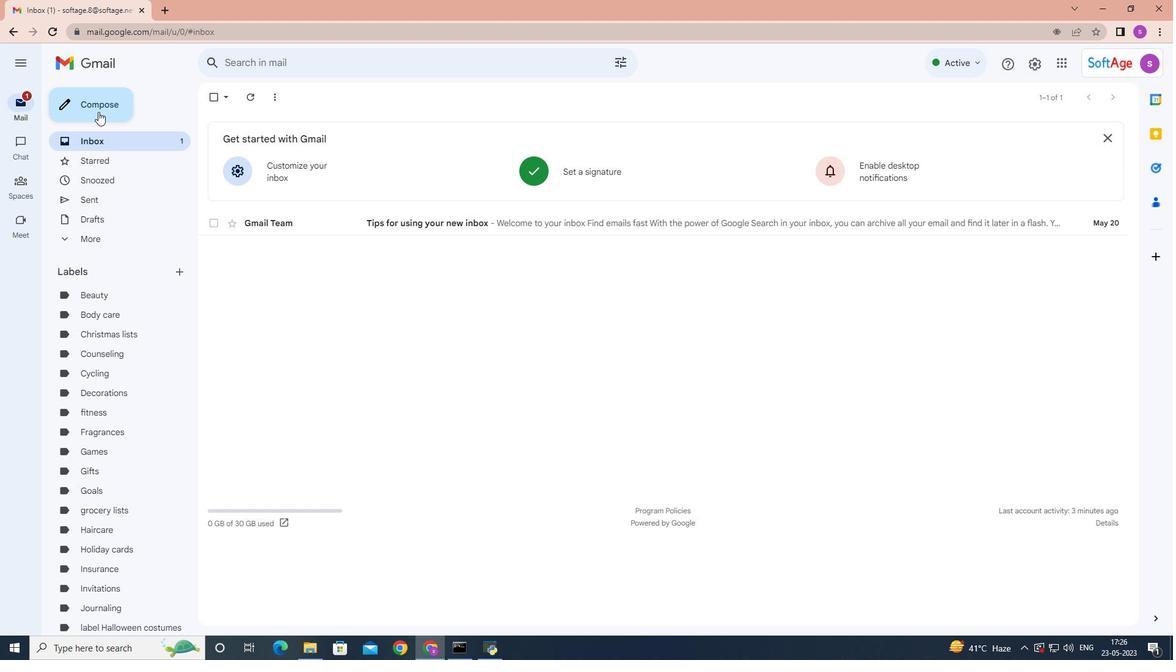 
Action: Mouse pressed left at (95, 102)
Screenshot: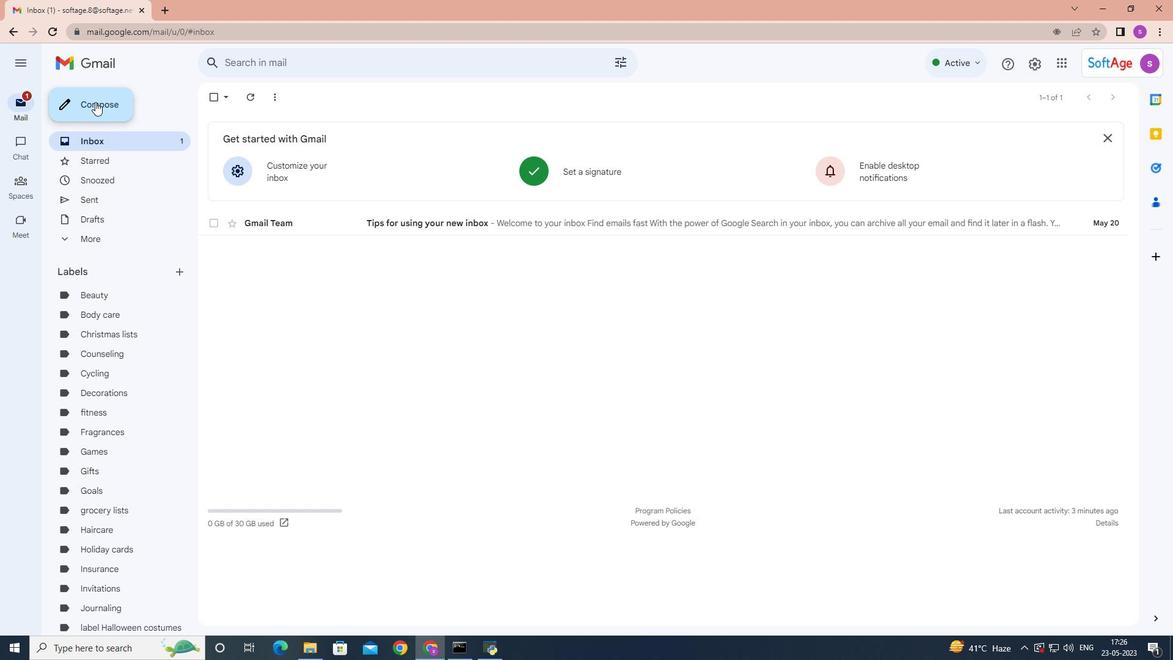 
Action: Mouse moved to (811, 323)
Screenshot: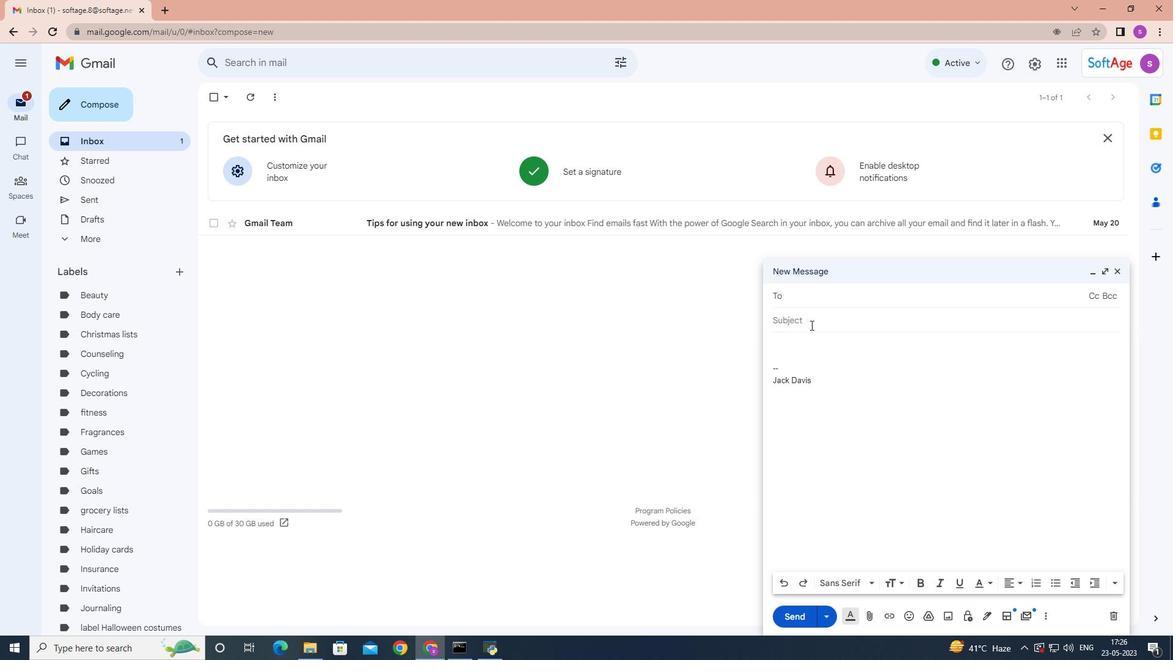 
Action: Mouse pressed left at (811, 323)
Screenshot: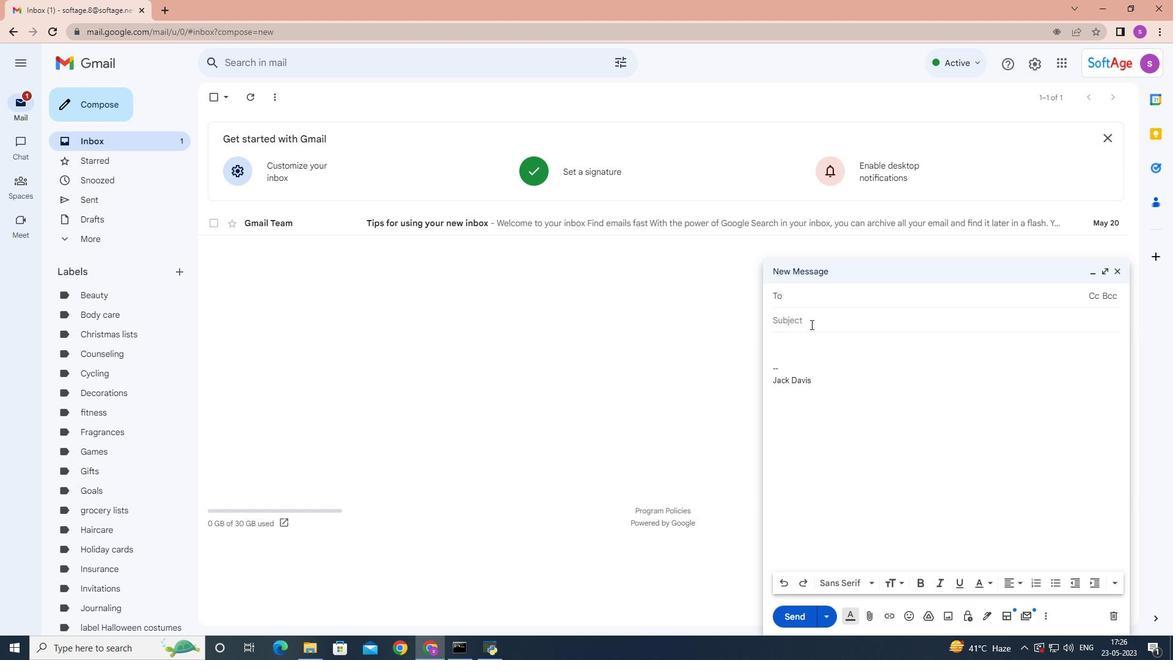 
Action: Key pressed <Key.shift>Thank<Key.space>you<Key.space>for<Key.space>your<Key.space>support<Key.space>
Screenshot: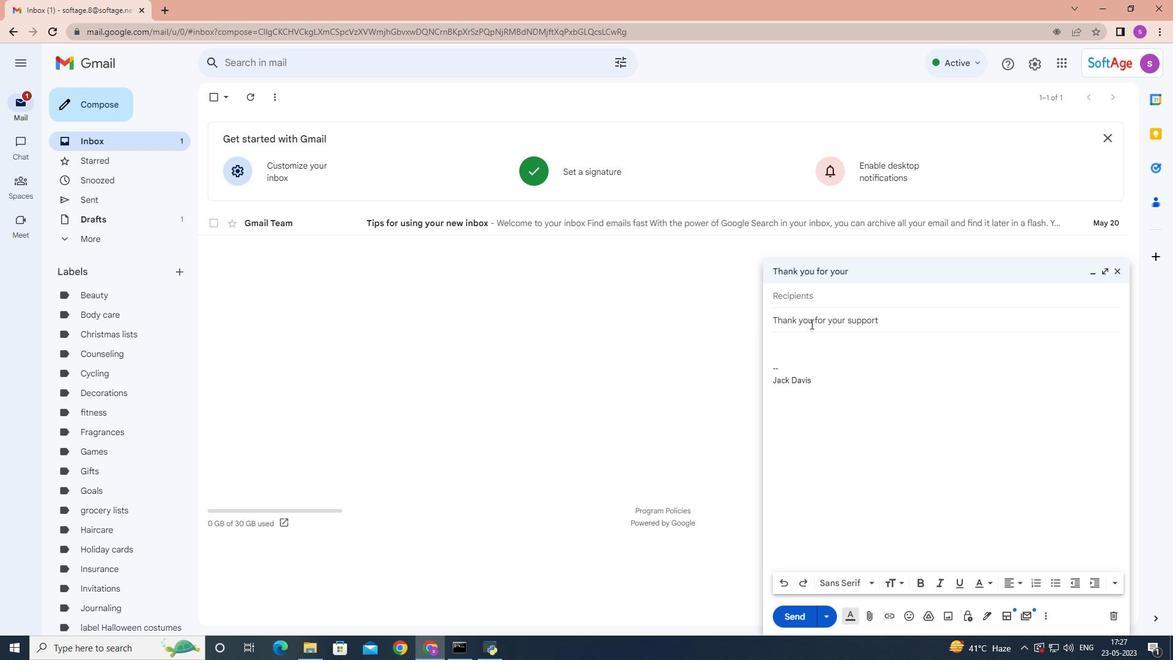 
Action: Mouse moved to (785, 336)
Screenshot: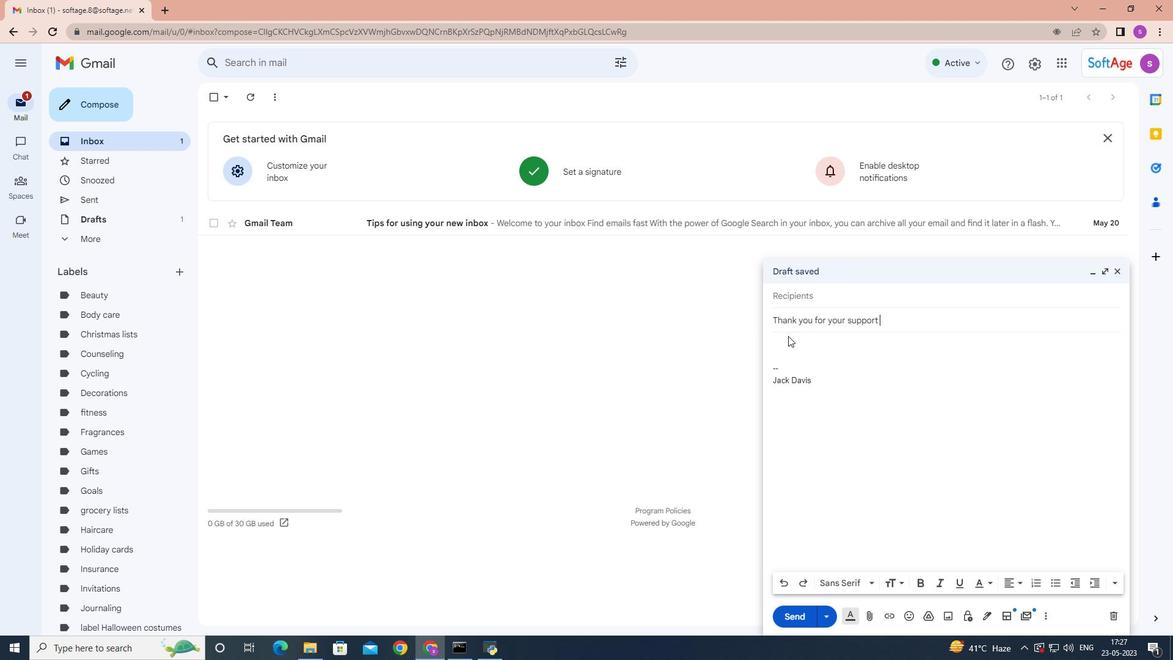 
Action: Mouse pressed left at (785, 336)
Screenshot: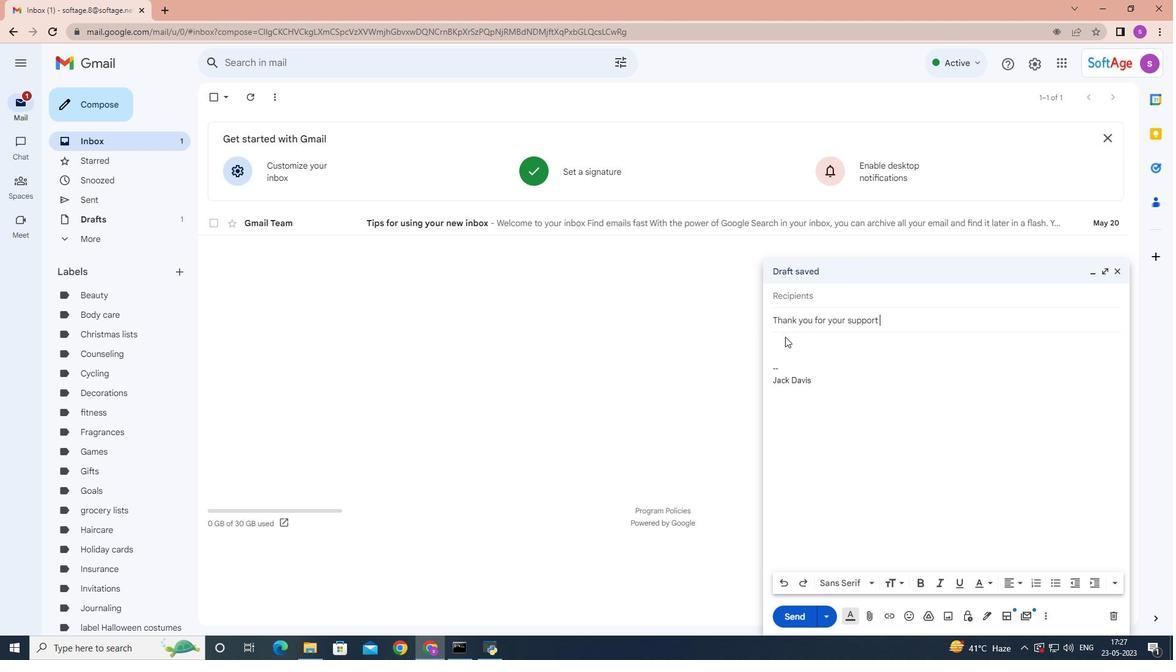 
Action: Key pressed <Key.shift>I<Key.space>am<Key.space>
Screenshot: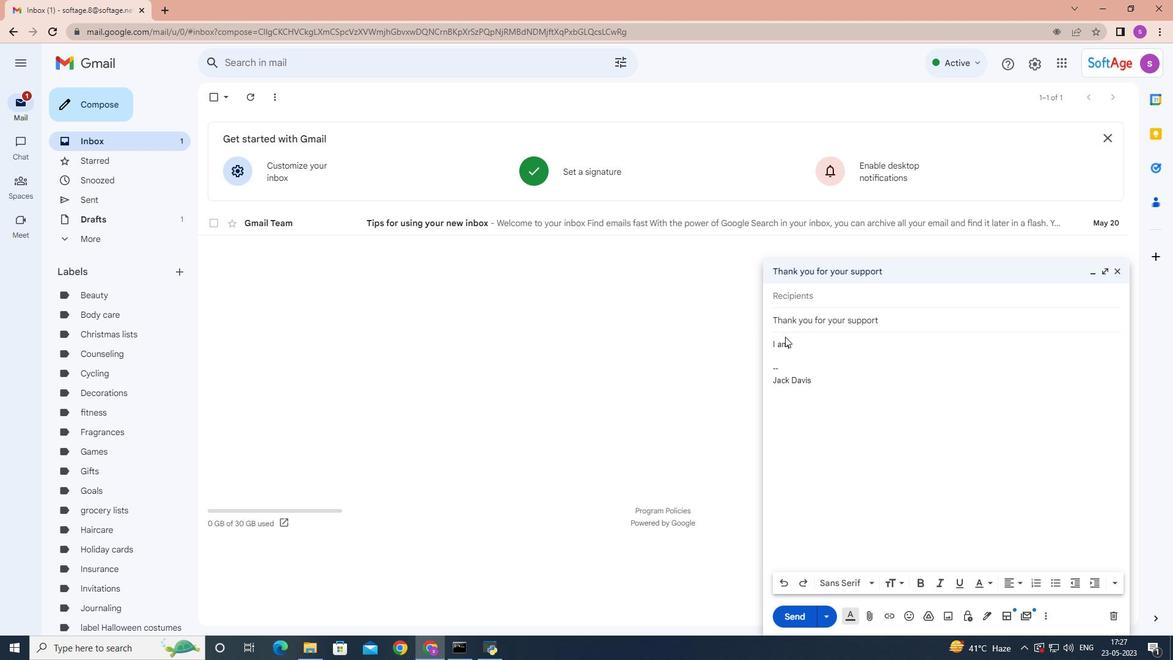 
Action: Mouse moved to (806, 365)
Screenshot: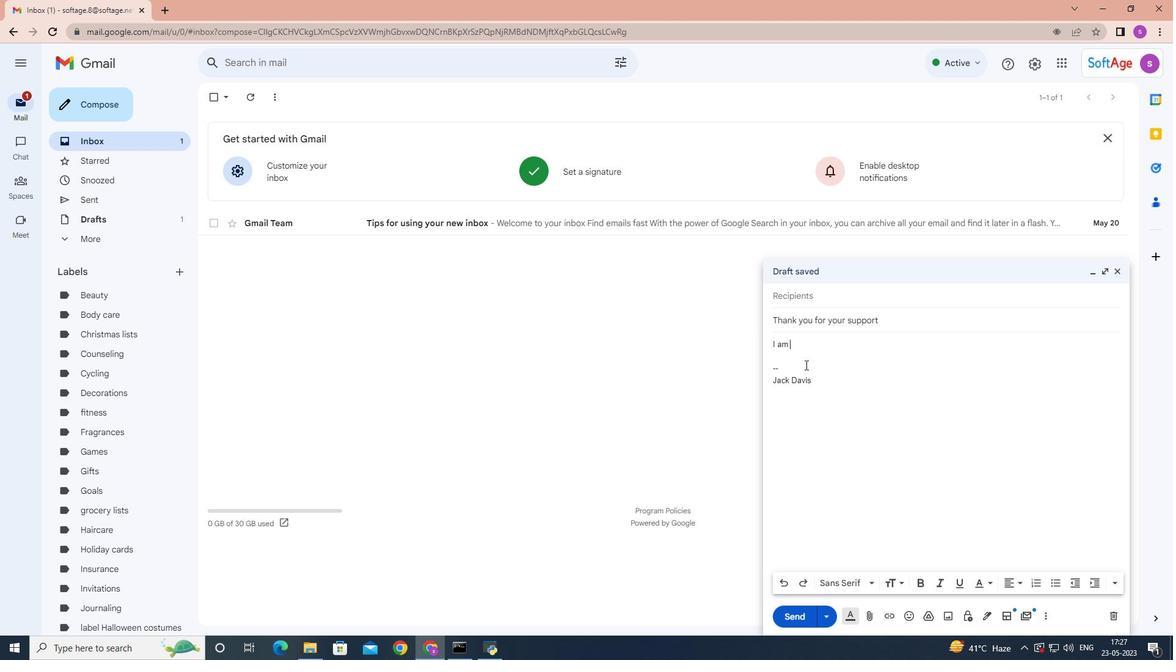 
Action: Key pressed writing<Key.space>to<Key.space>request<Key.space>your<Key.space>feedback<Key.space>on<Key.space>the<Key.space>recent<Key.space>training<Key.space>program.
Screenshot: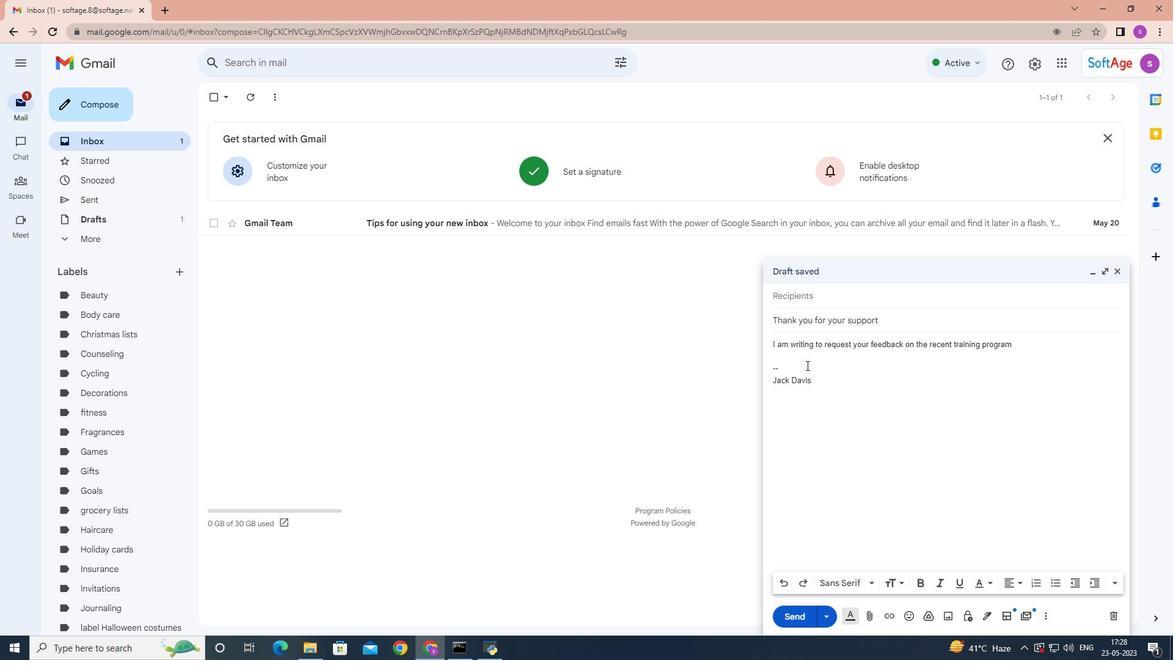 
Action: Mouse moved to (798, 296)
Screenshot: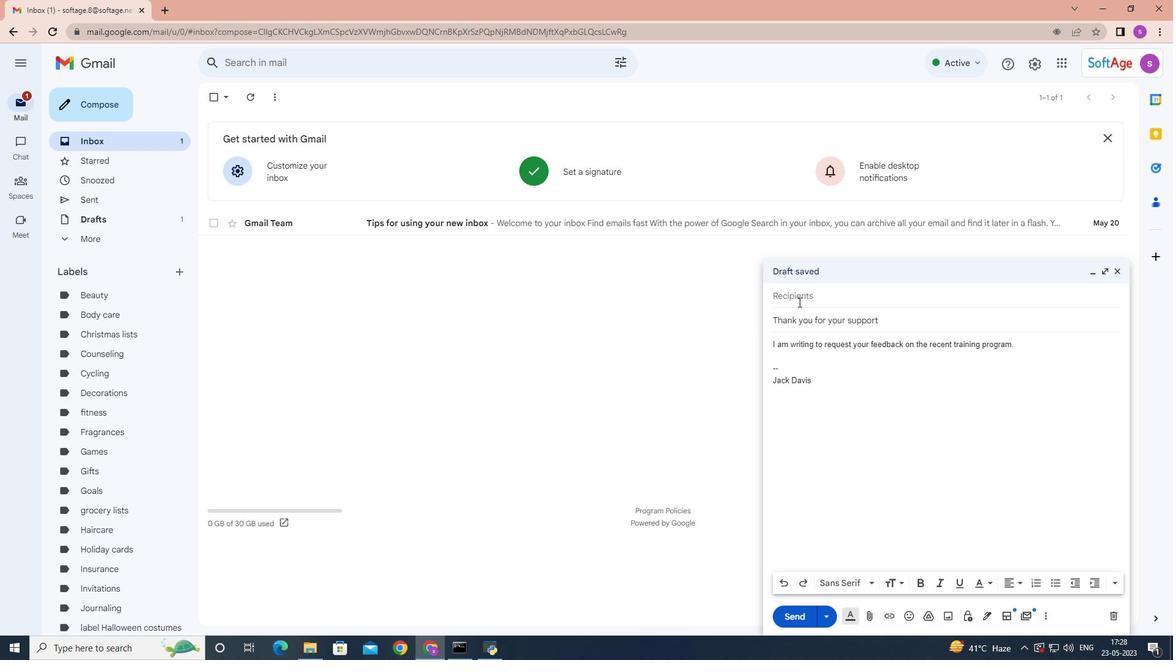 
Action: Mouse pressed left at (798, 296)
Screenshot: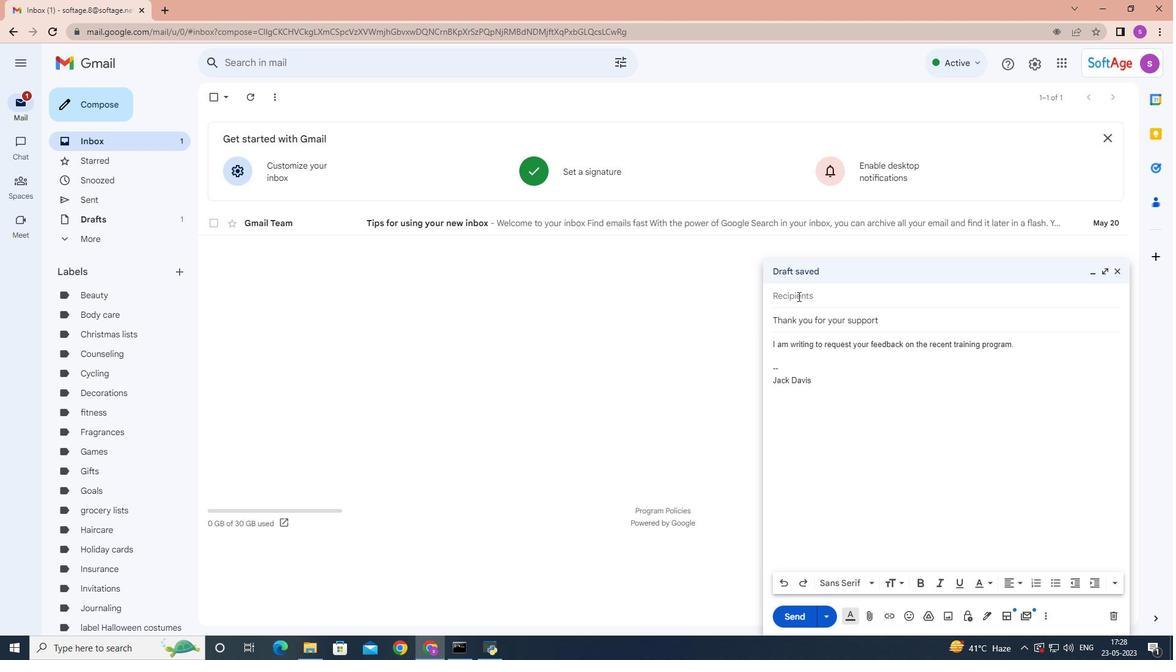 
Action: Key pressed <Key.shift>Softage.3
Screenshot: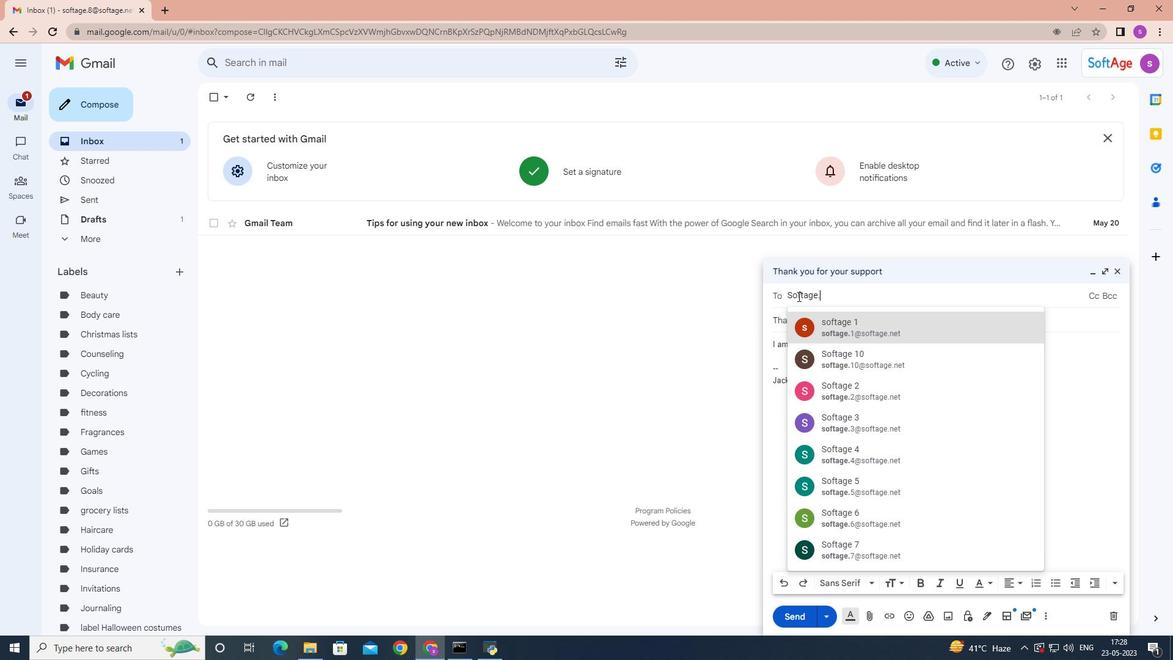
Action: Mouse moved to (829, 333)
Screenshot: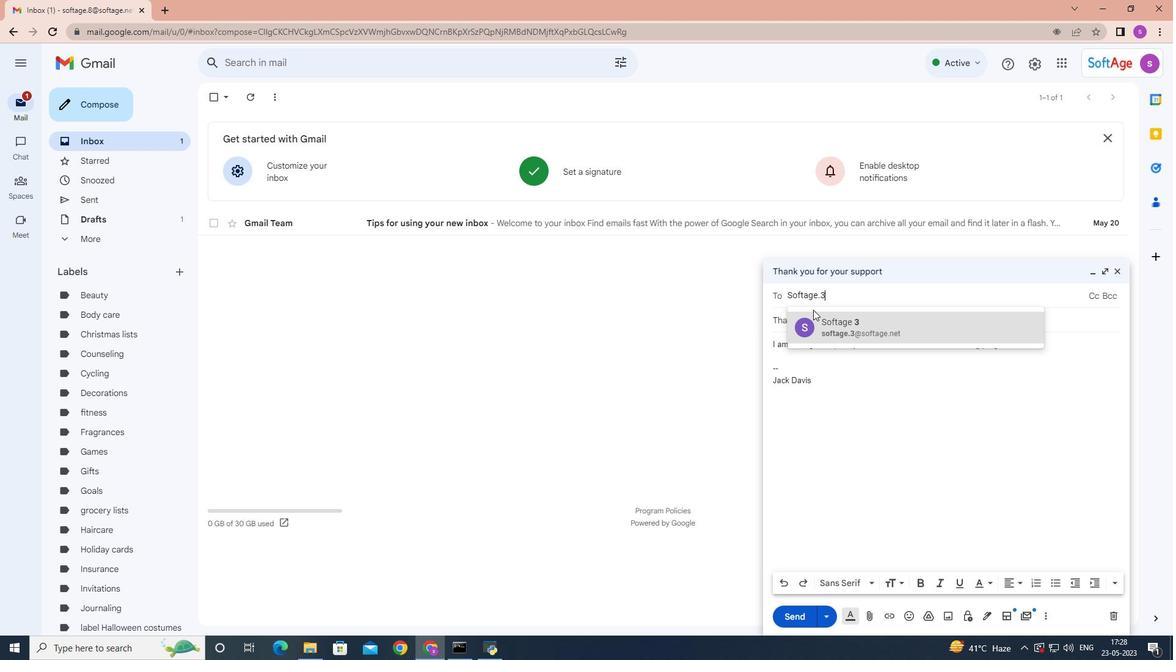 
Action: Mouse pressed left at (829, 333)
Screenshot: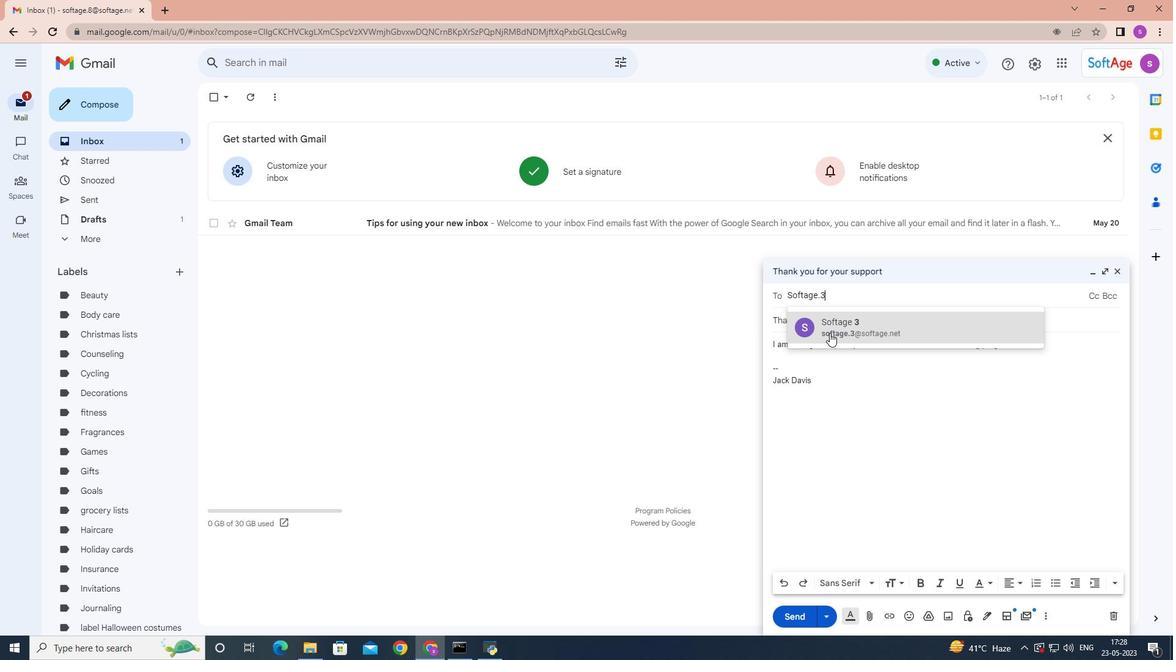 
Action: Mouse moved to (1015, 361)
Screenshot: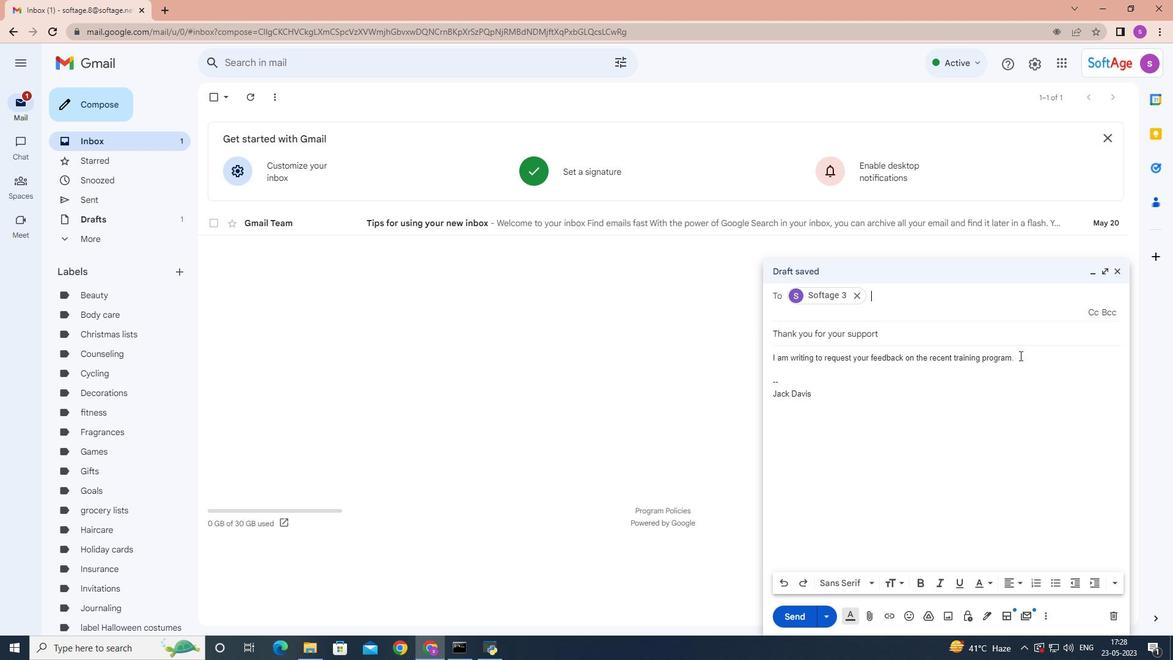 
Action: Mouse pressed left at (1015, 361)
Screenshot: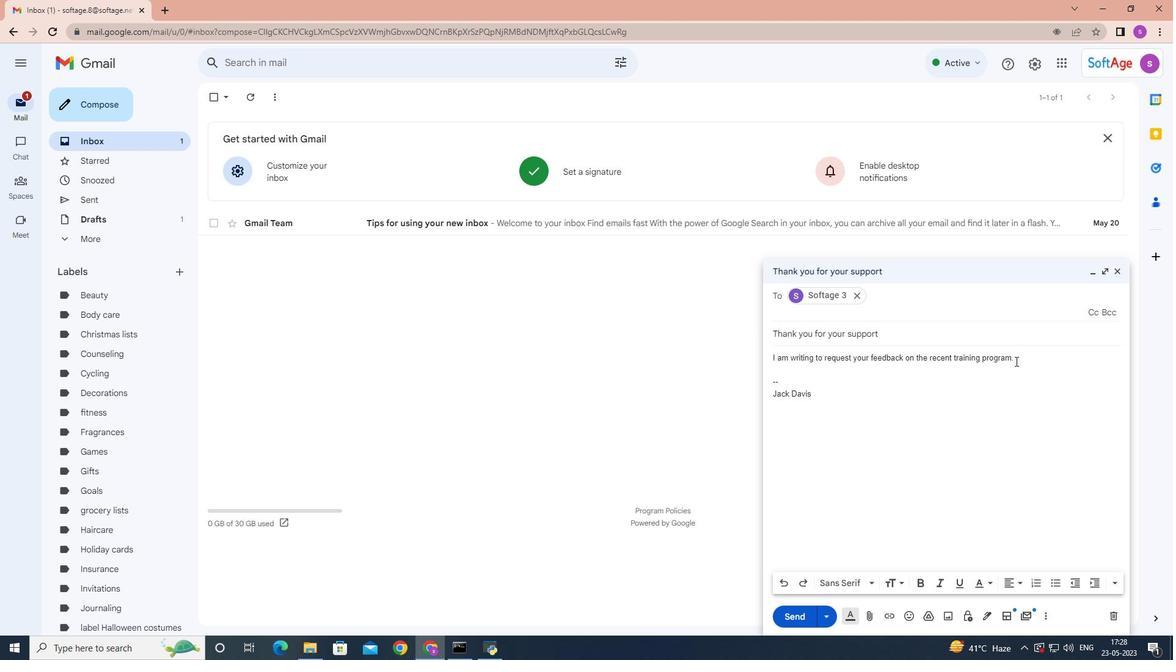 
Action: Mouse moved to (1014, 344)
Screenshot: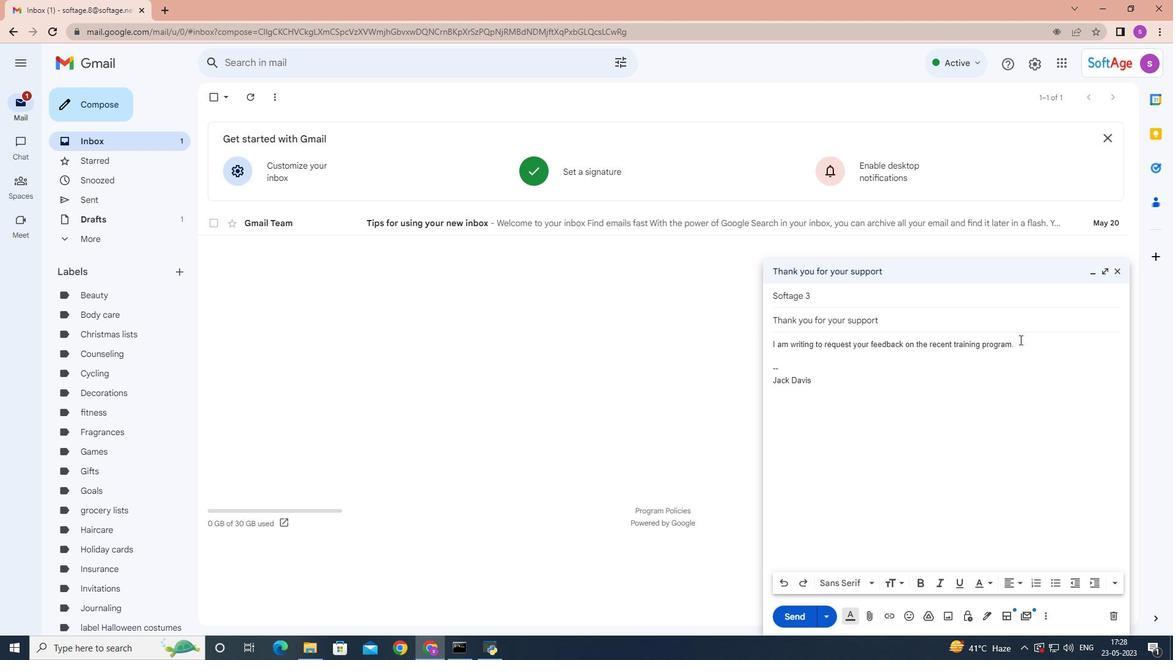 
Action: Mouse pressed left at (1014, 344)
Screenshot: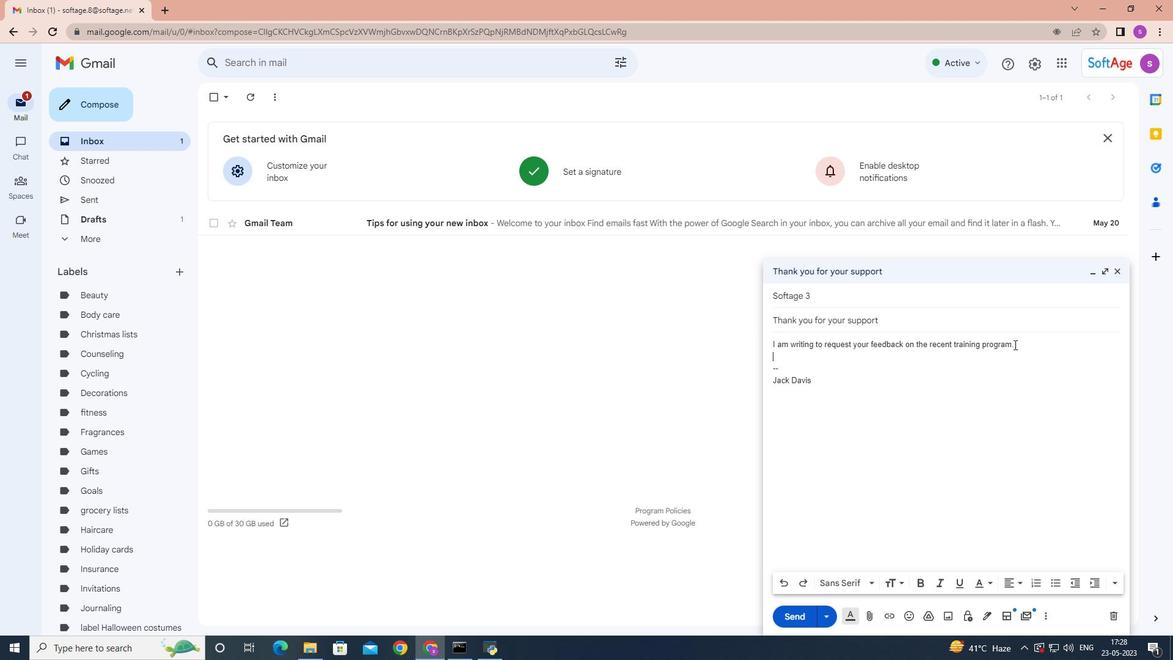 
Action: Mouse moved to (1040, 387)
Screenshot: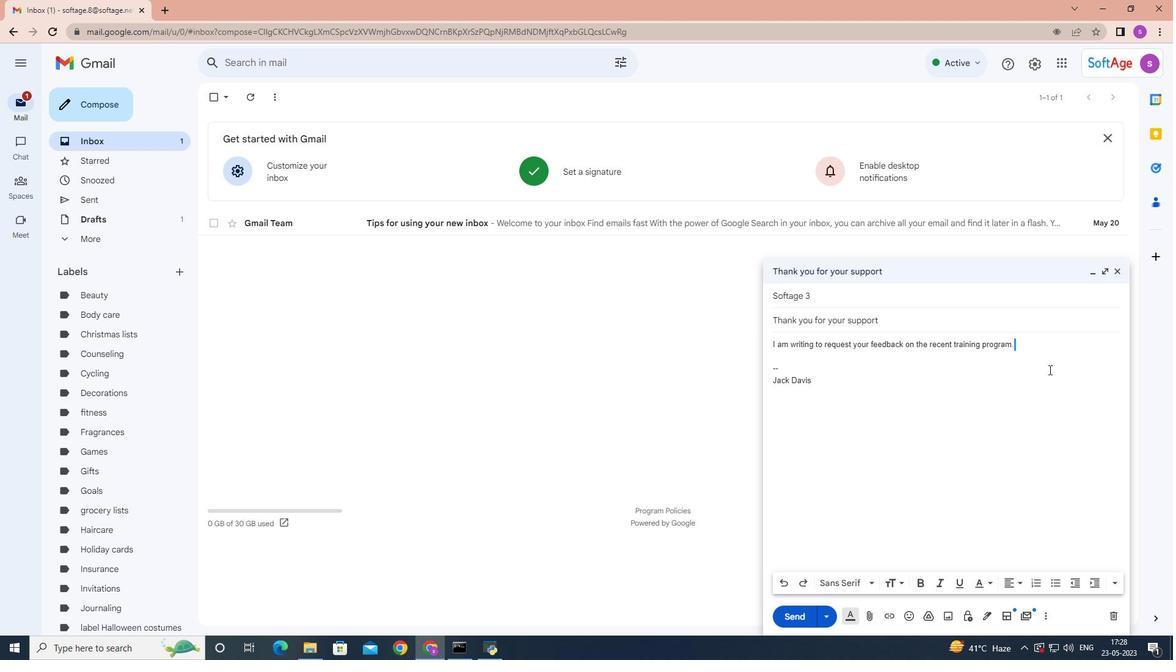 
Action: Mouse pressed left at (1040, 387)
Screenshot: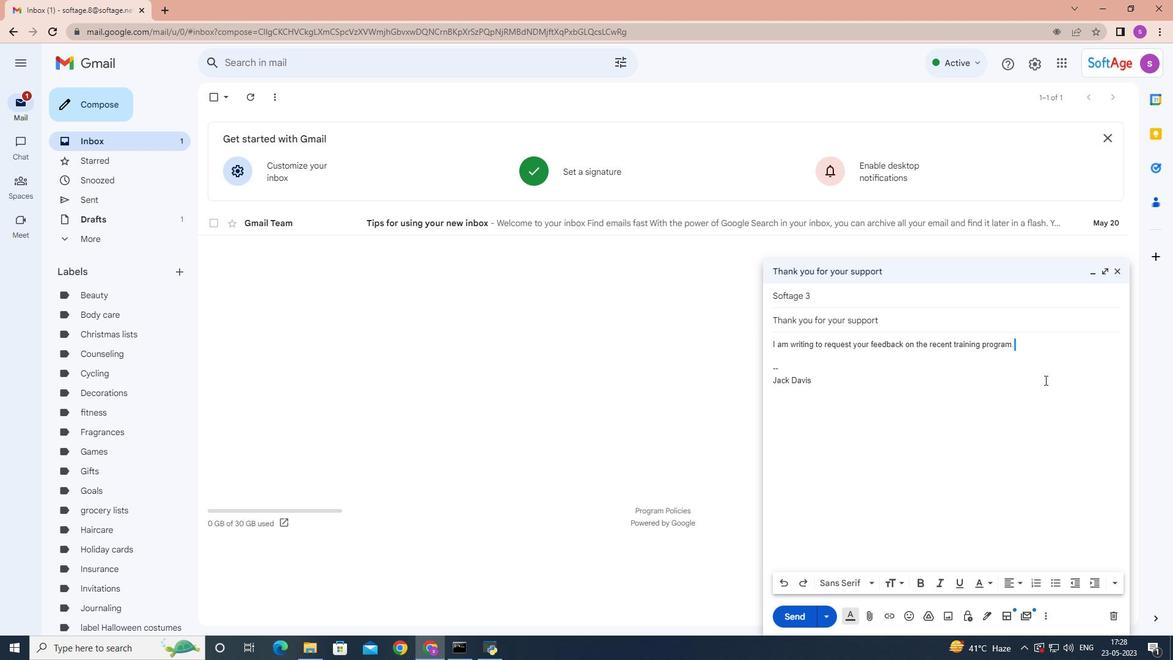 
Action: Mouse moved to (1015, 345)
Screenshot: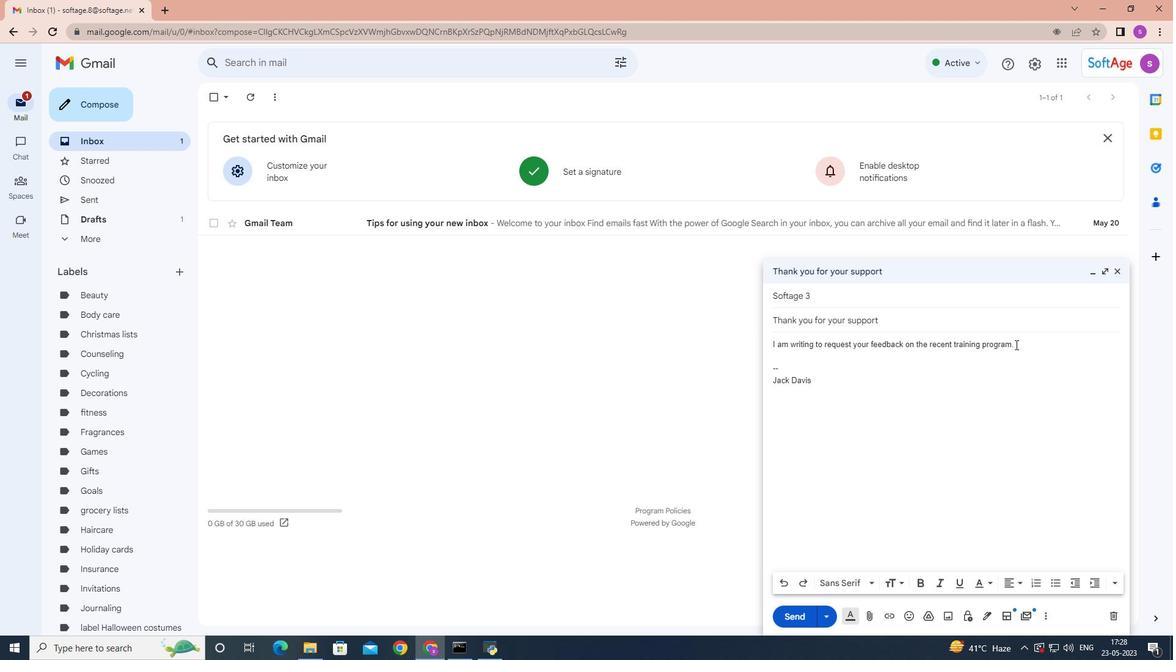 
Action: Mouse pressed left at (1015, 345)
Screenshot: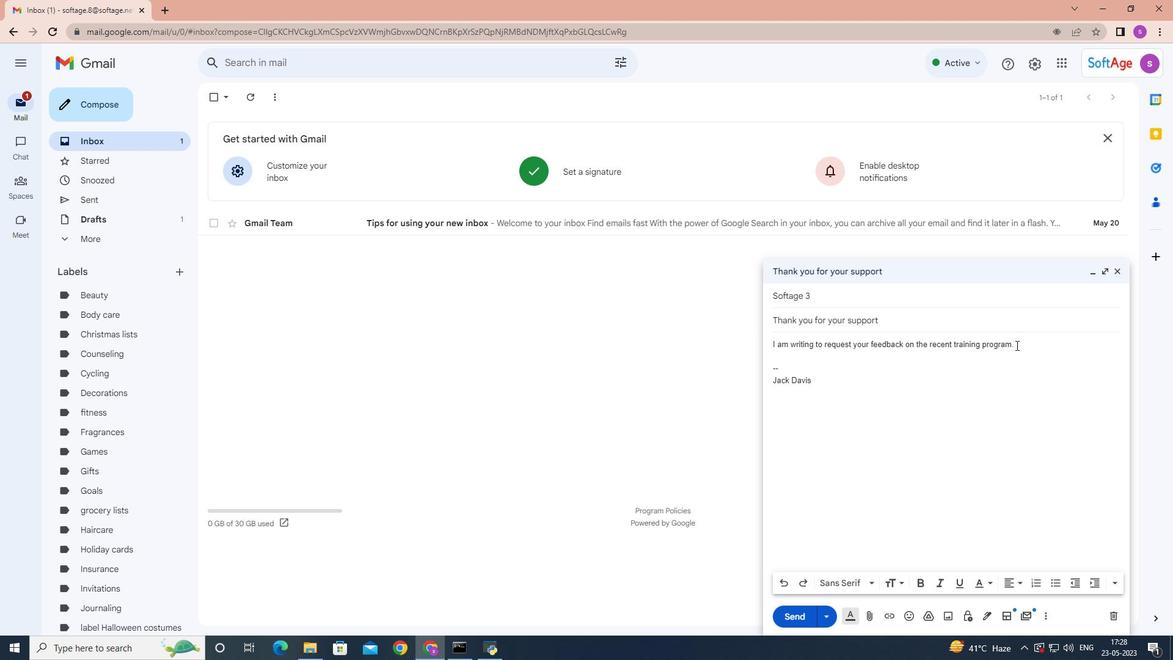 
Action: Mouse moved to (1053, 583)
Screenshot: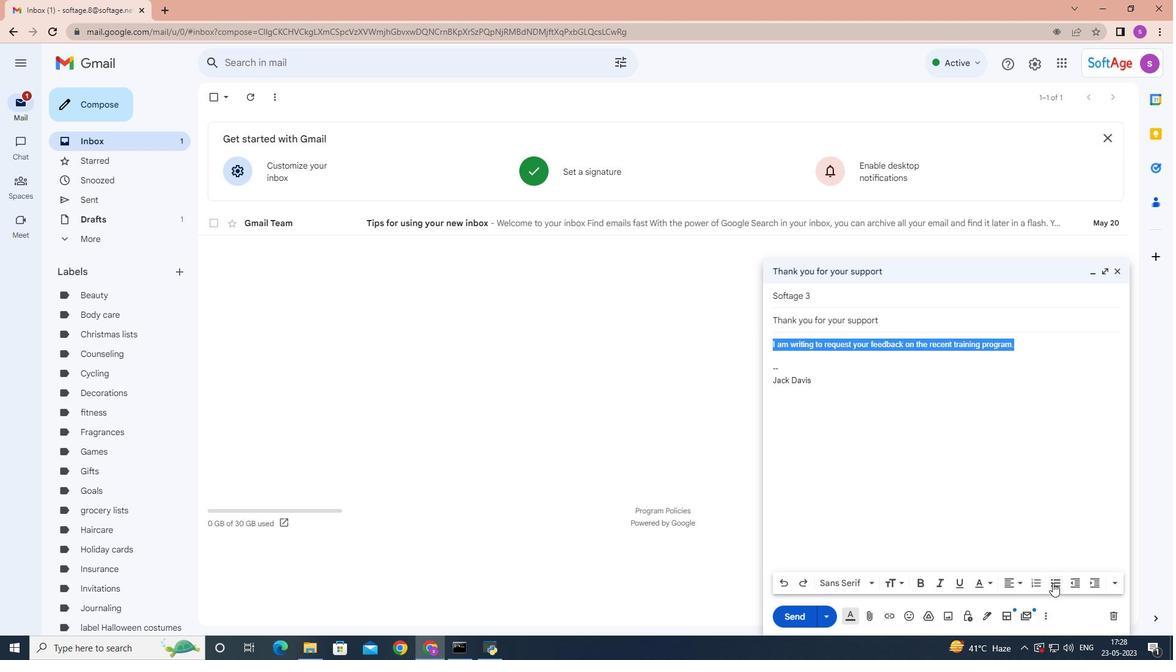 
Action: Mouse pressed left at (1053, 583)
Screenshot: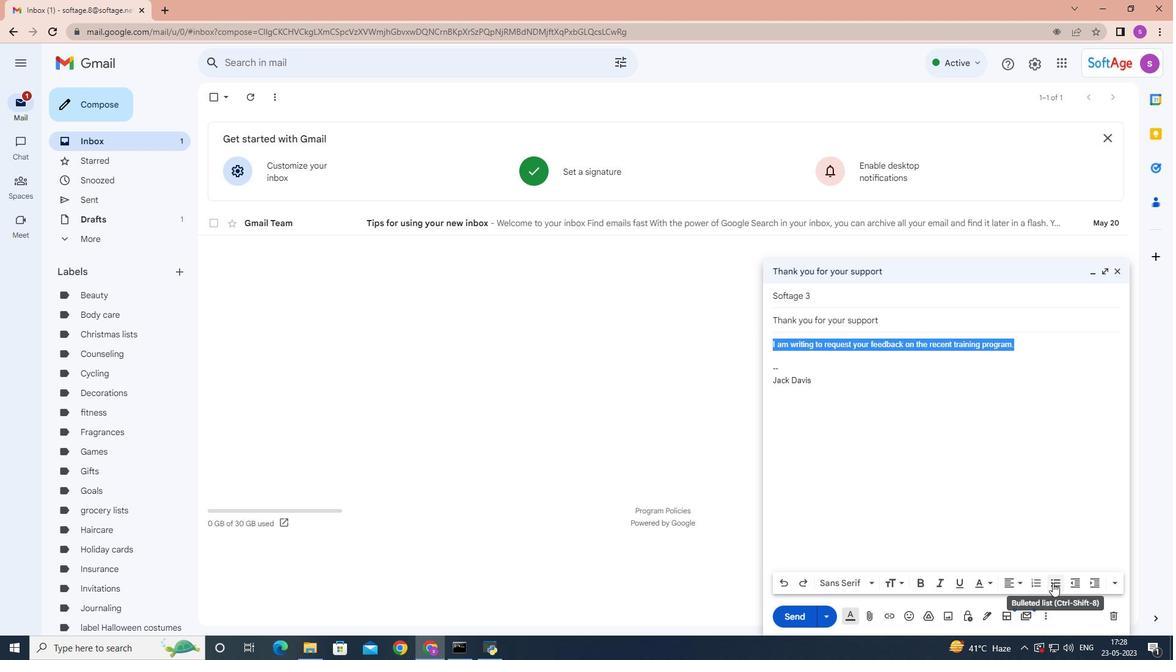 
Action: Mouse moved to (870, 581)
Screenshot: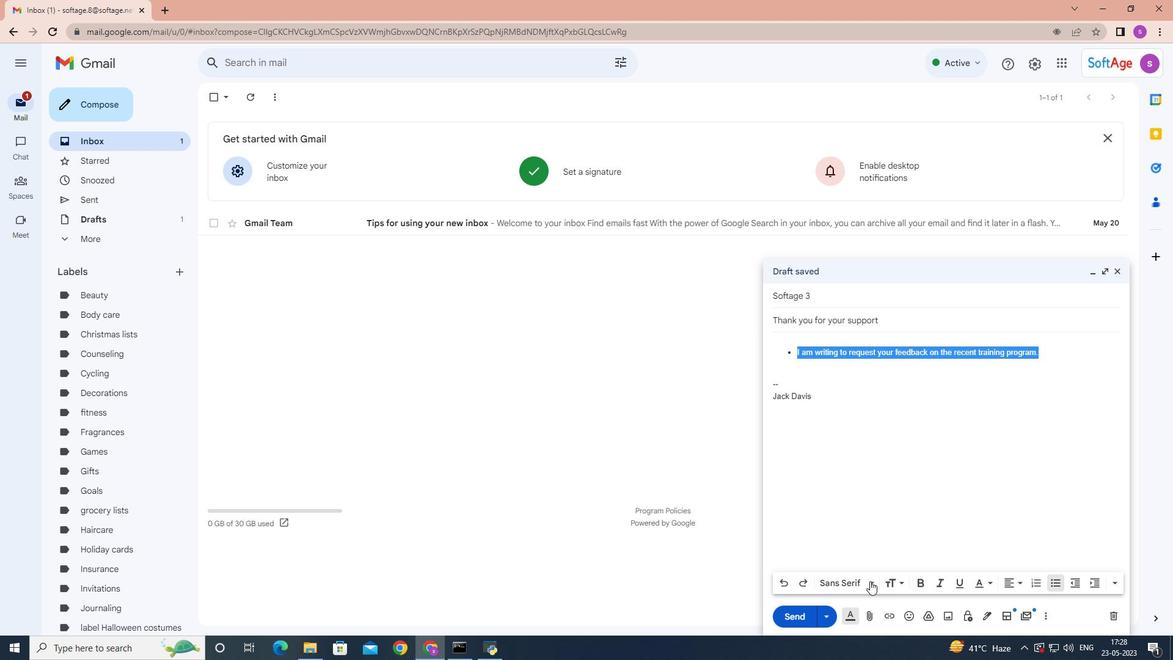 
Action: Mouse pressed left at (870, 581)
Screenshot: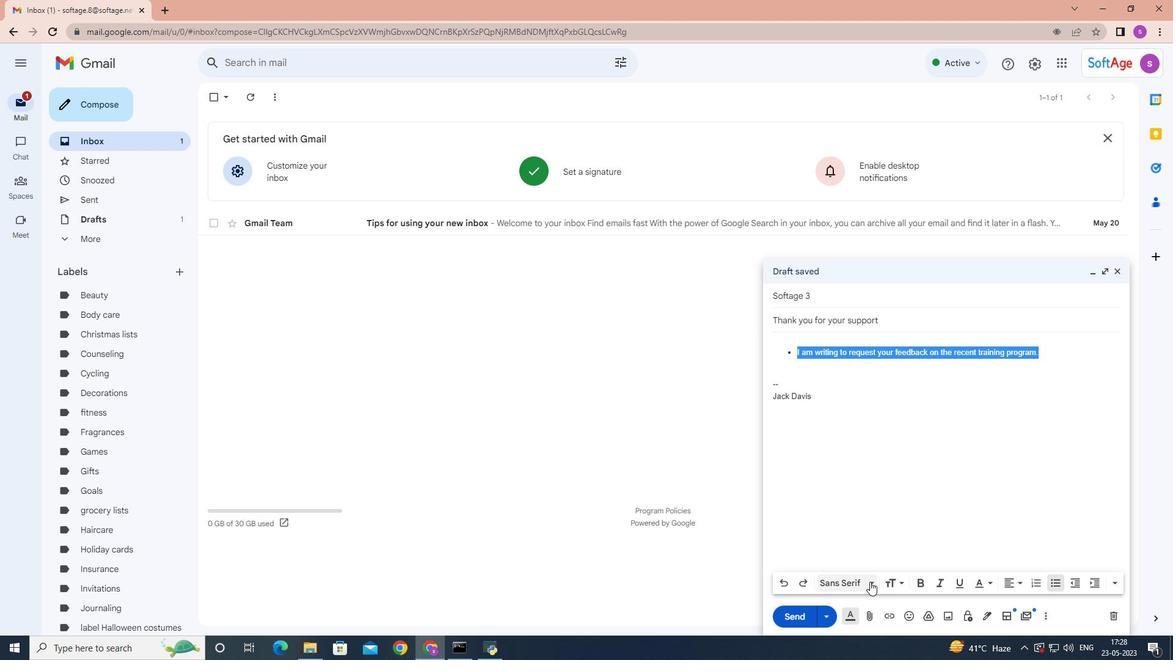 
Action: Mouse moved to (889, 429)
Screenshot: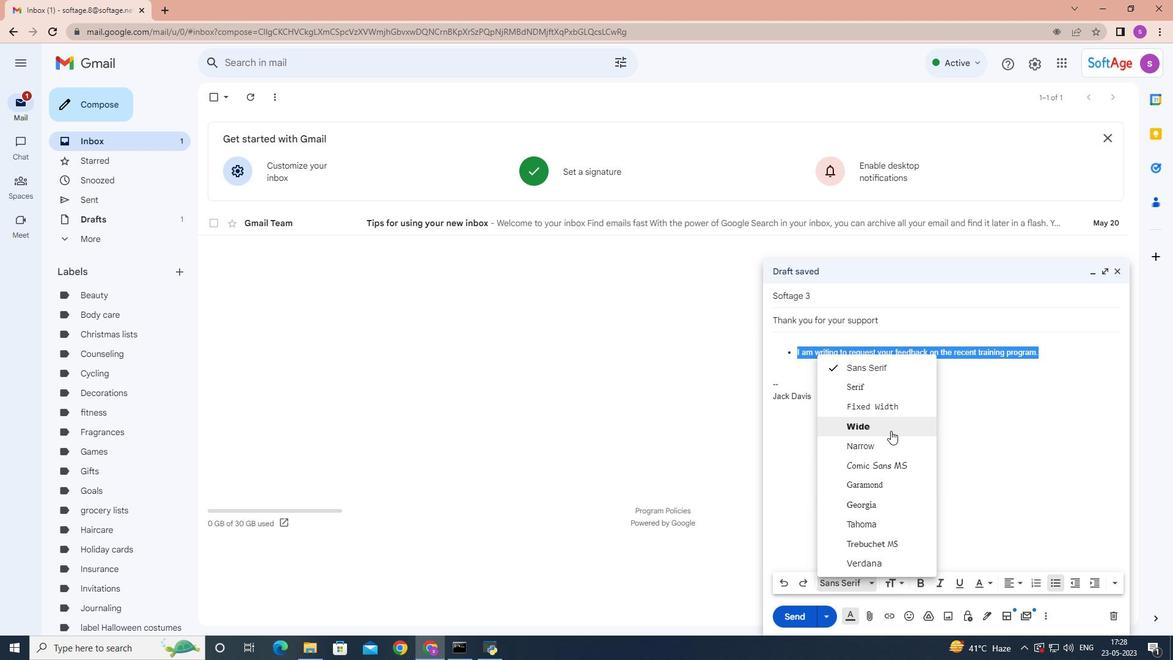 
Action: Mouse pressed left at (889, 429)
Screenshot: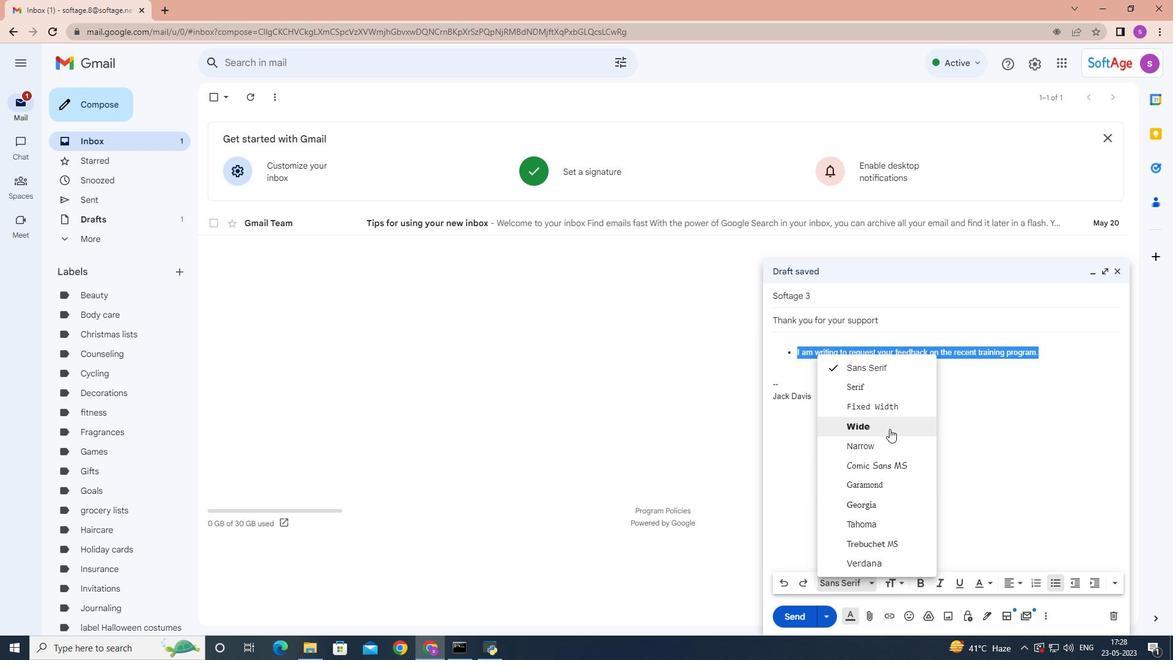 
Action: Mouse moved to (1114, 582)
Screenshot: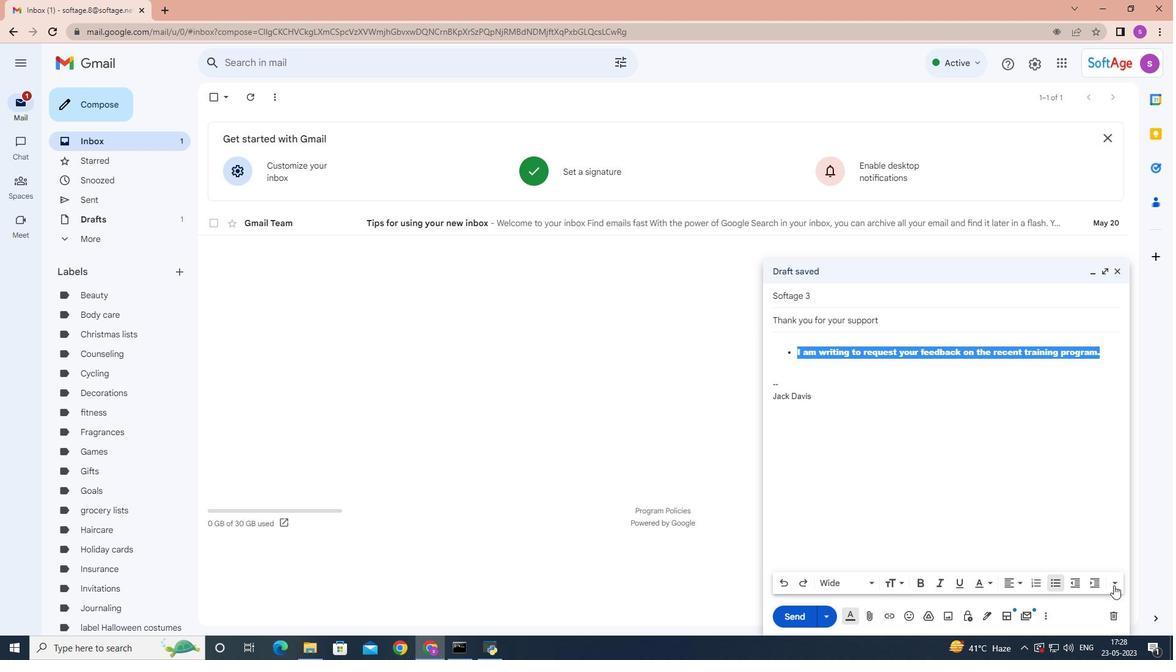 
Action: Mouse pressed left at (1114, 582)
Screenshot: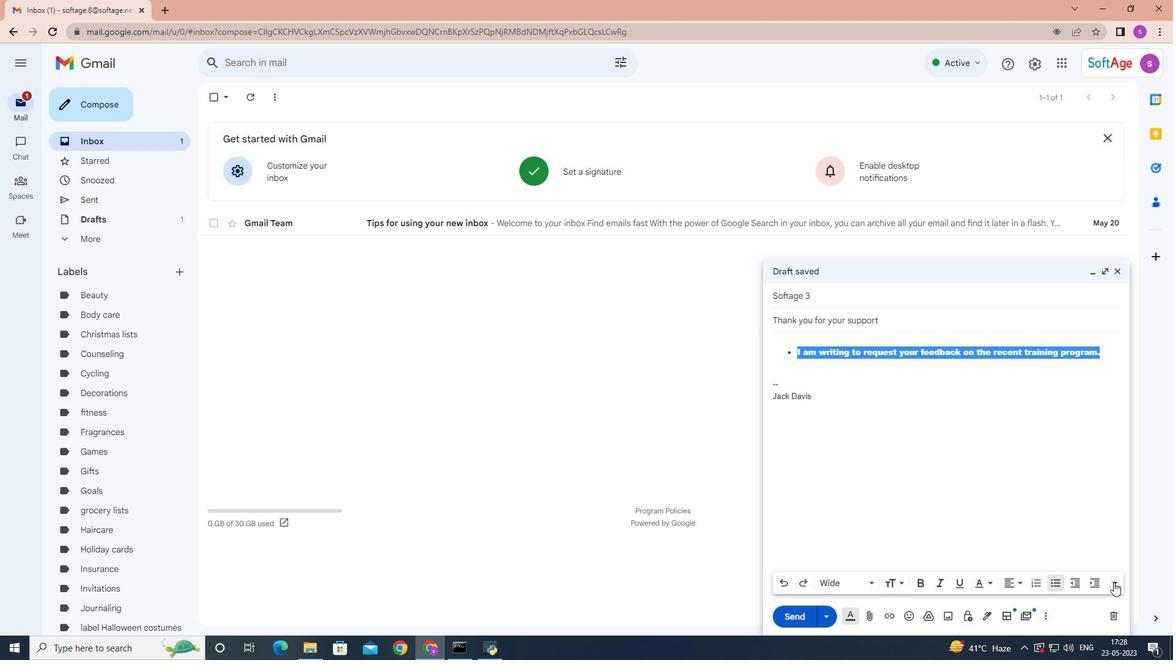 
Action: Mouse moved to (1125, 549)
Screenshot: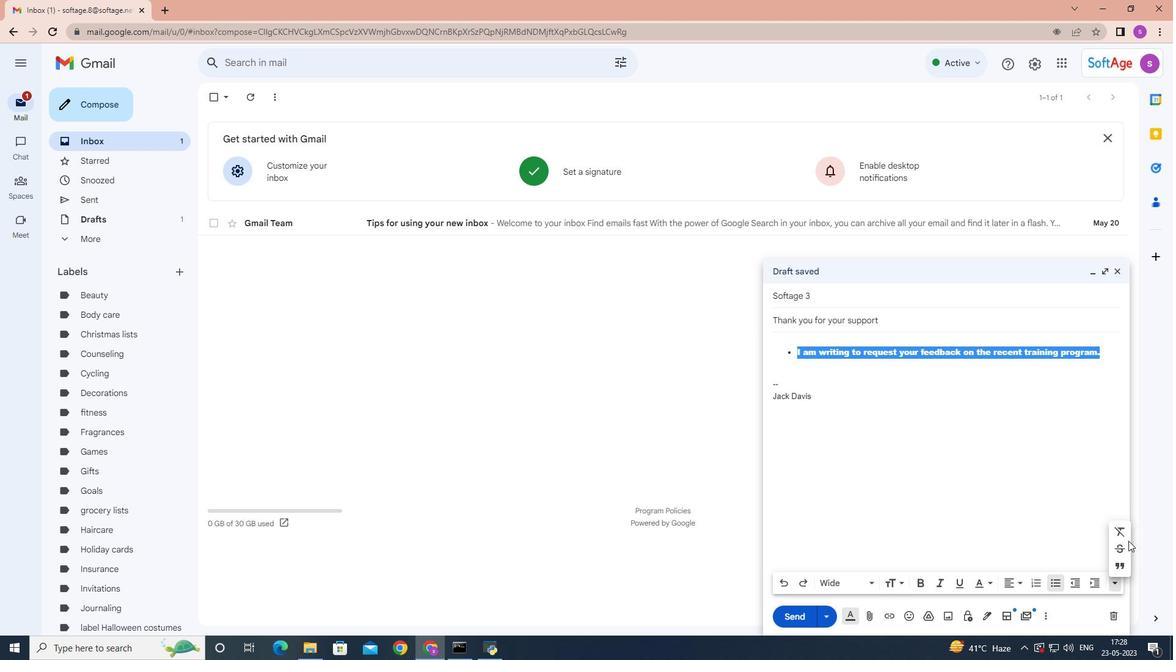 
Action: Mouse pressed left at (1125, 549)
Screenshot: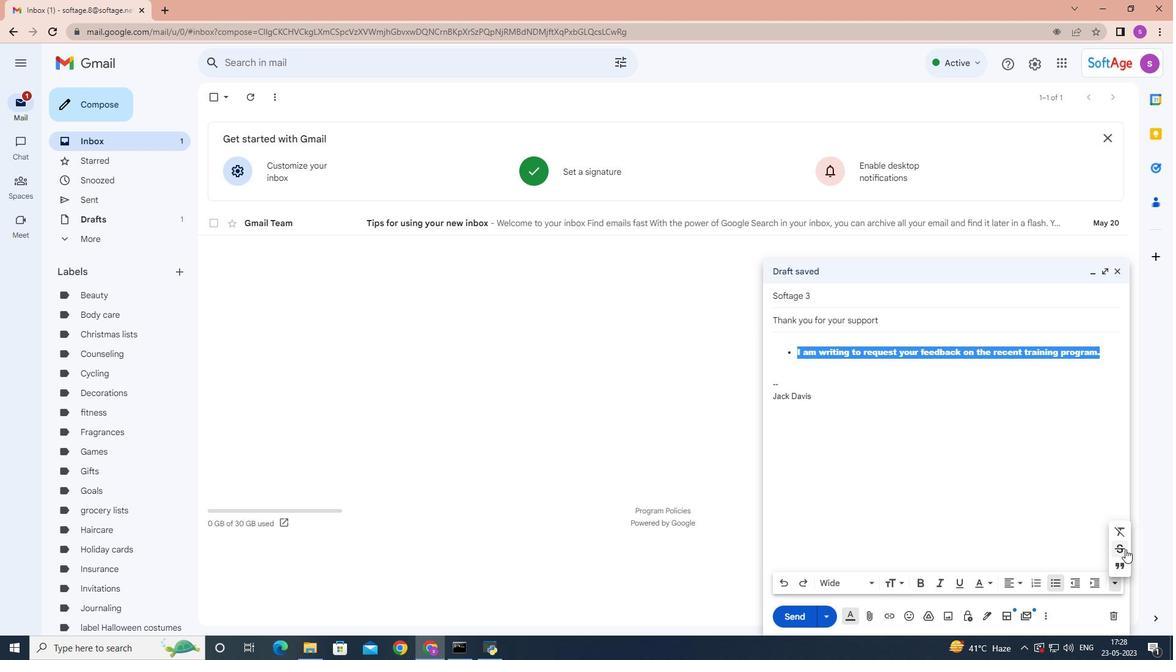 
Action: Mouse moved to (1053, 584)
Screenshot: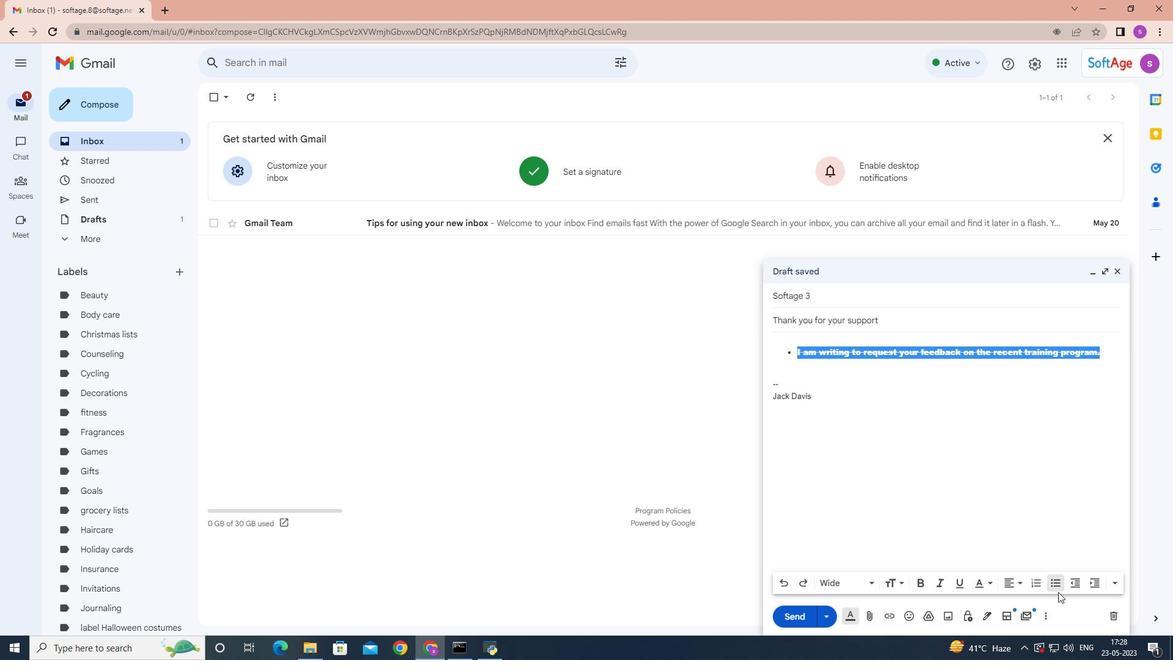 
Action: Mouse pressed left at (1053, 584)
Screenshot: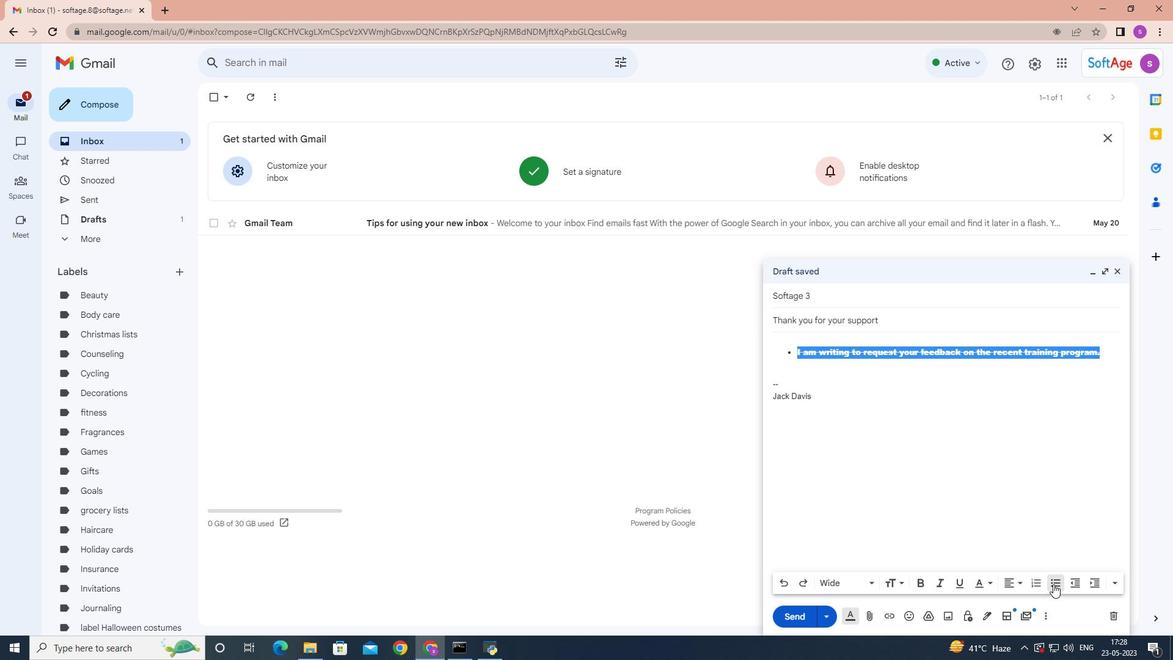 
Action: Mouse moved to (874, 585)
Screenshot: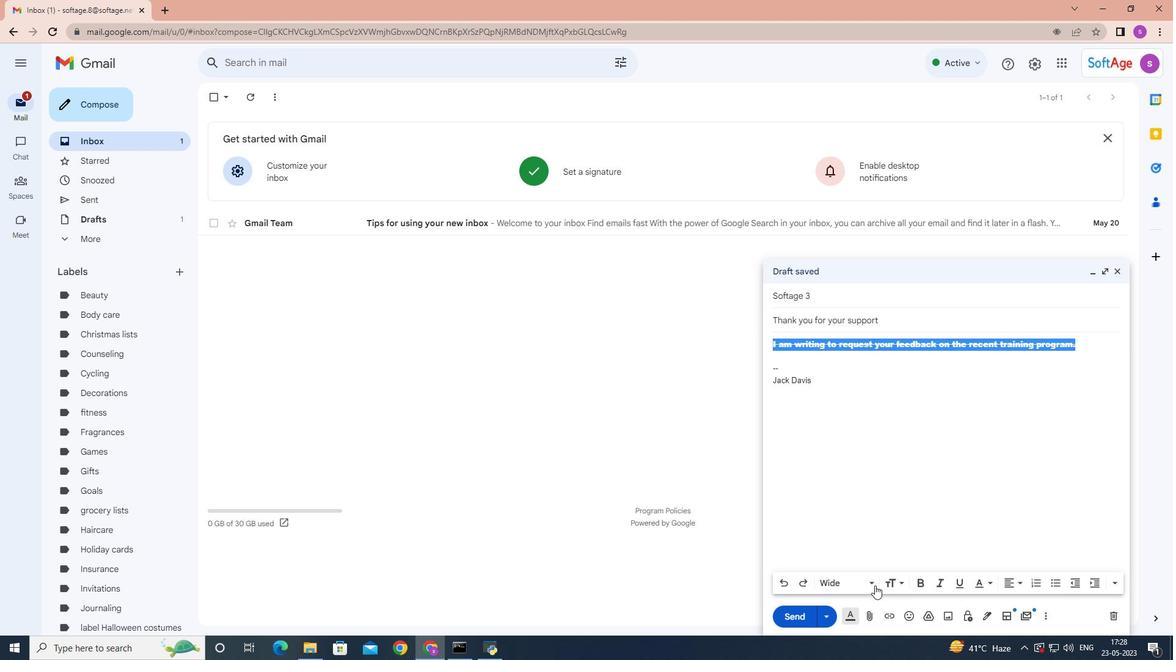 
Action: Mouse pressed left at (874, 585)
Screenshot: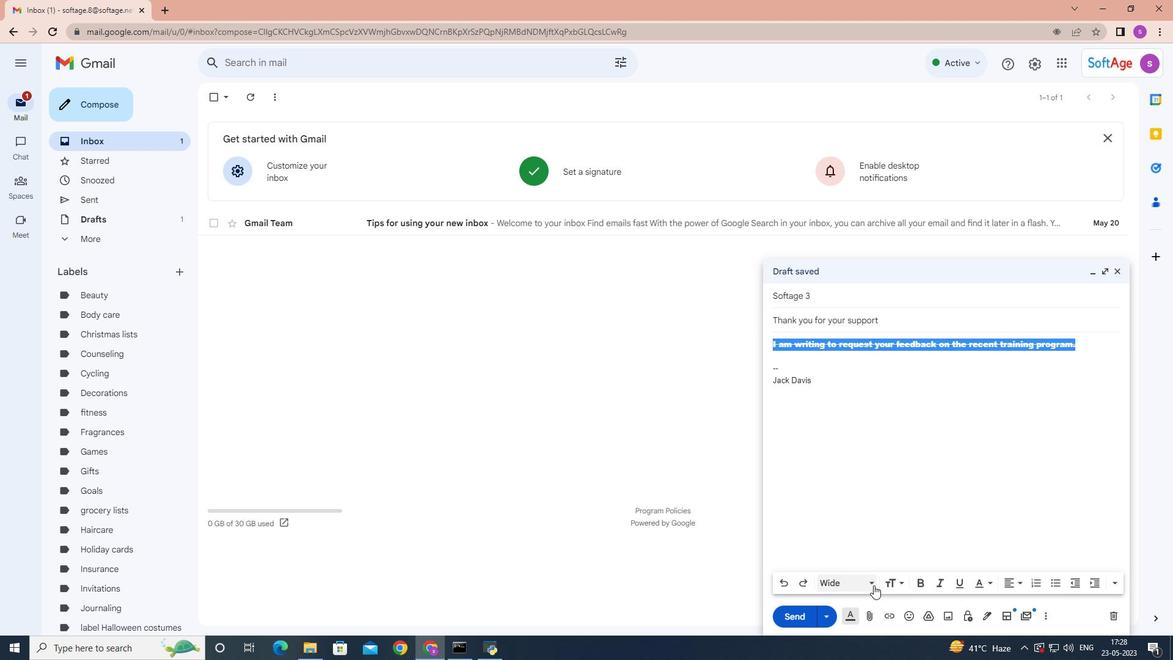 
Action: Mouse moved to (887, 364)
Screenshot: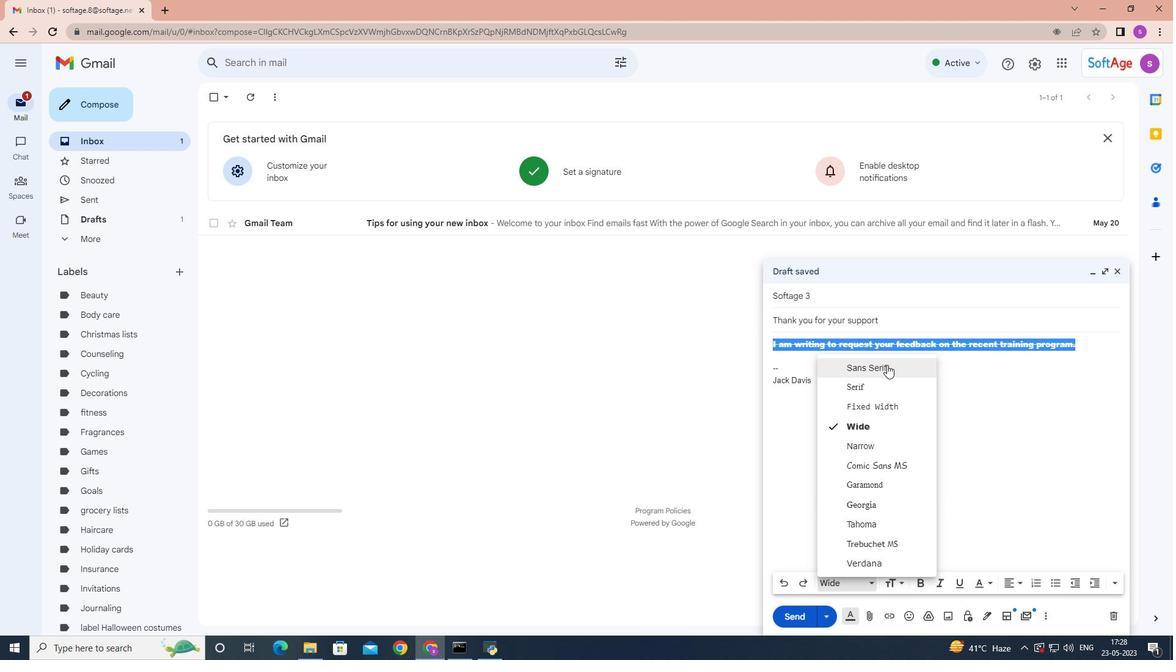 
Action: Mouse pressed left at (887, 364)
Screenshot: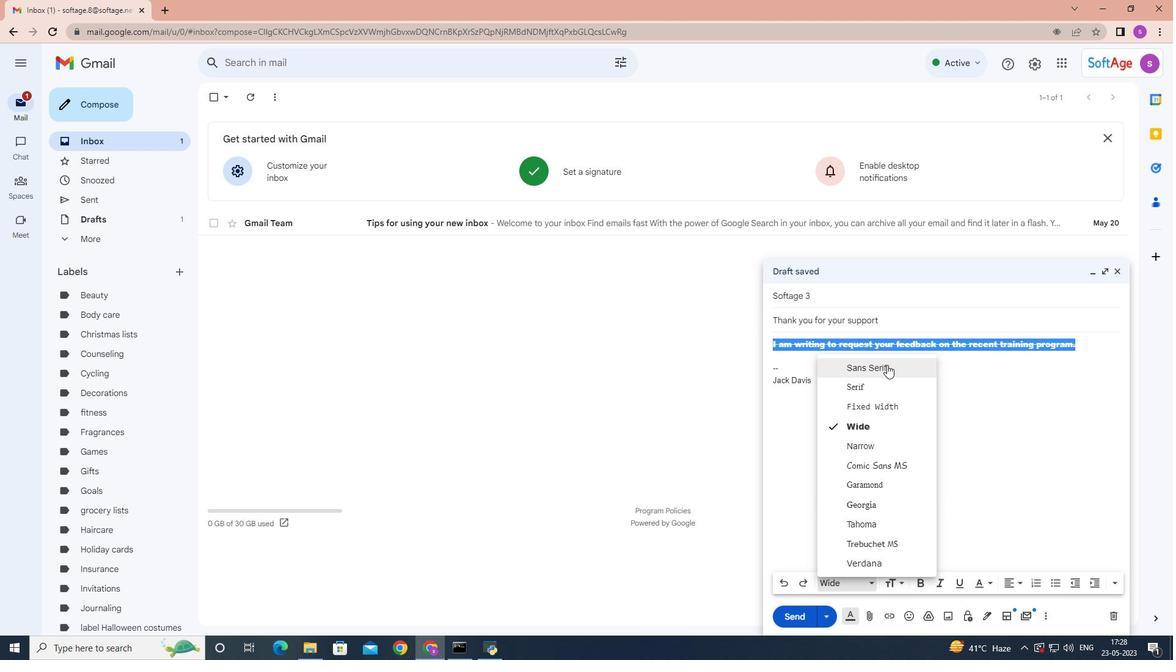 
Action: Mouse moved to (1114, 583)
Screenshot: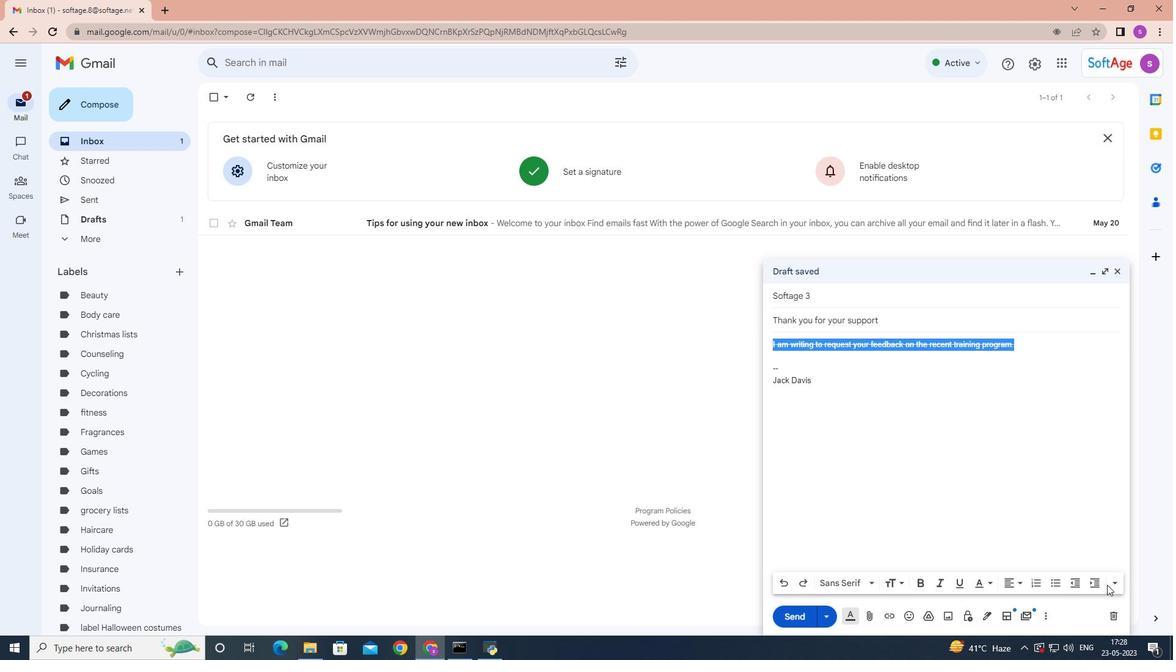 
Action: Mouse pressed left at (1114, 583)
Screenshot: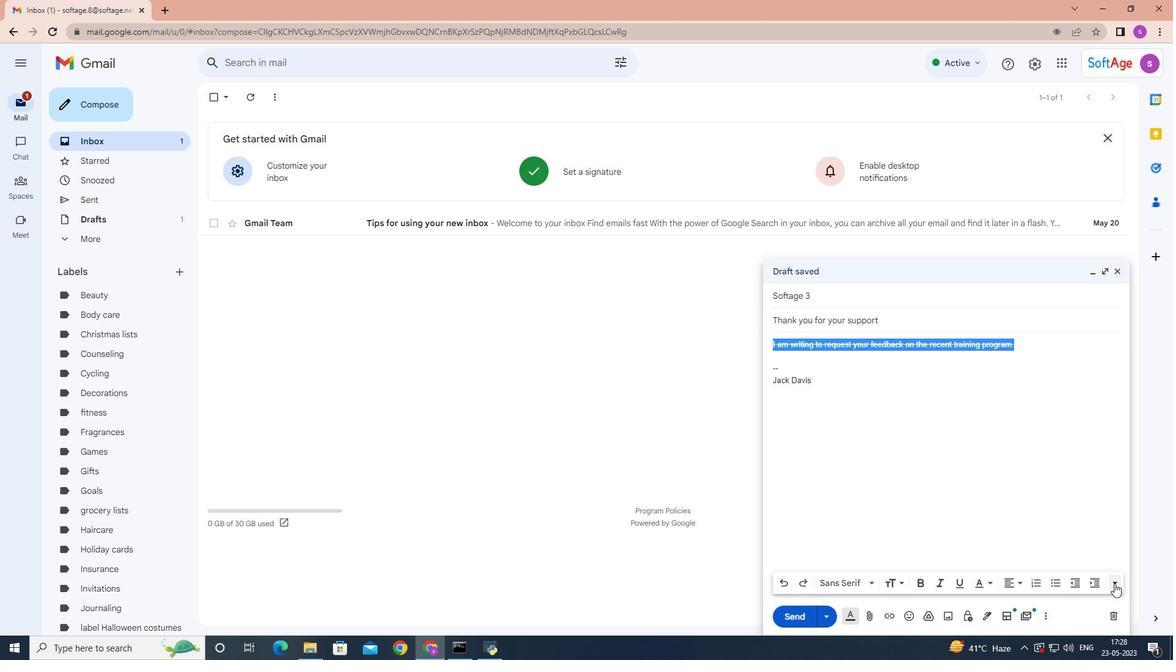 
Action: Mouse moved to (1120, 550)
Screenshot: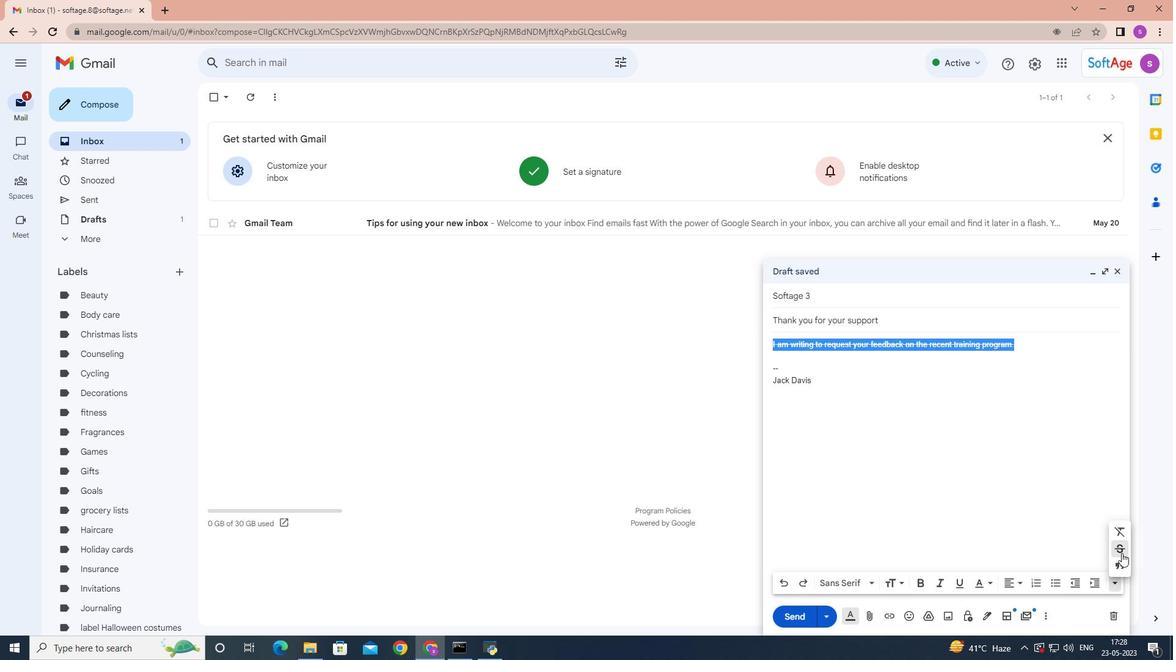
Action: Mouse pressed left at (1120, 550)
Screenshot: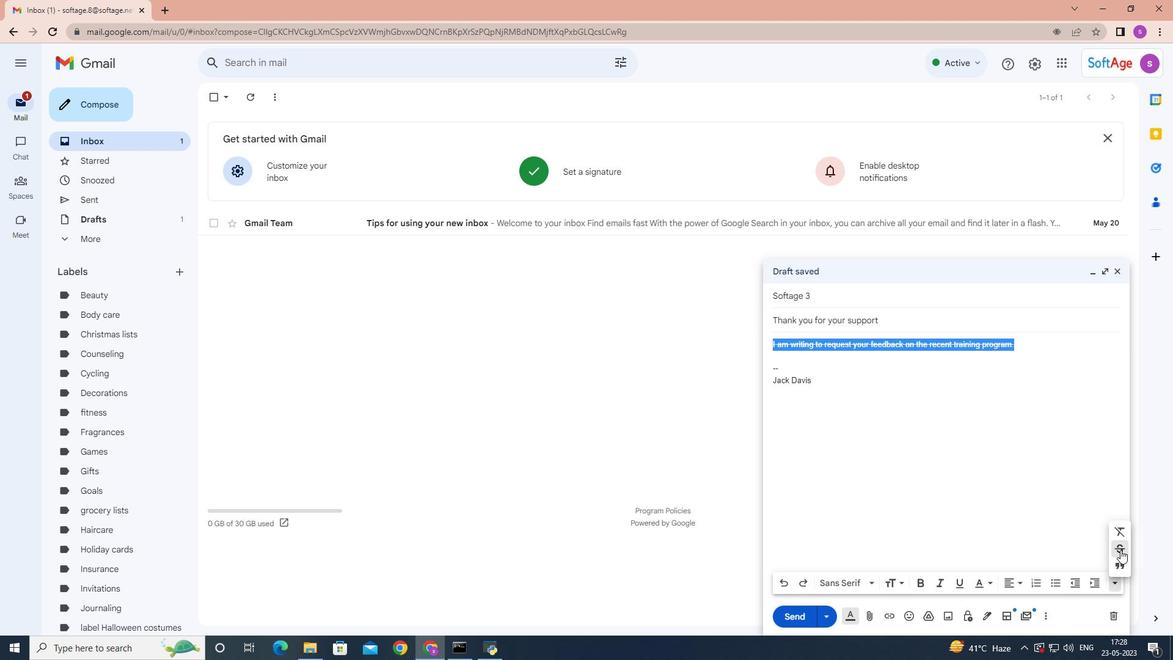 
Action: Mouse moved to (798, 614)
Screenshot: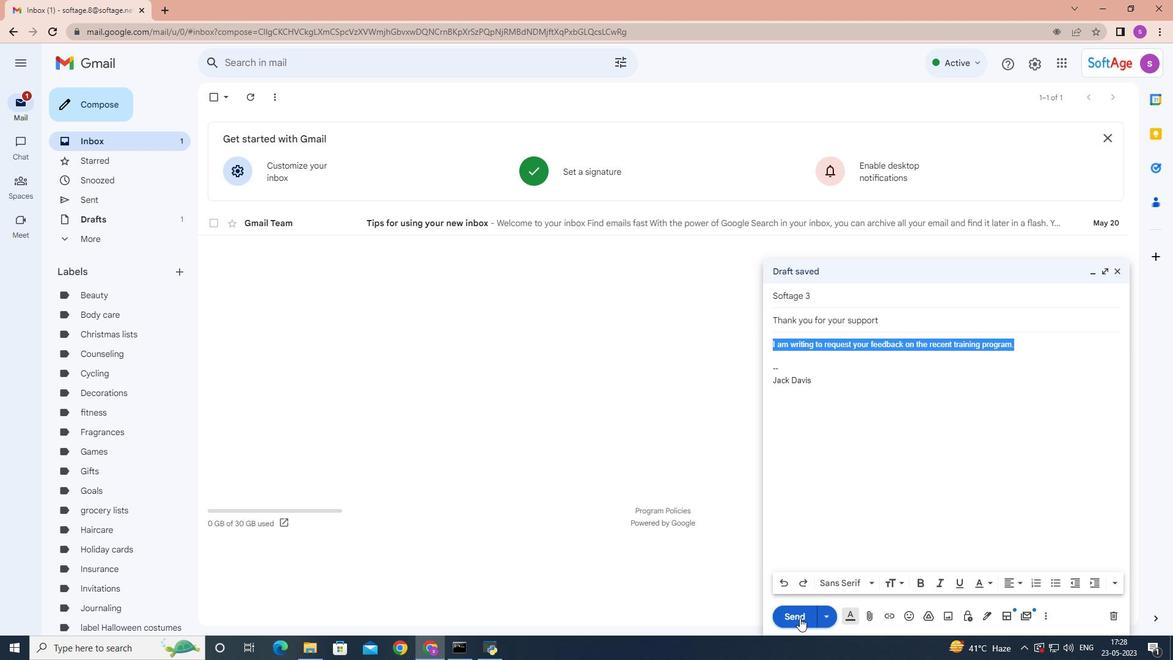 
Action: Mouse pressed left at (798, 614)
Screenshot: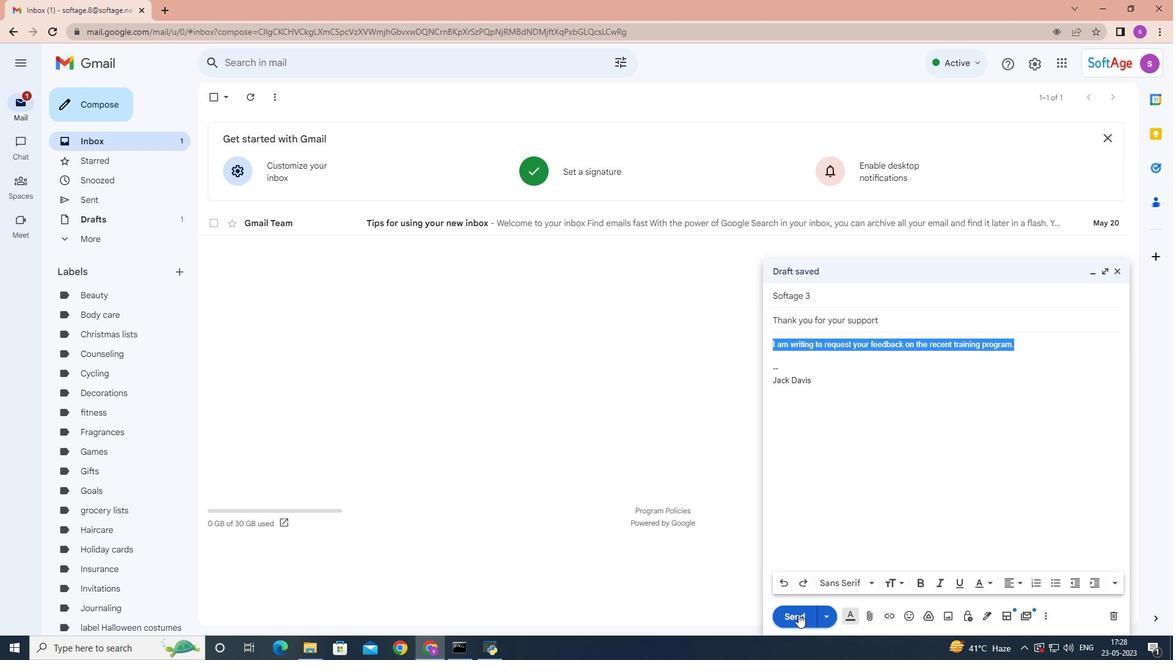 
Action: Mouse moved to (127, 200)
Screenshot: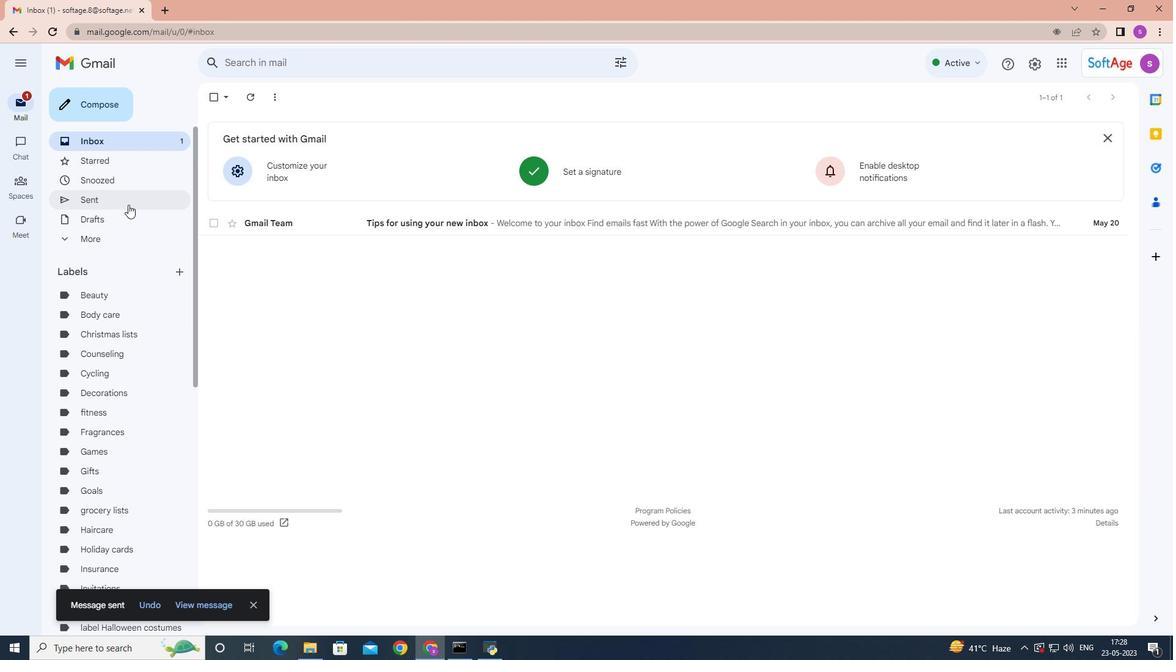 
Action: Mouse pressed left at (127, 200)
Screenshot: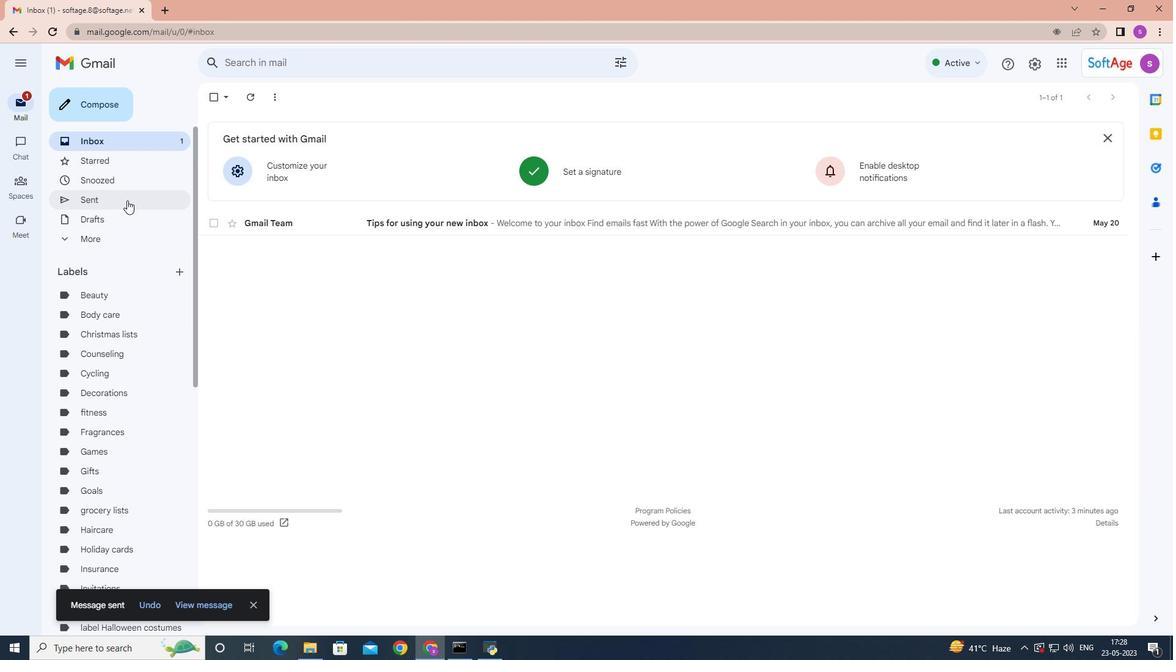 
Action: Mouse moved to (277, 157)
Screenshot: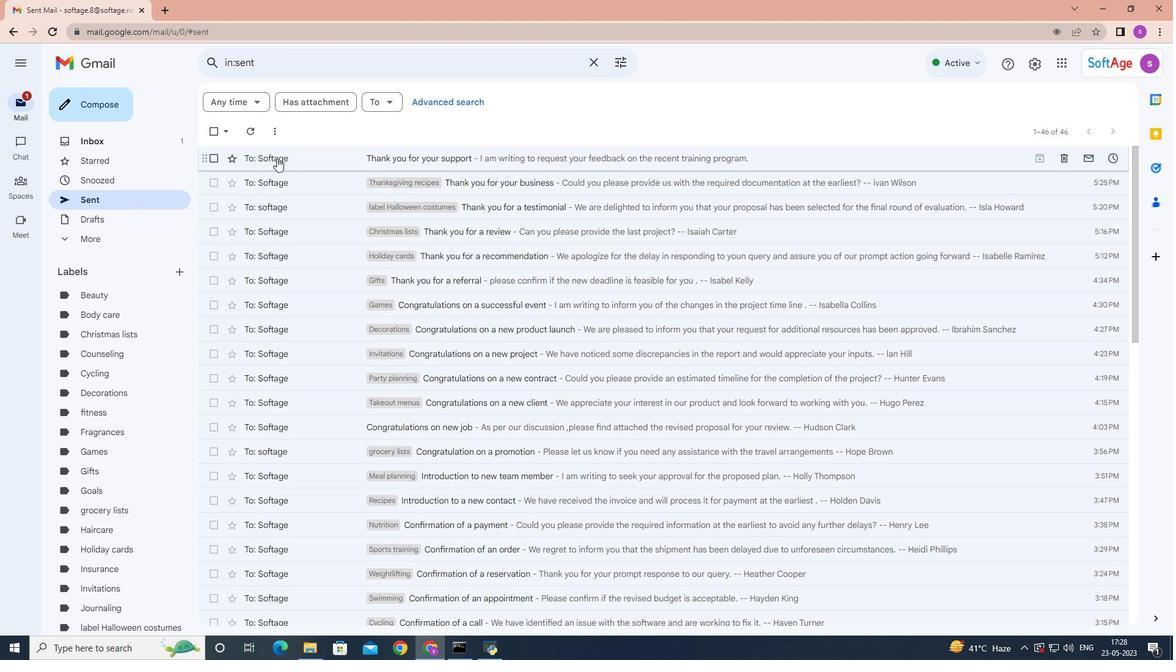 
Action: Mouse pressed right at (277, 157)
Screenshot: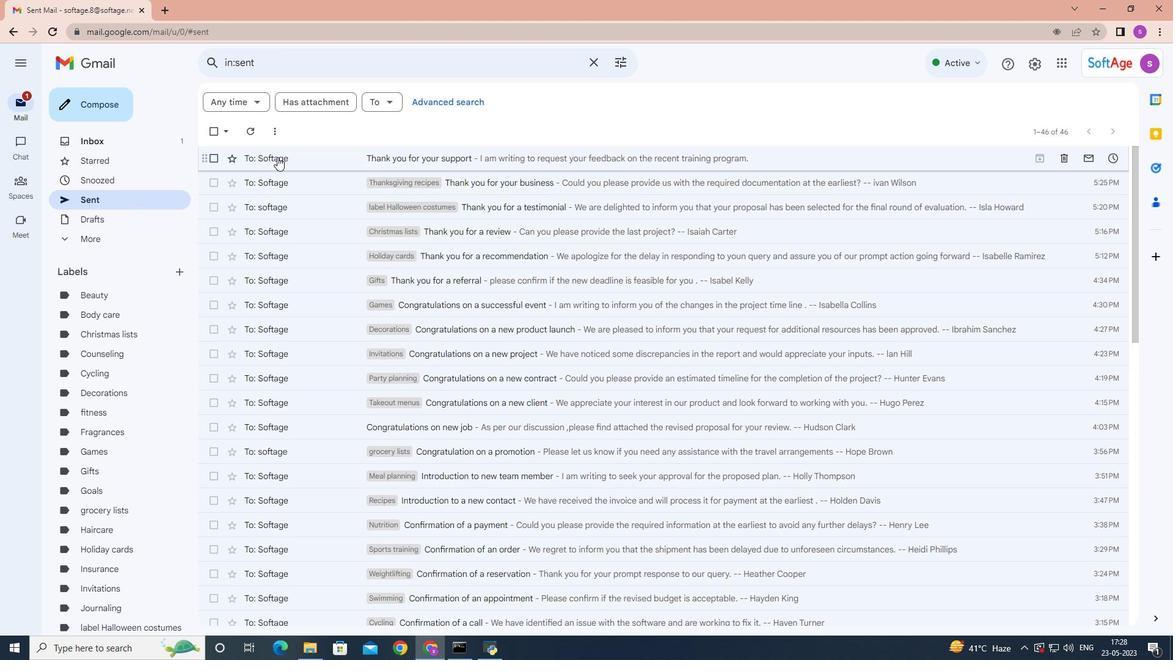 
Action: Mouse moved to (452, 405)
Screenshot: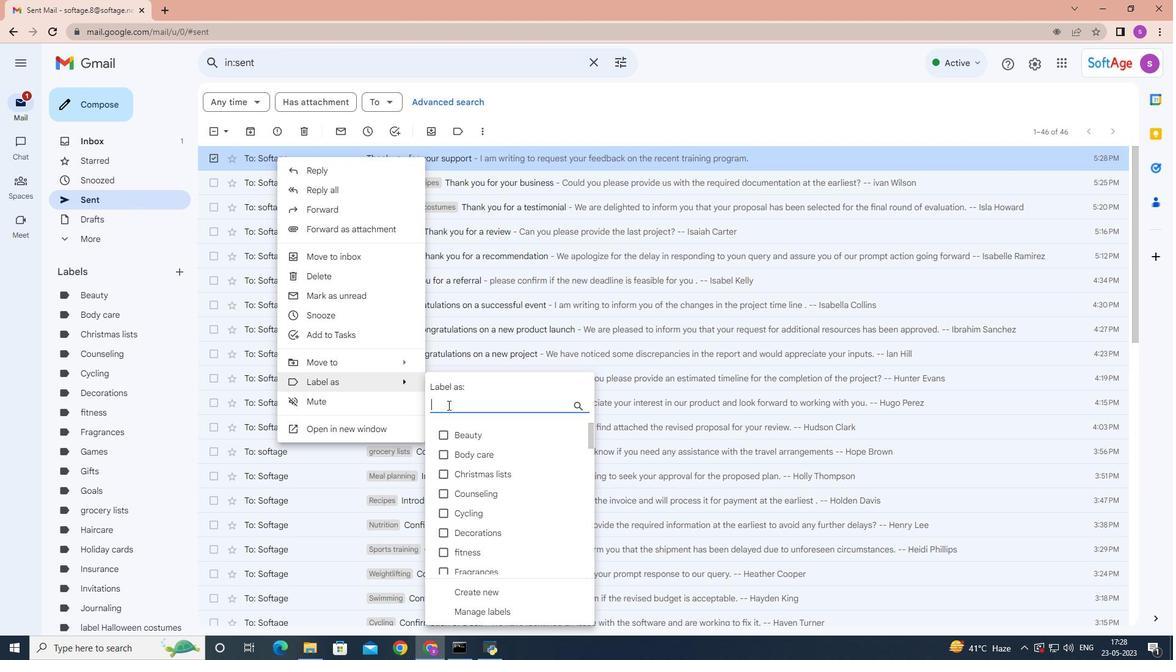 
Action: Key pressed <Key.shift>Easter<Key.space>ideas
Screenshot: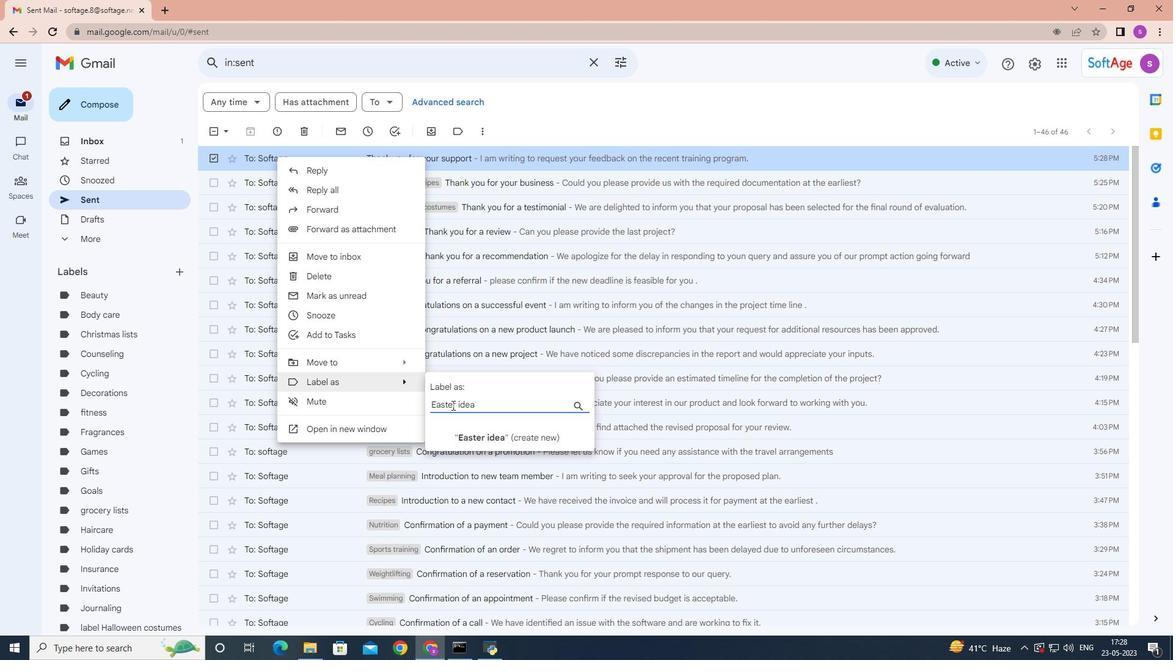 
Action: Mouse moved to (479, 433)
Screenshot: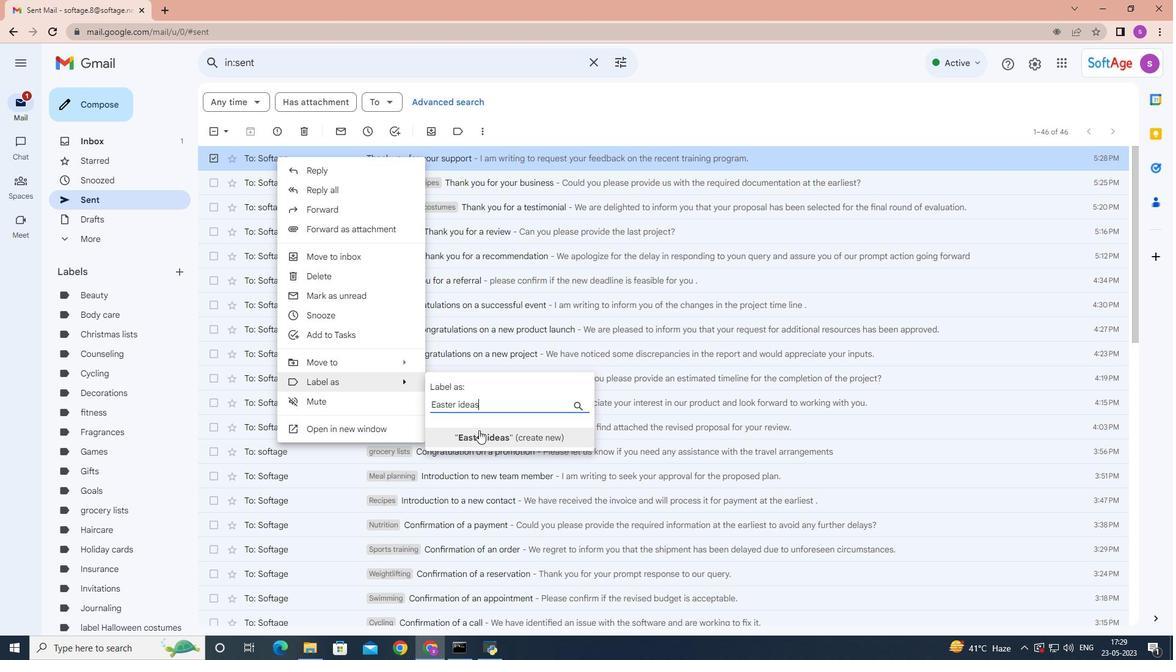 
Action: Mouse pressed left at (479, 433)
Screenshot: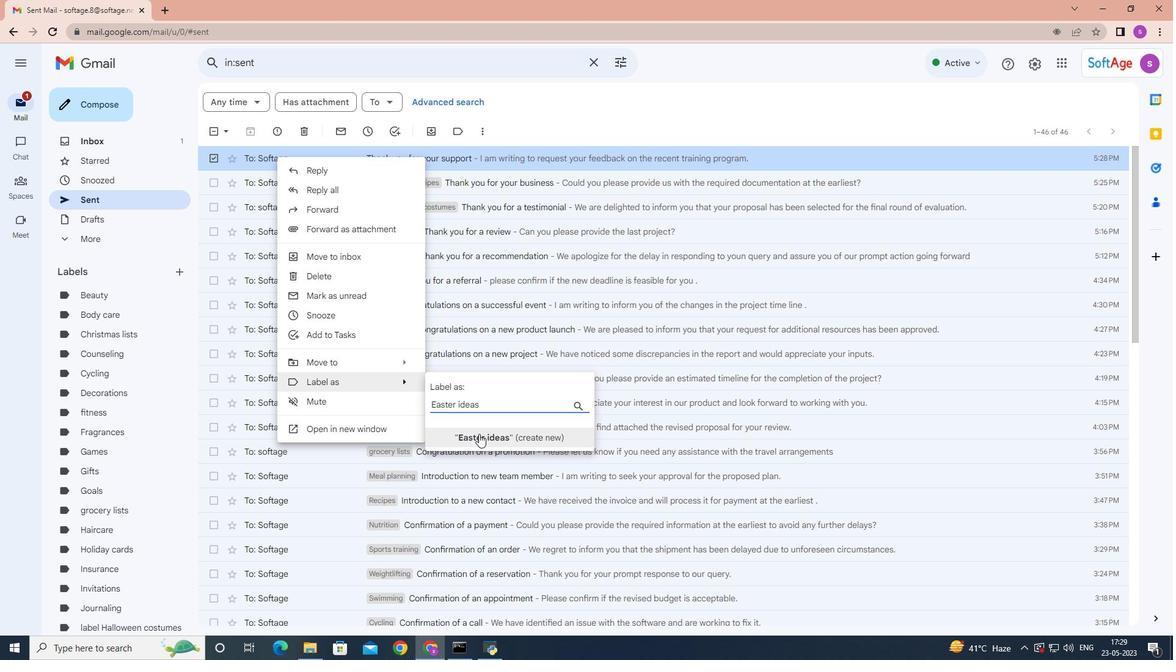 
Action: Mouse moved to (705, 387)
Screenshot: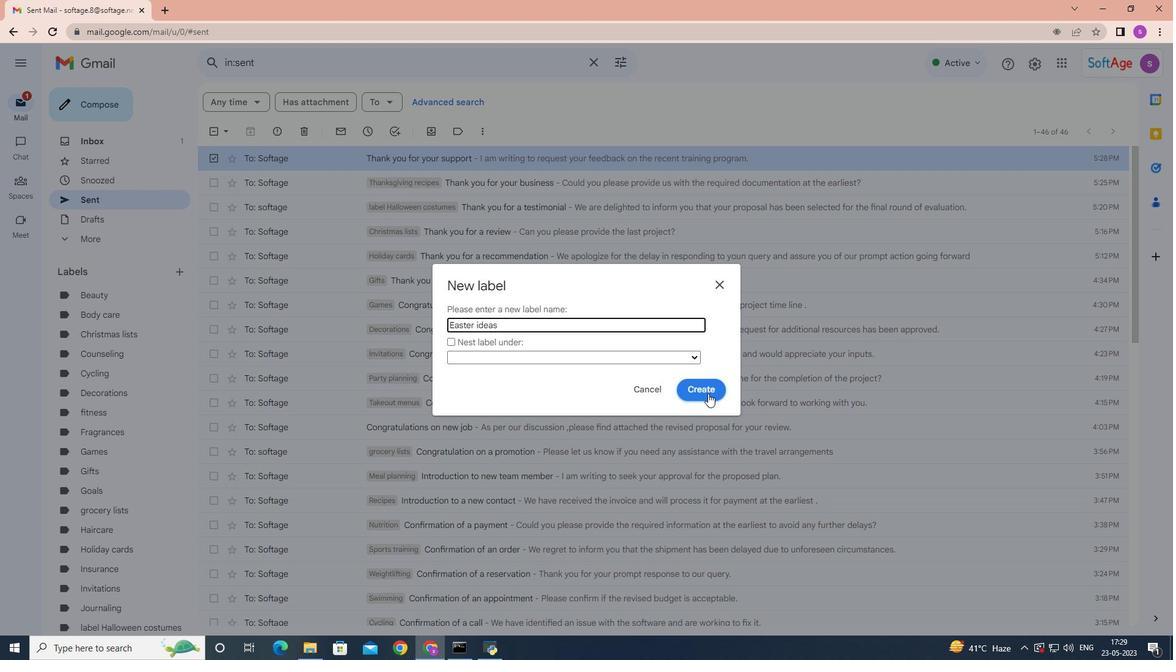 
Action: Mouse pressed left at (705, 387)
Screenshot: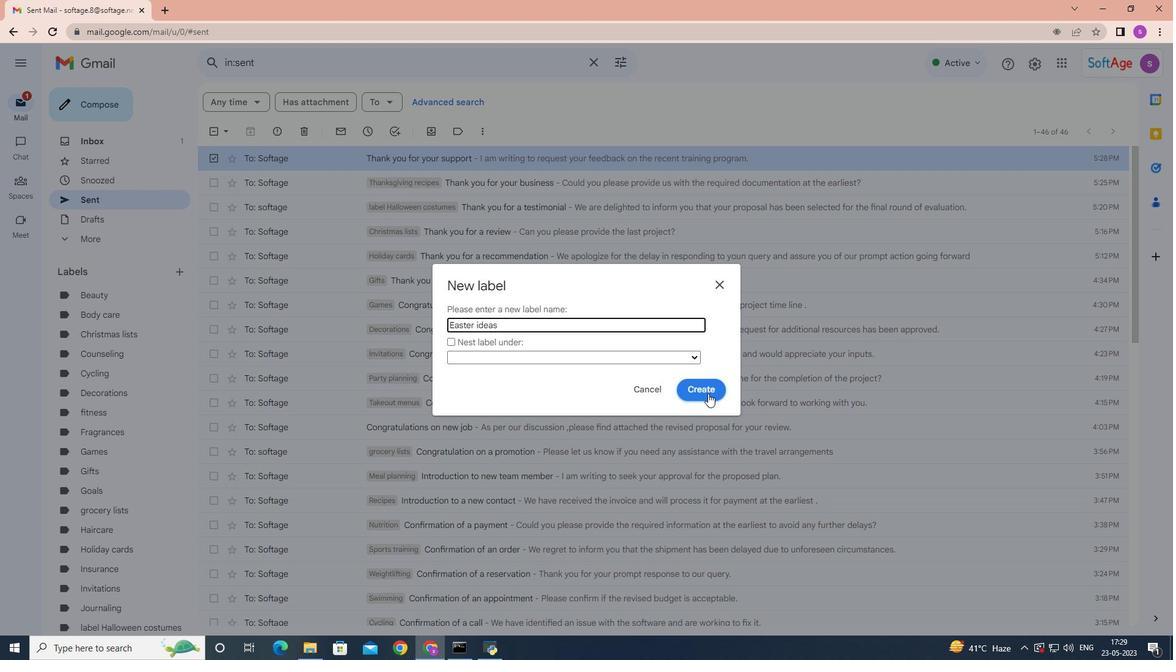 
